 Task: Play online crossword game.
Action: Mouse moved to (378, 275)
Screenshot: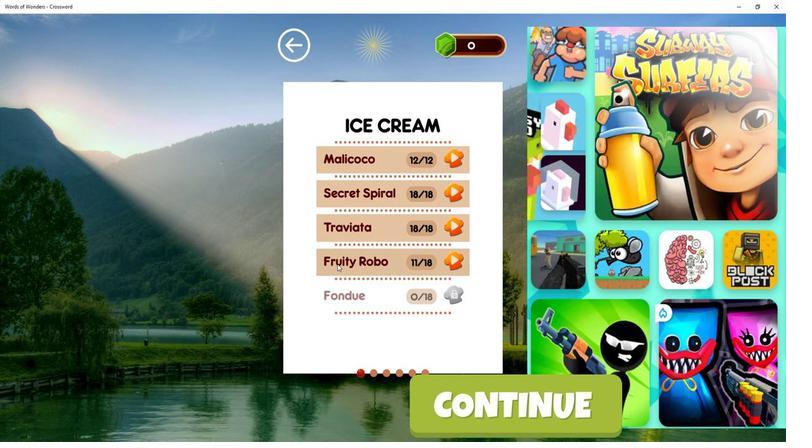 
Action: Mouse pressed left at (378, 275)
Screenshot: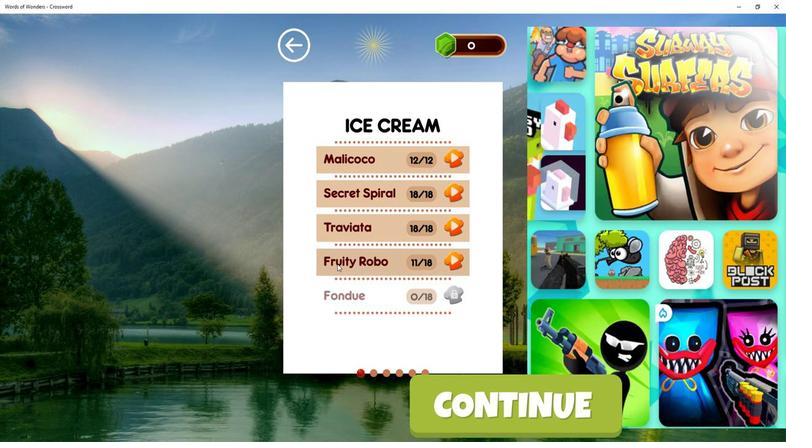 
Action: Mouse moved to (474, 267)
Screenshot: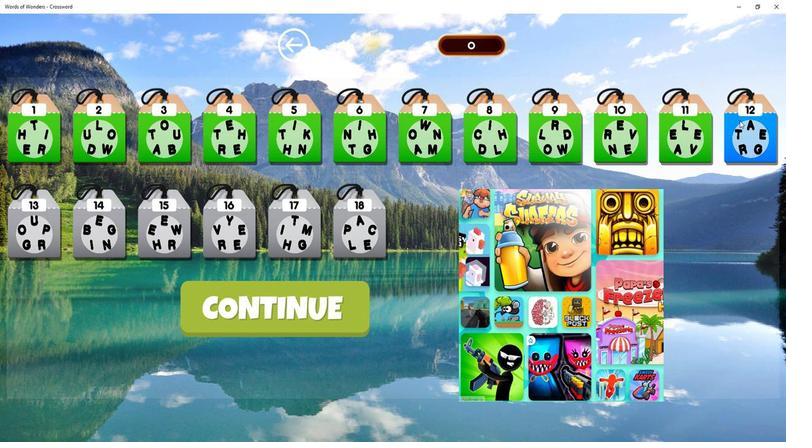 
Action: Mouse pressed left at (474, 267)
Screenshot: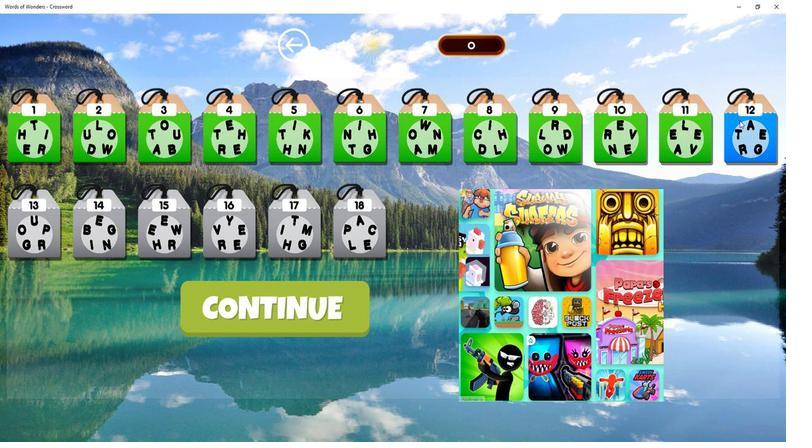 
Action: Mouse moved to (399, 278)
Screenshot: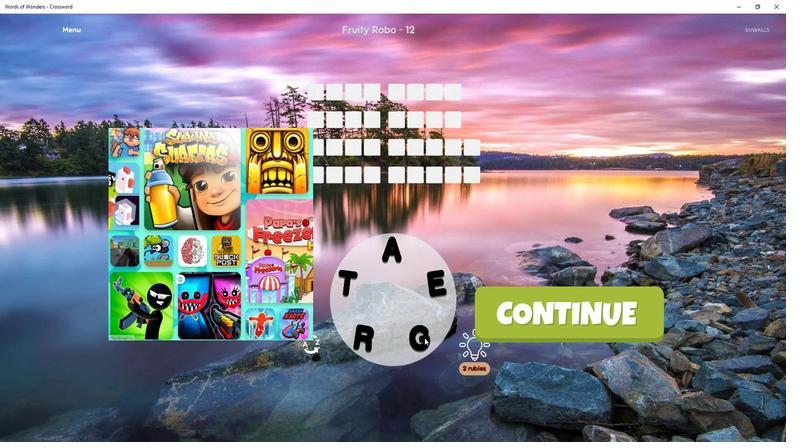 
Action: Mouse pressed left at (399, 278)
Screenshot: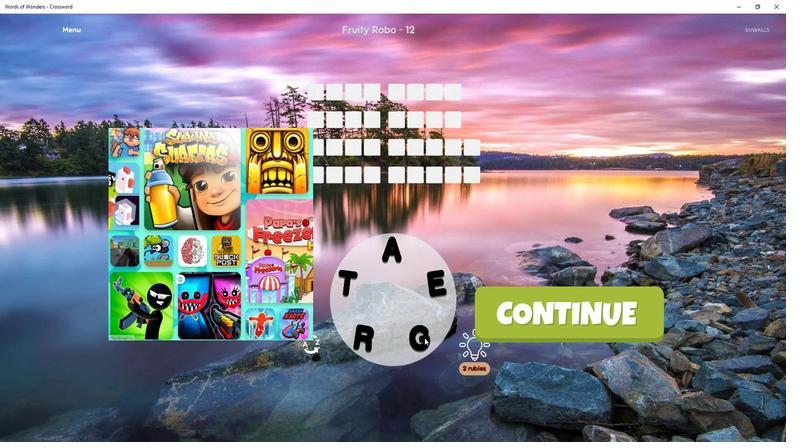 
Action: Mouse moved to (398, 279)
Screenshot: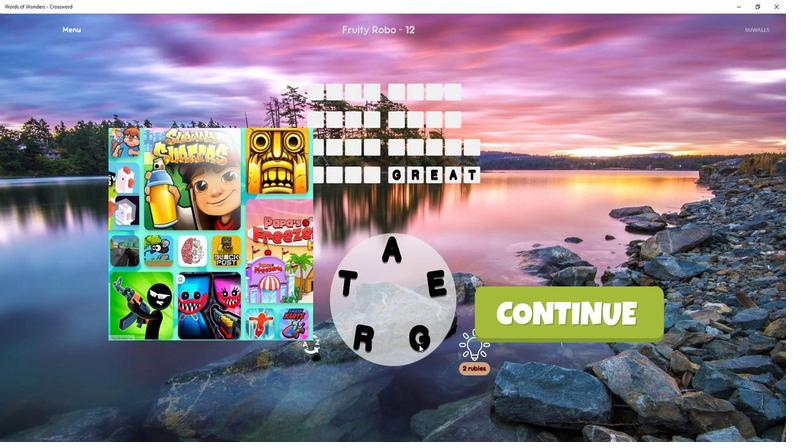 
Action: Mouse pressed left at (398, 279)
Screenshot: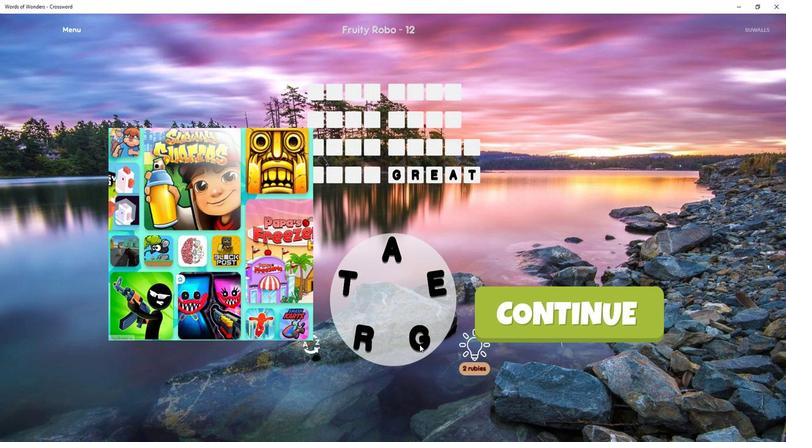 
Action: Mouse moved to (397, 278)
Screenshot: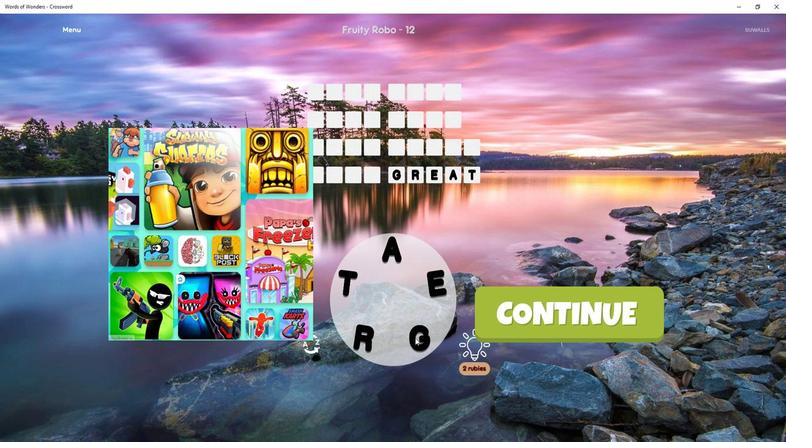
Action: Mouse pressed left at (397, 278)
Screenshot: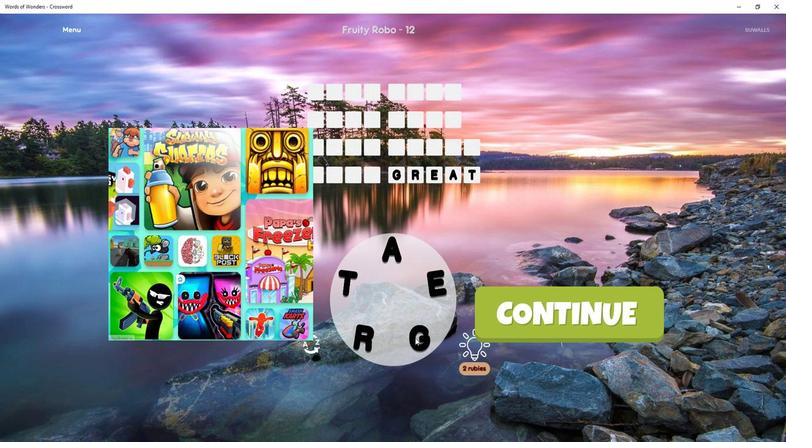 
Action: Mouse moved to (397, 278)
Screenshot: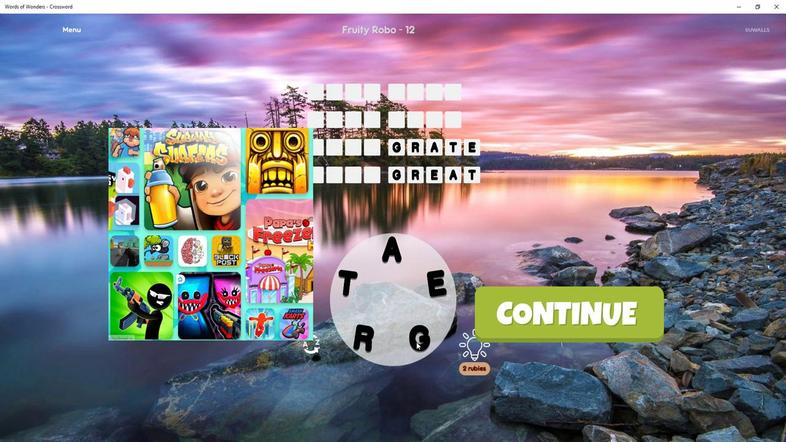 
Action: Mouse pressed left at (397, 278)
Screenshot: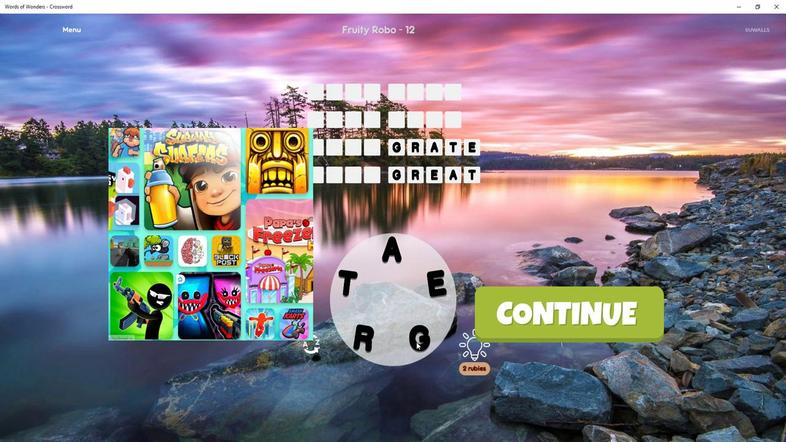
Action: Mouse moved to (385, 278)
Screenshot: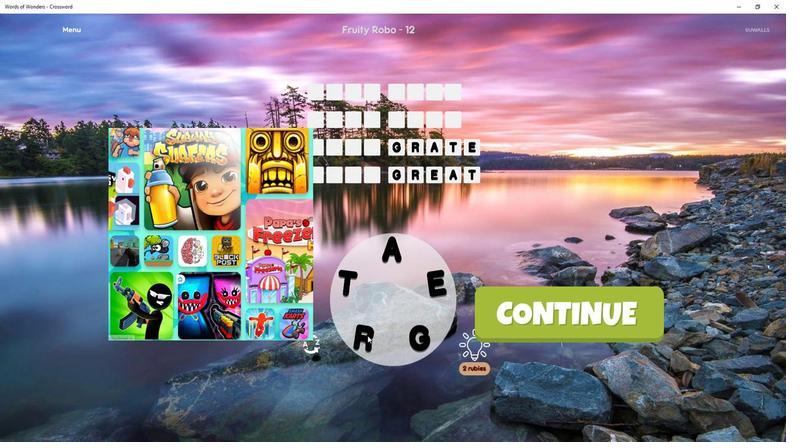 
Action: Mouse pressed left at (385, 278)
Screenshot: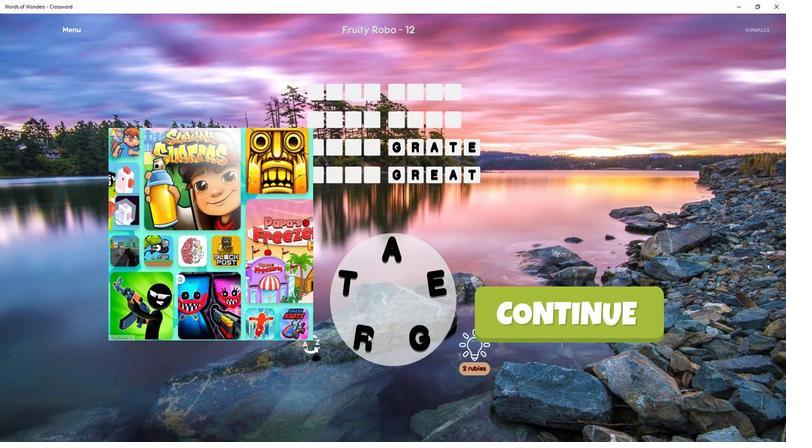 
Action: Mouse moved to (245, 269)
Screenshot: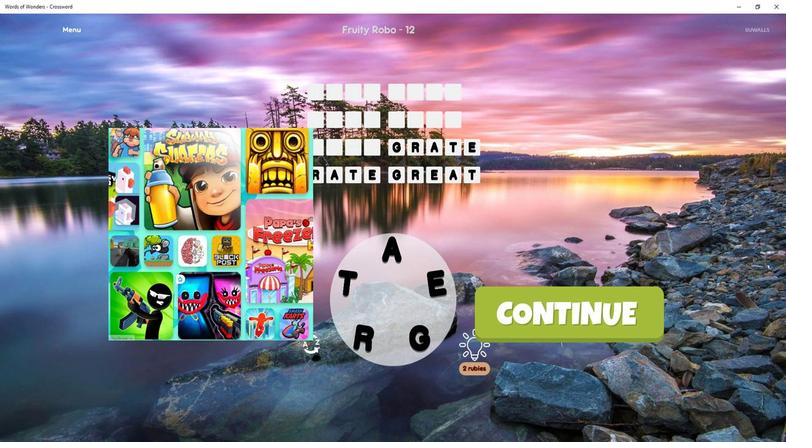 
Action: Mouse scrolled (245, 269) with delta (0, 0)
Screenshot: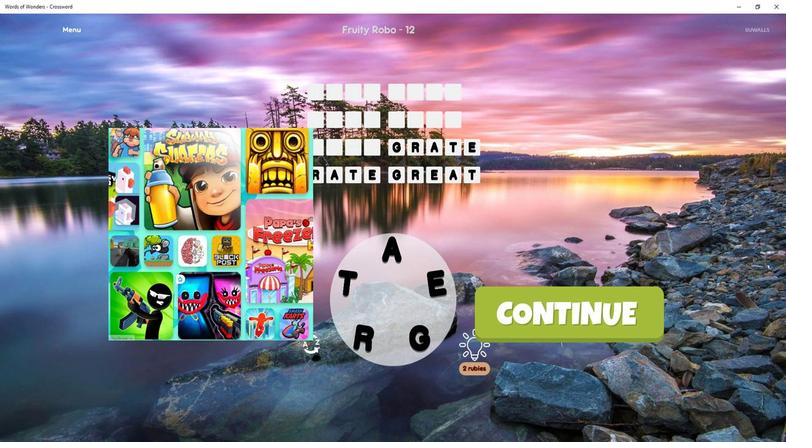 
Action: Mouse moved to (380, 276)
Screenshot: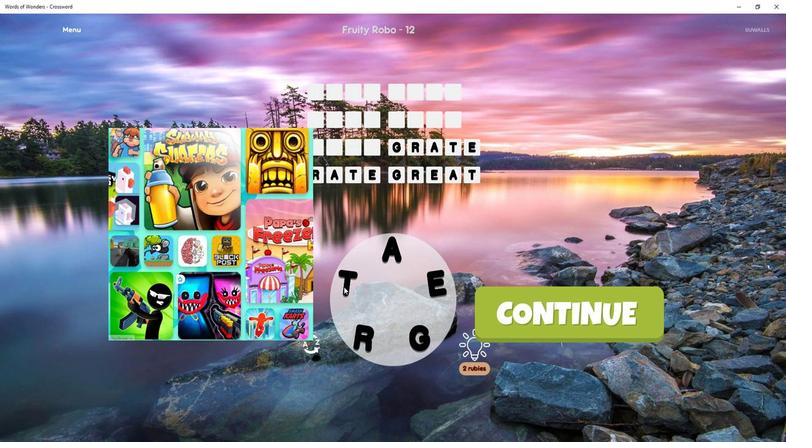 
Action: Mouse pressed left at (380, 276)
Screenshot: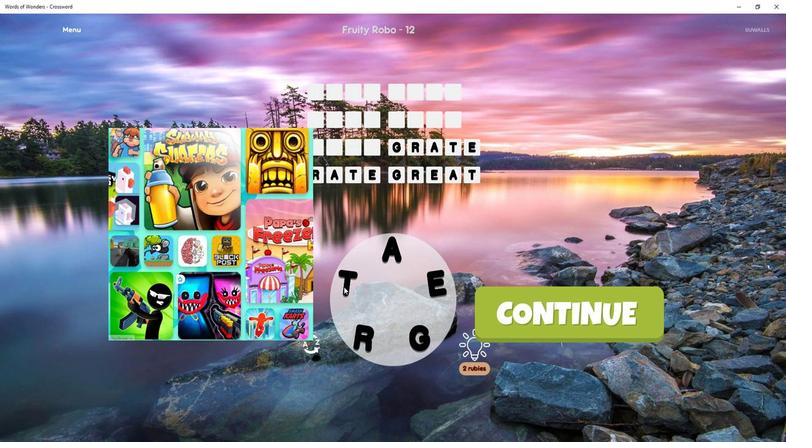 
Action: Mouse moved to (386, 278)
Screenshot: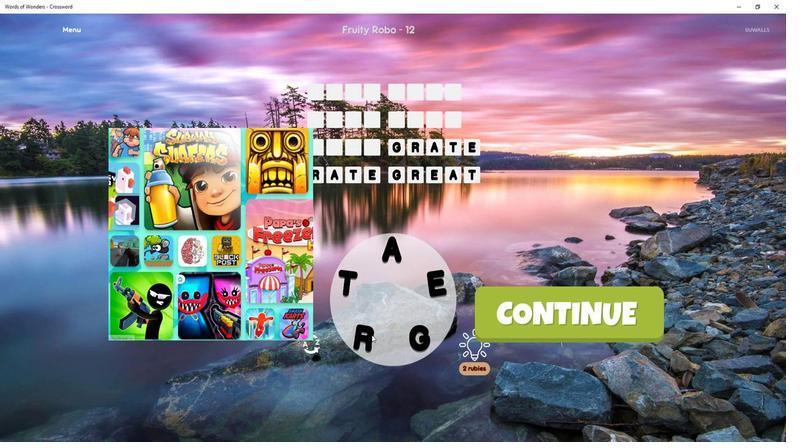 
Action: Mouse pressed left at (386, 278)
Screenshot: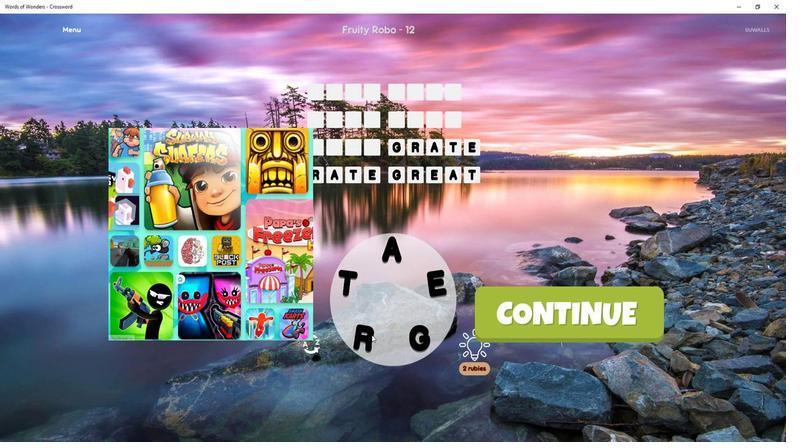 
Action: Mouse moved to (397, 278)
Screenshot: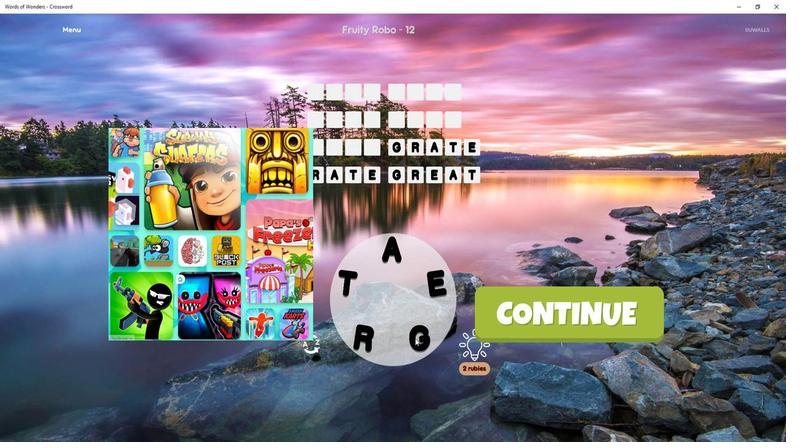 
Action: Mouse pressed left at (397, 278)
Screenshot: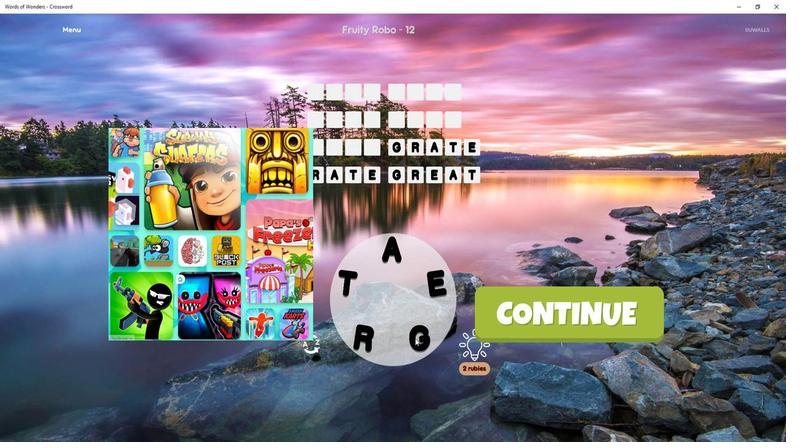 
Action: Mouse moved to (382, 276)
Screenshot: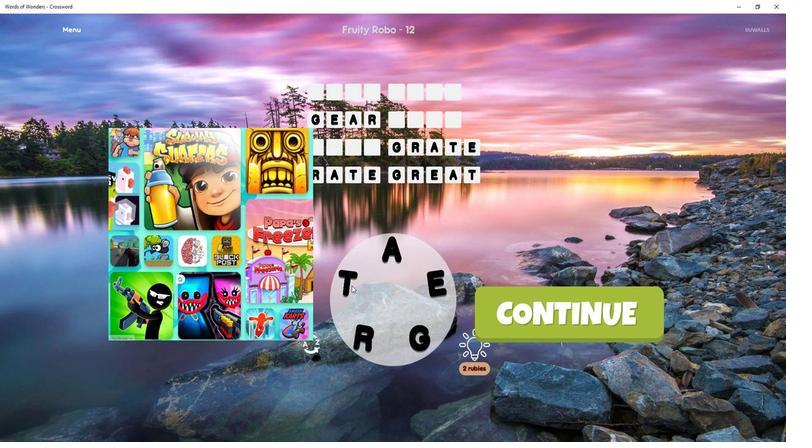 
Action: Mouse pressed left at (382, 276)
Screenshot: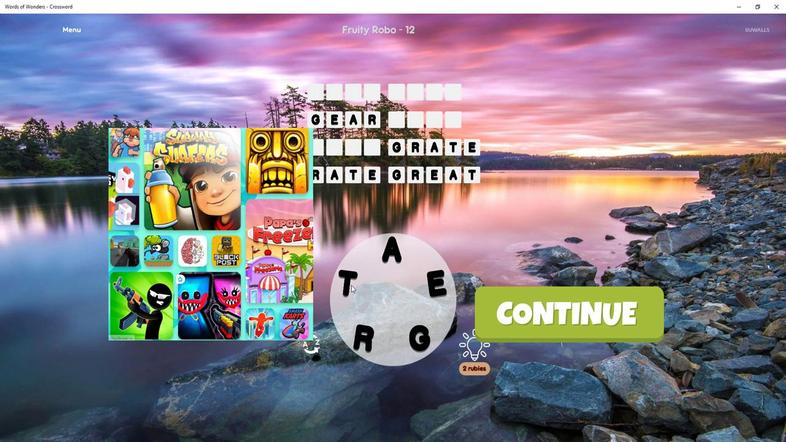 
Action: Mouse moved to (390, 274)
Screenshot: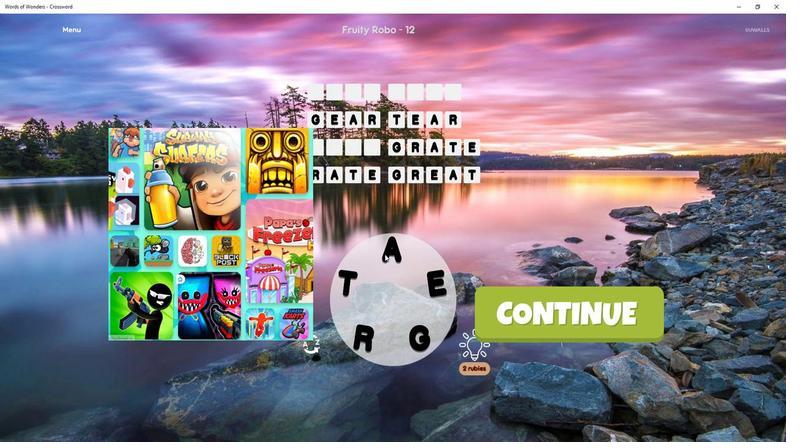 
Action: Mouse pressed left at (390, 274)
Screenshot: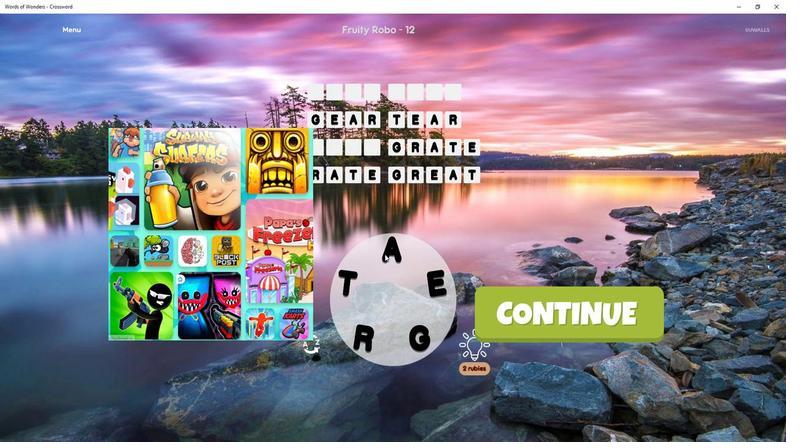 
Action: Mouse moved to (397, 278)
Screenshot: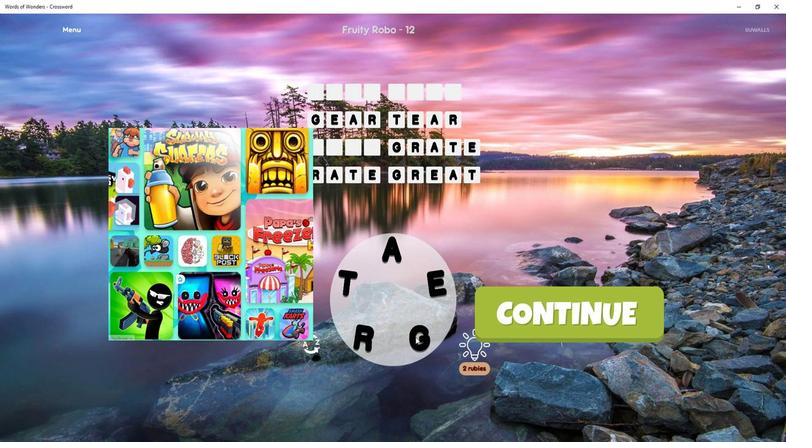
Action: Mouse pressed left at (397, 278)
Screenshot: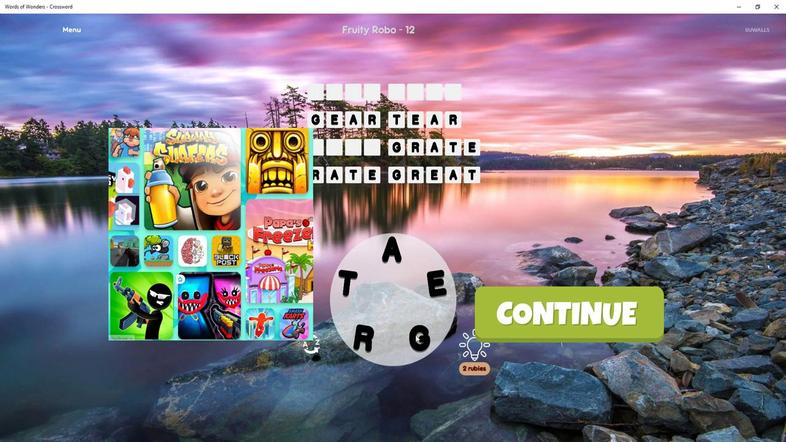 
Action: Mouse moved to (238, 269)
Screenshot: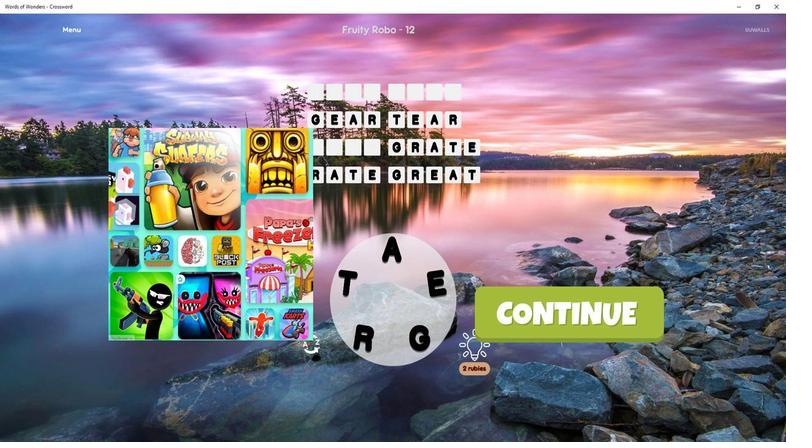 
Action: Mouse scrolled (238, 269) with delta (0, 0)
Screenshot: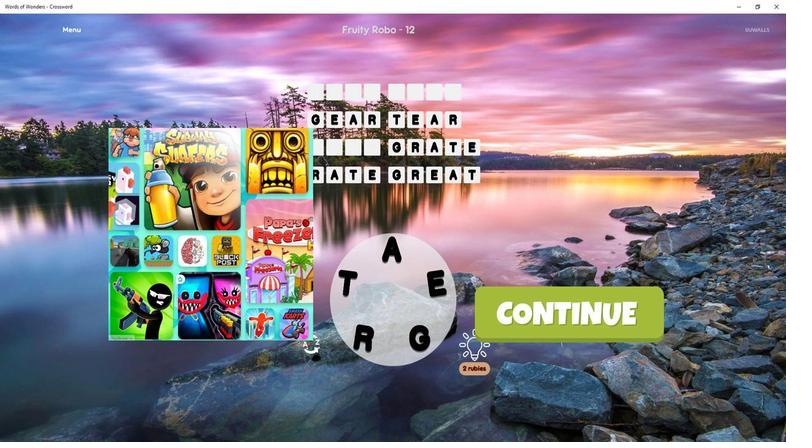 
Action: Mouse moved to (383, 278)
Screenshot: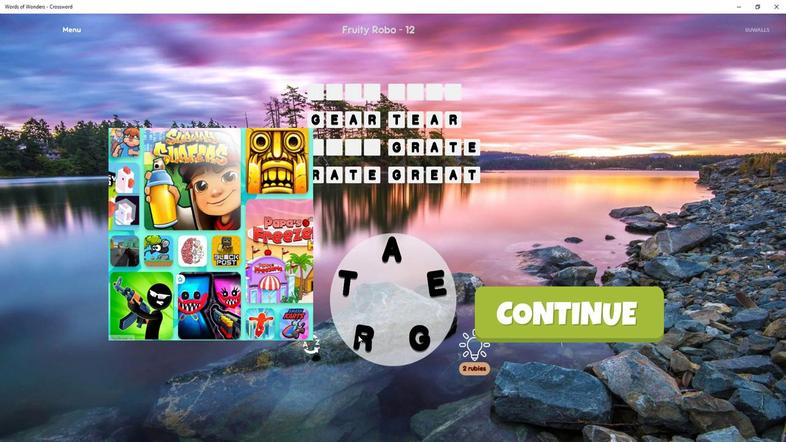 
Action: Mouse pressed left at (383, 278)
Screenshot: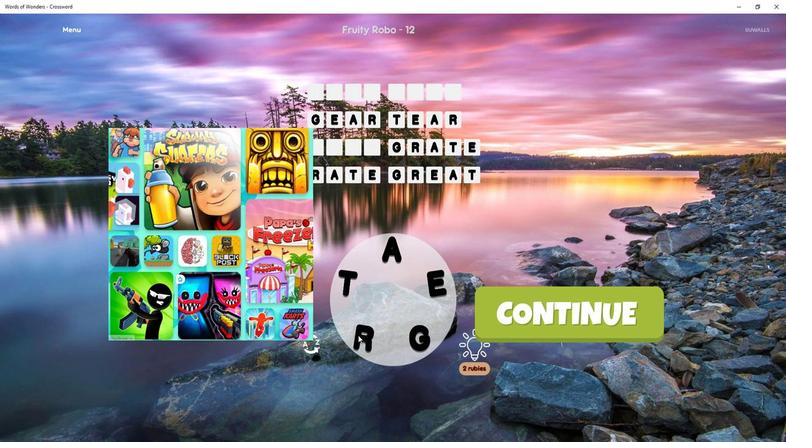 
Action: Mouse moved to (396, 278)
Screenshot: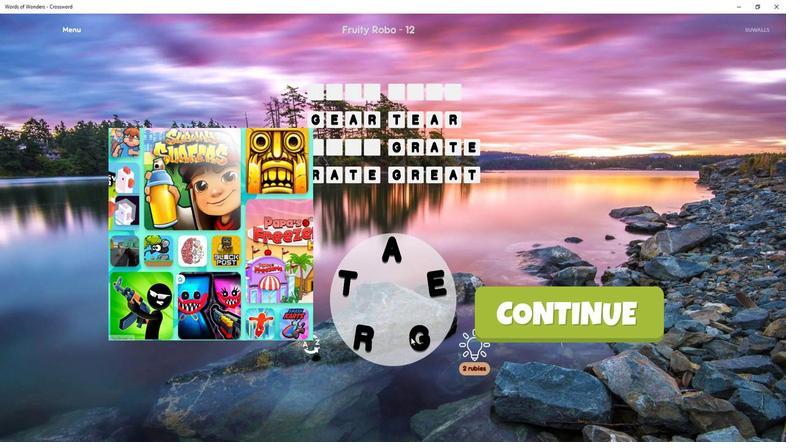 
Action: Mouse pressed left at (396, 278)
Screenshot: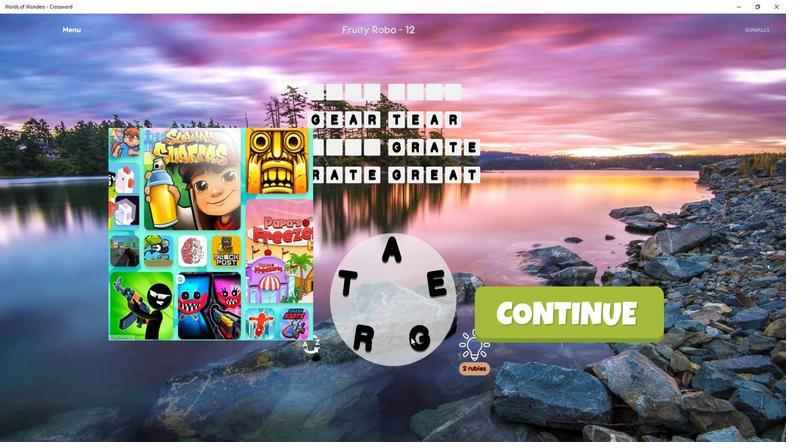 
Action: Mouse moved to (242, 268)
Screenshot: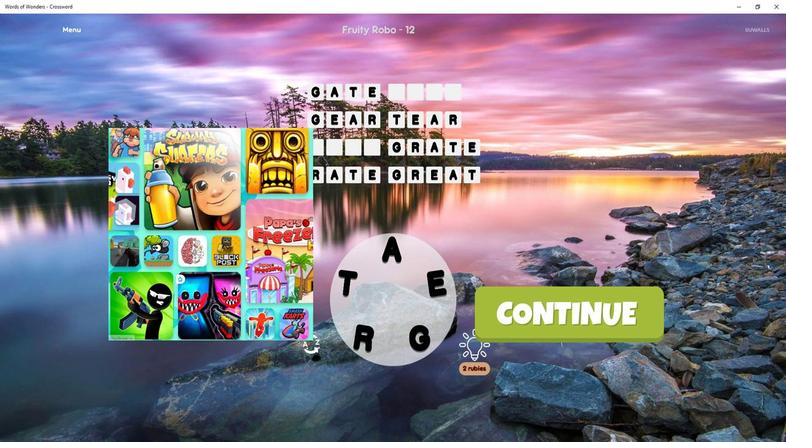 
Action: Mouse scrolled (242, 268) with delta (0, 0)
Screenshot: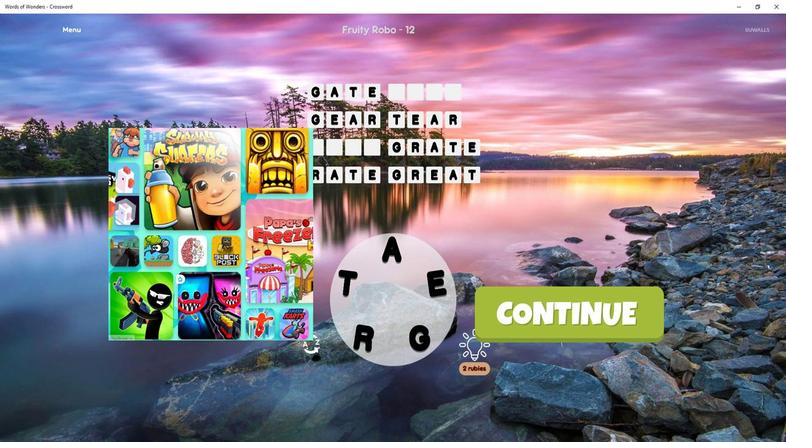 
Action: Mouse moved to (398, 278)
Screenshot: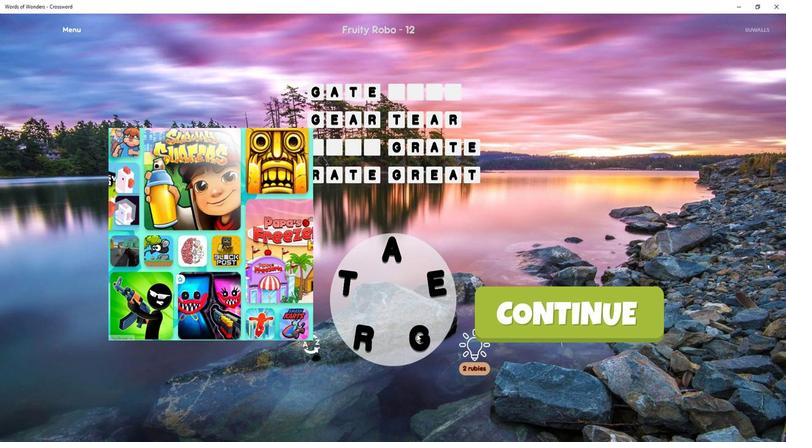 
Action: Mouse pressed left at (398, 278)
Screenshot: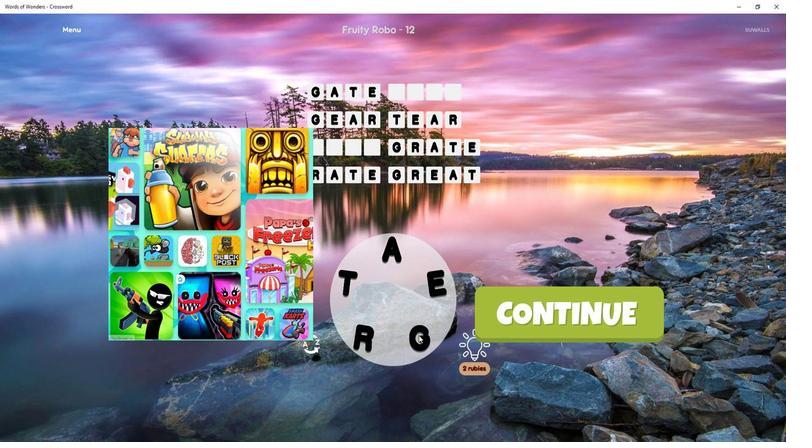 
Action: Mouse moved to (399, 278)
Screenshot: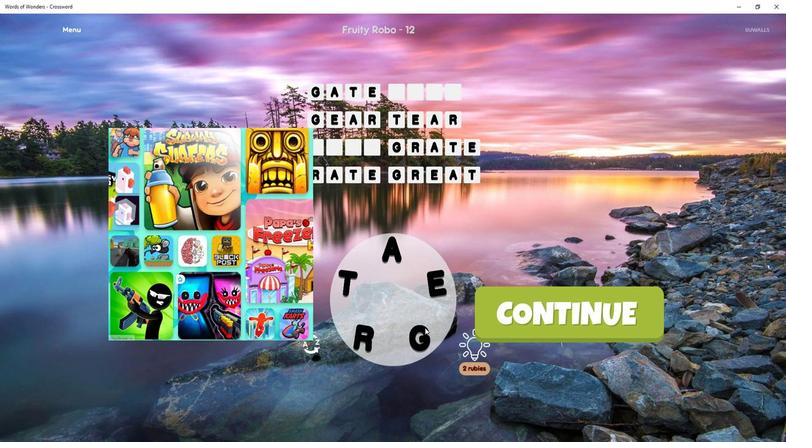 
Action: Mouse pressed left at (399, 278)
Screenshot: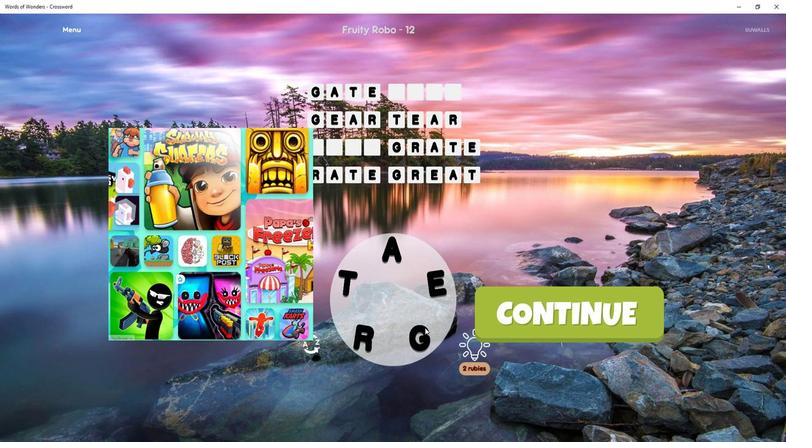
Action: Mouse moved to (399, 277)
Screenshot: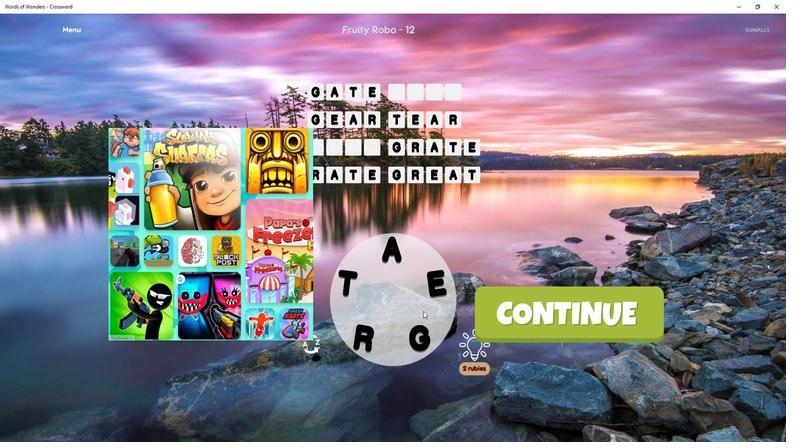 
Action: Mouse pressed left at (399, 277)
Screenshot: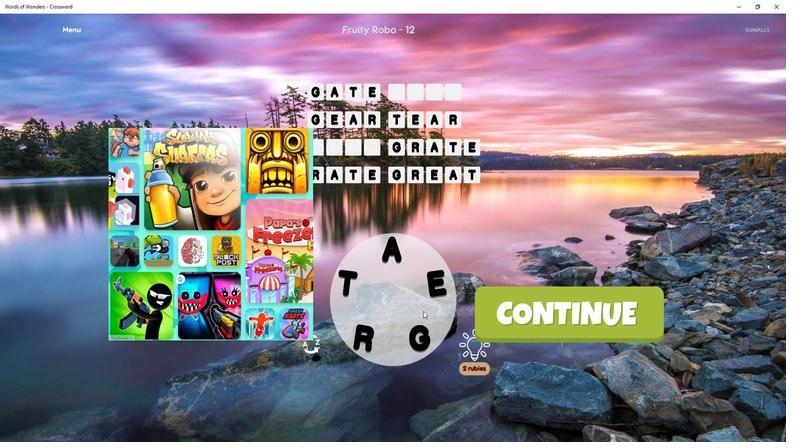 
Action: Mouse moved to (396, 278)
Screenshot: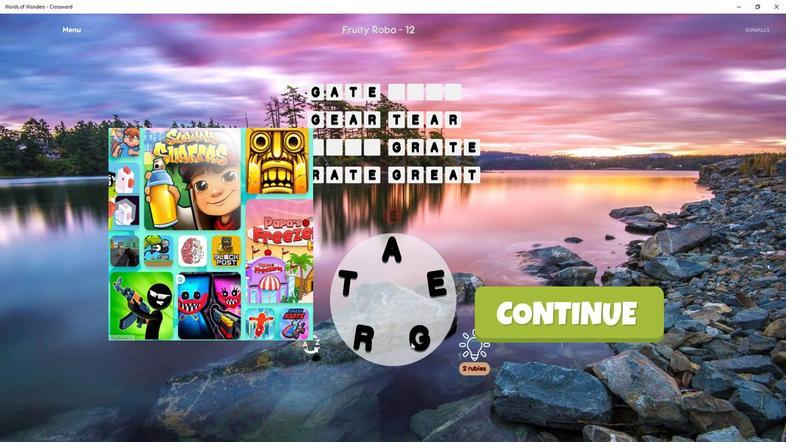 
Action: Mouse pressed left at (396, 278)
Screenshot: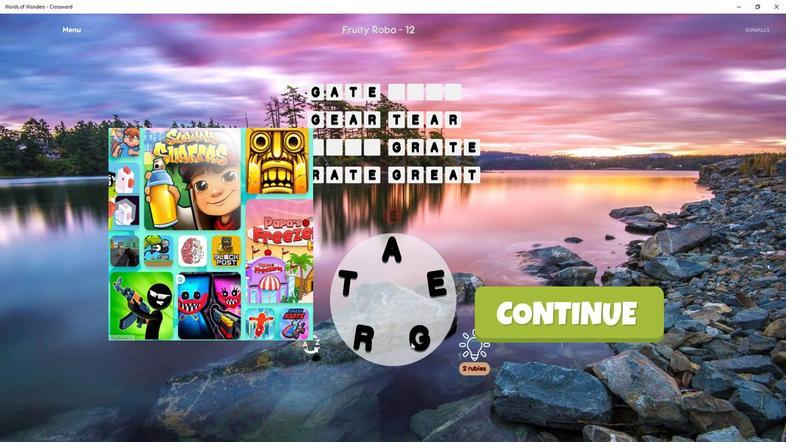 
Action: Mouse moved to (254, 269)
Screenshot: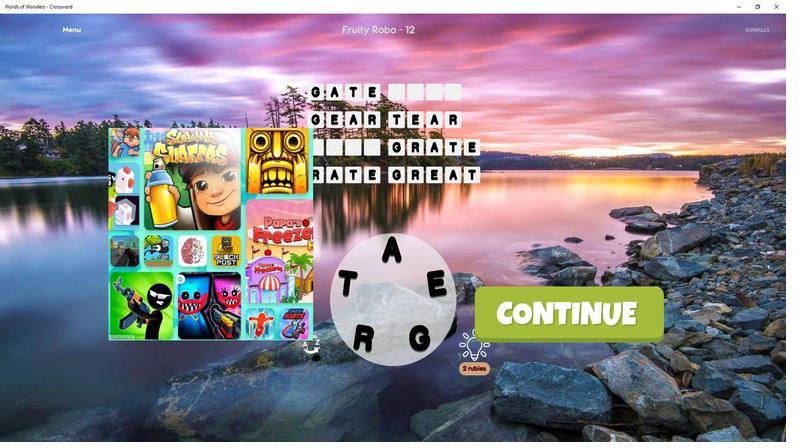 
Action: Mouse scrolled (254, 269) with delta (0, 0)
Screenshot: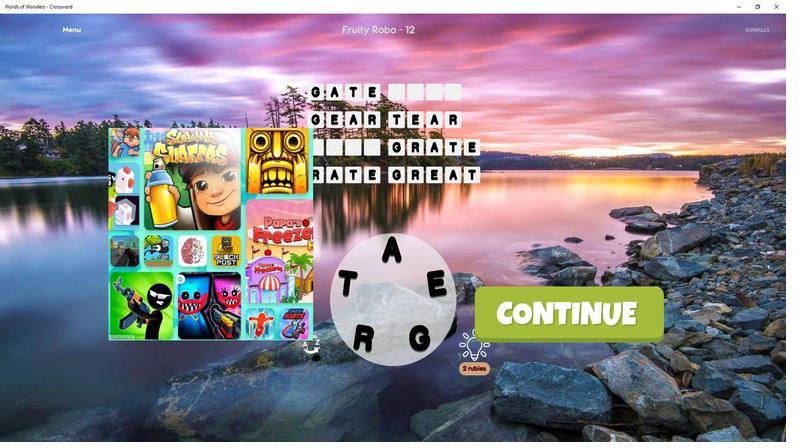 
Action: Mouse moved to (251, 269)
Screenshot: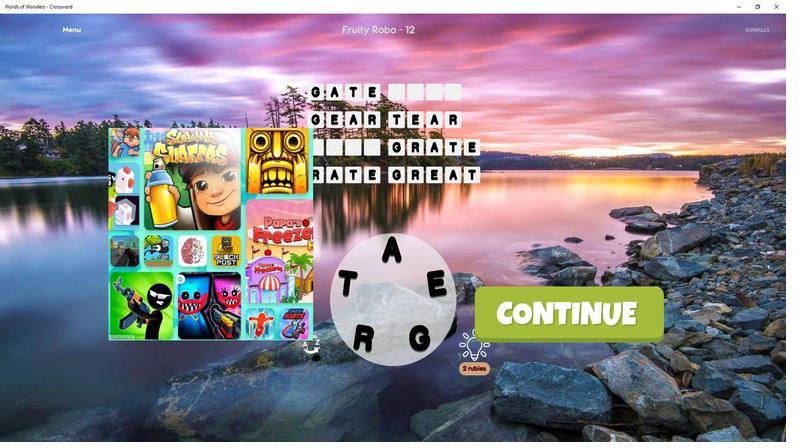 
Action: Mouse scrolled (251, 269) with delta (0, 0)
Screenshot: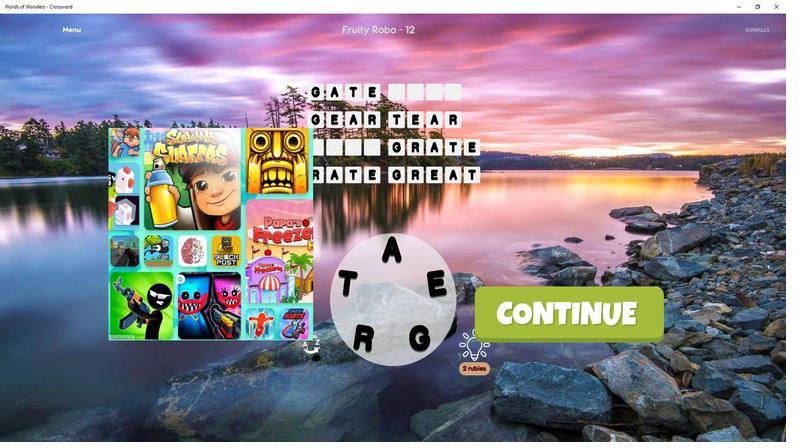 
Action: Mouse moved to (251, 269)
Screenshot: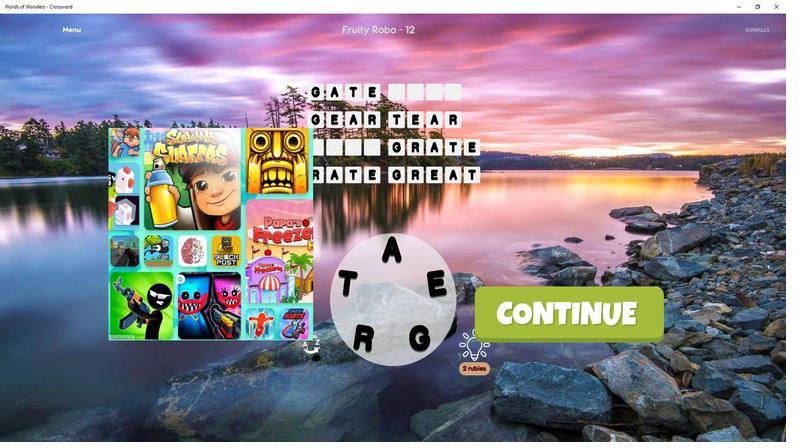 
Action: Mouse scrolled (251, 269) with delta (0, 0)
Screenshot: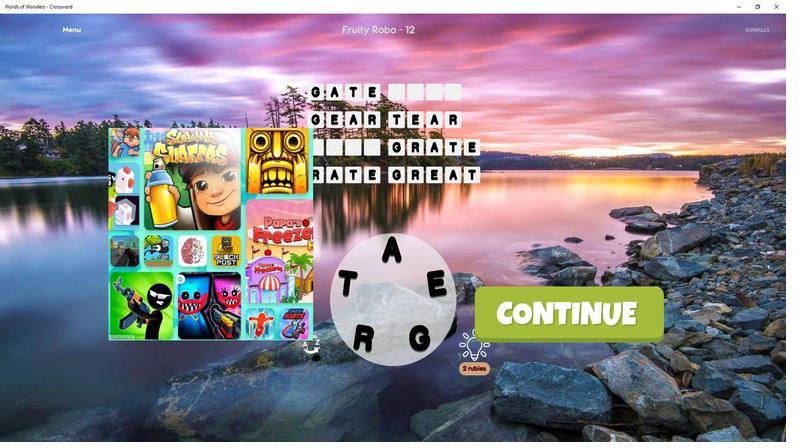 
Action: Mouse scrolled (251, 269) with delta (0, 0)
Screenshot: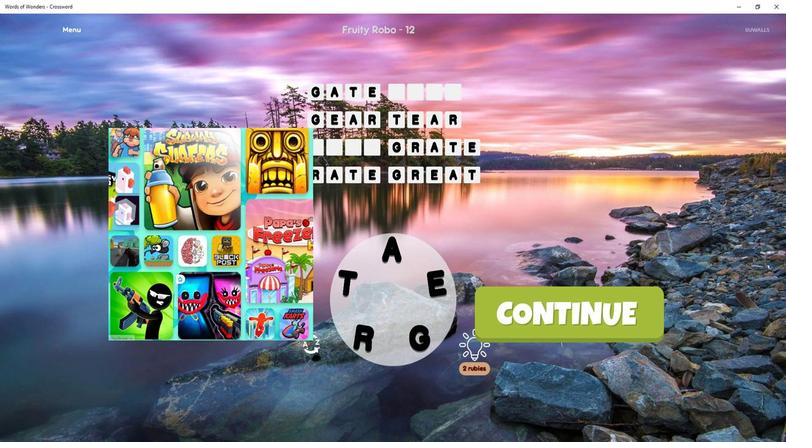 
Action: Mouse moved to (383, 278)
Screenshot: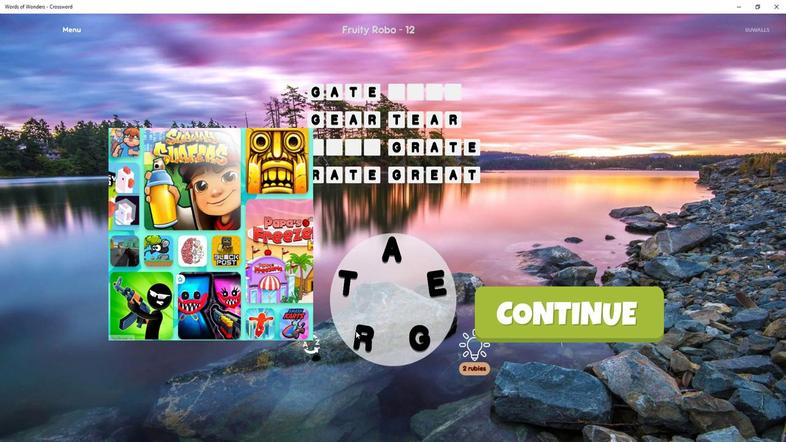 
Action: Mouse pressed left at (383, 278)
Screenshot: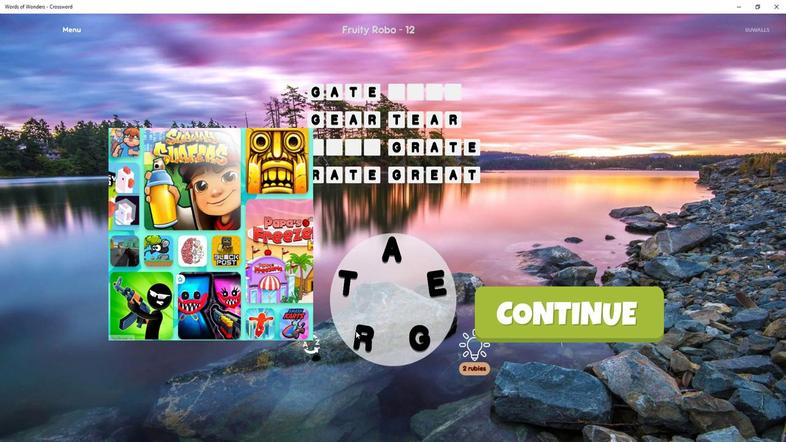 
Action: Mouse moved to (380, 276)
Screenshot: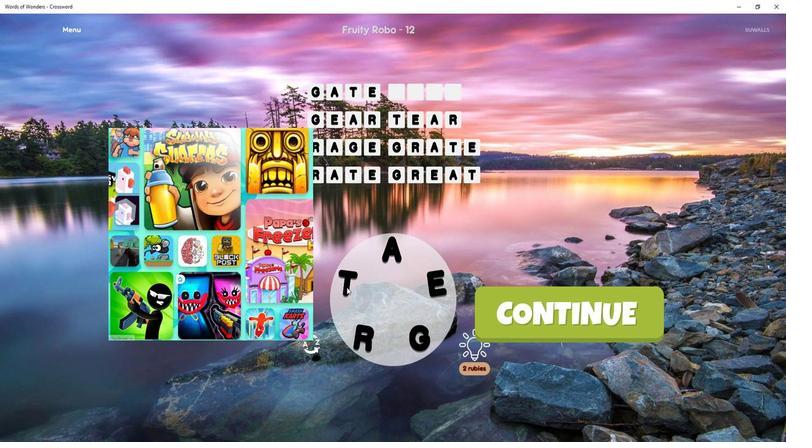 
Action: Mouse pressed left at (380, 276)
Screenshot: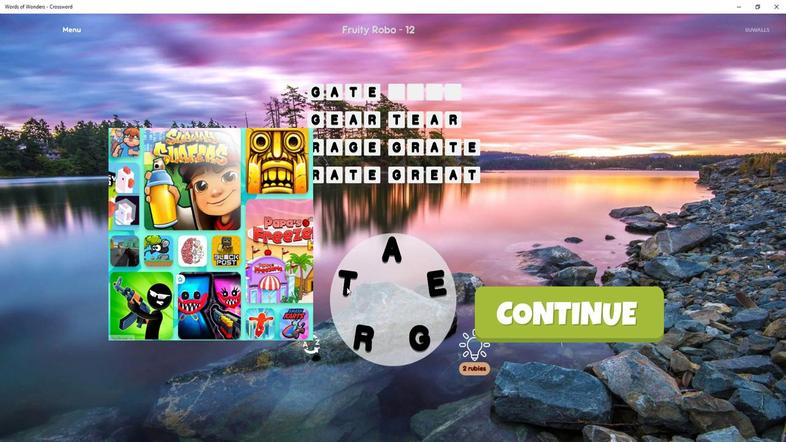 
Action: Mouse moved to (380, 275)
Screenshot: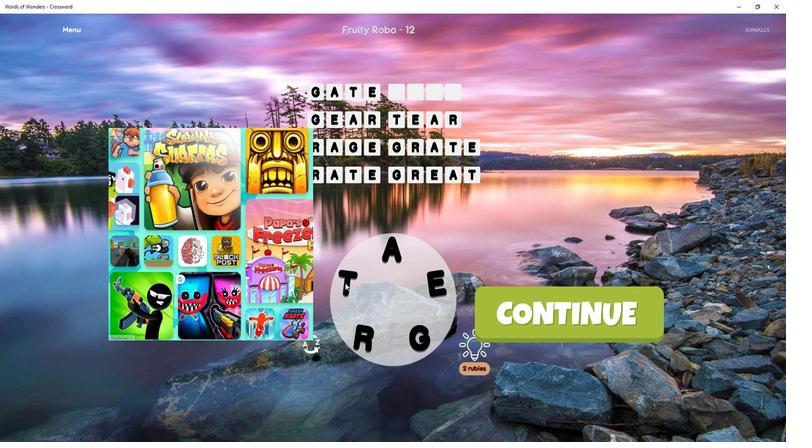 
Action: Mouse pressed left at (380, 275)
Screenshot: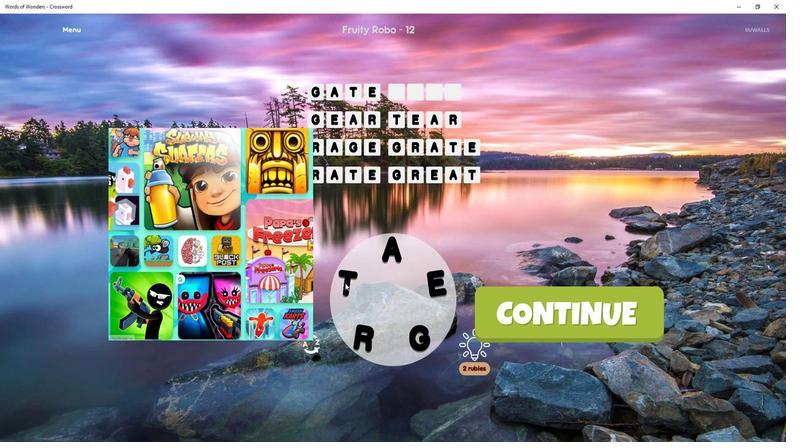 
Action: Mouse moved to (397, 278)
Screenshot: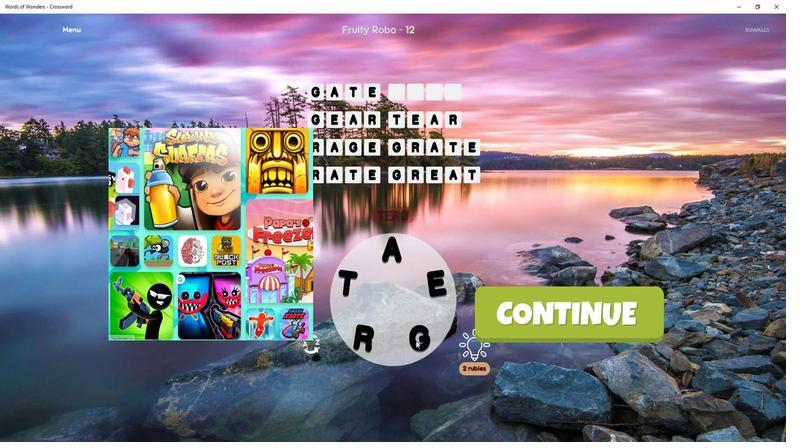 
Action: Mouse pressed left at (397, 278)
Screenshot: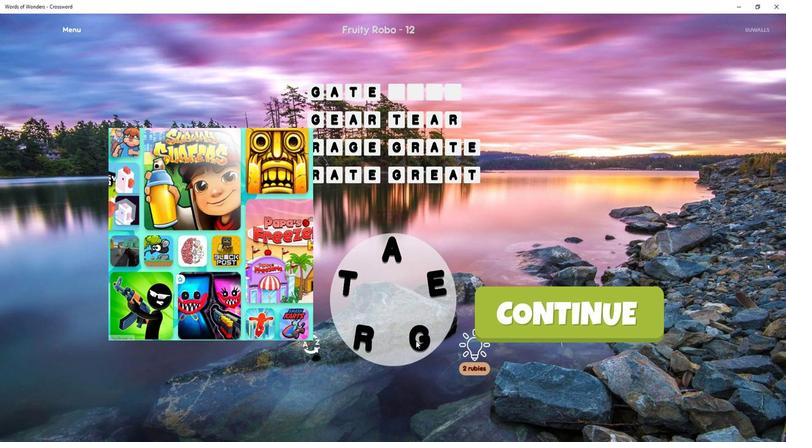 
Action: Mouse moved to (379, 276)
Screenshot: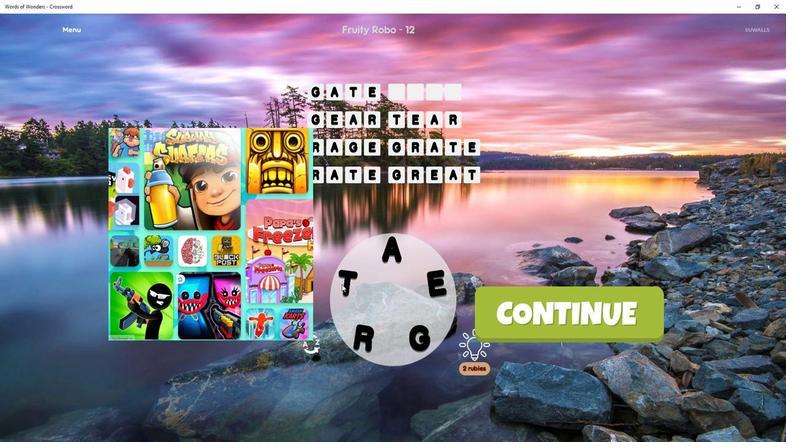 
Action: Mouse pressed left at (379, 276)
Screenshot: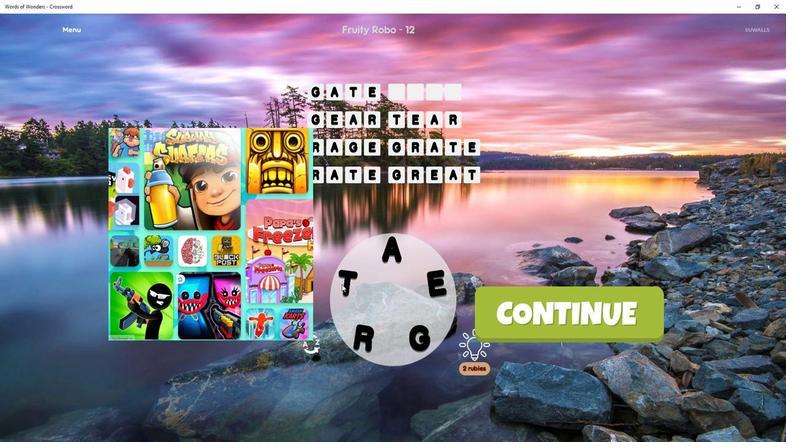 
Action: Mouse moved to (252, 272)
Screenshot: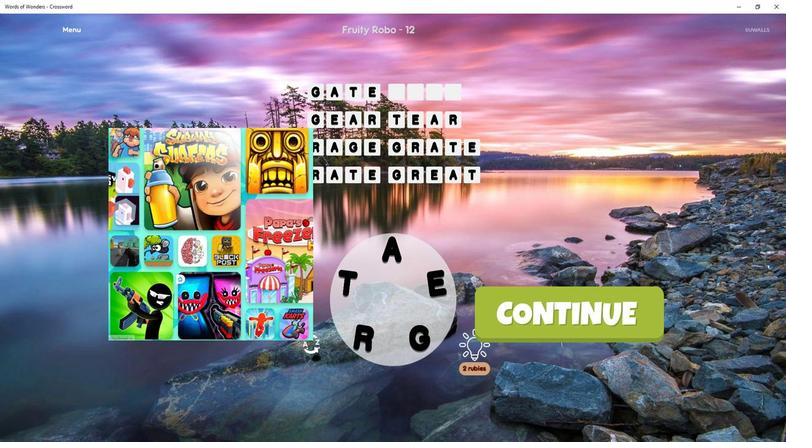 
Action: Mouse scrolled (252, 272) with delta (0, 0)
Screenshot: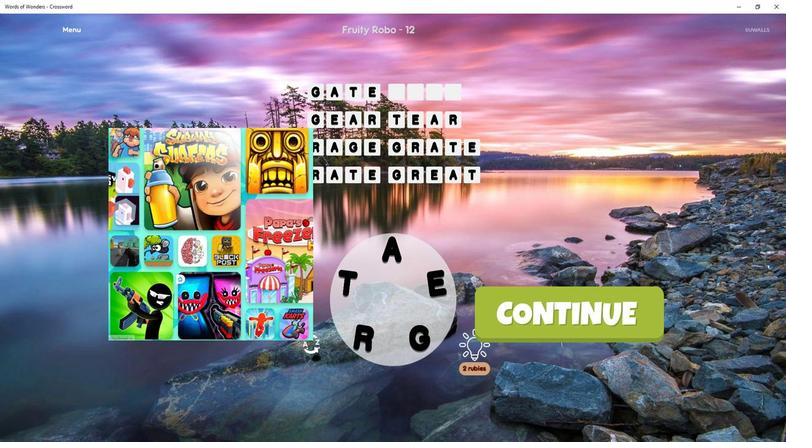 
Action: Mouse moved to (251, 271)
Screenshot: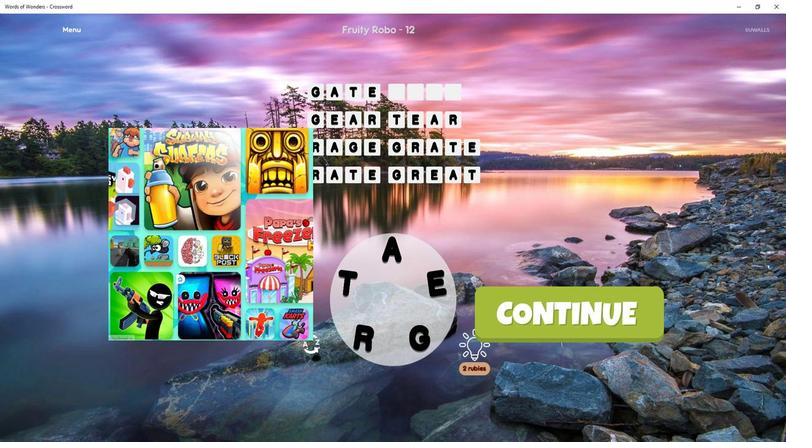 
Action: Mouse scrolled (251, 271) with delta (0, 0)
Screenshot: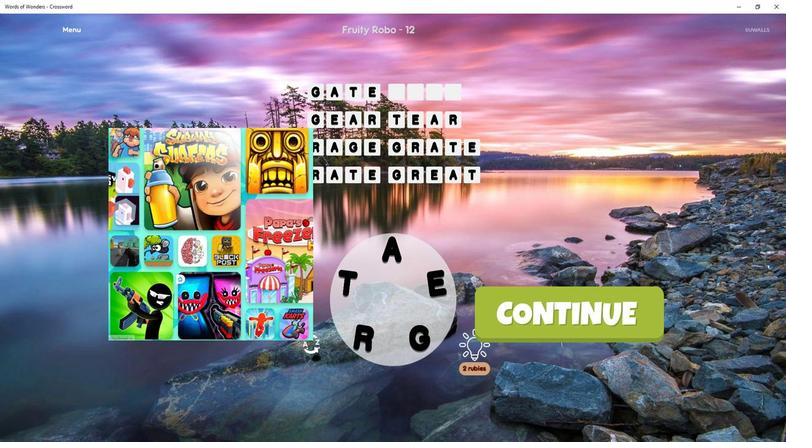 
Action: Mouse moved to (398, 278)
Screenshot: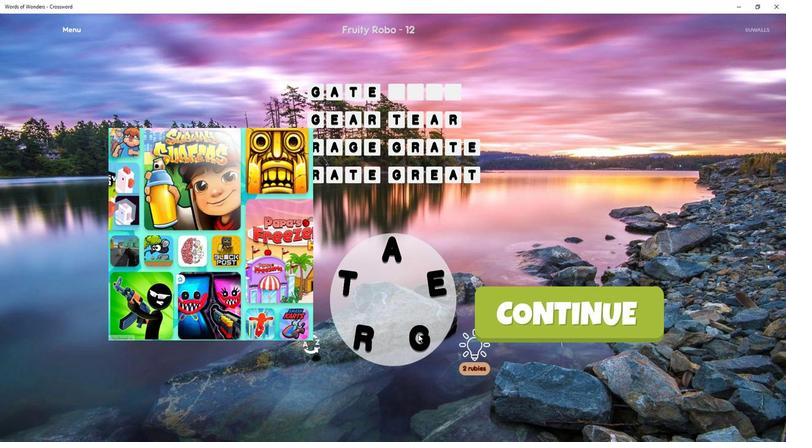 
Action: Mouse pressed left at (398, 278)
Screenshot: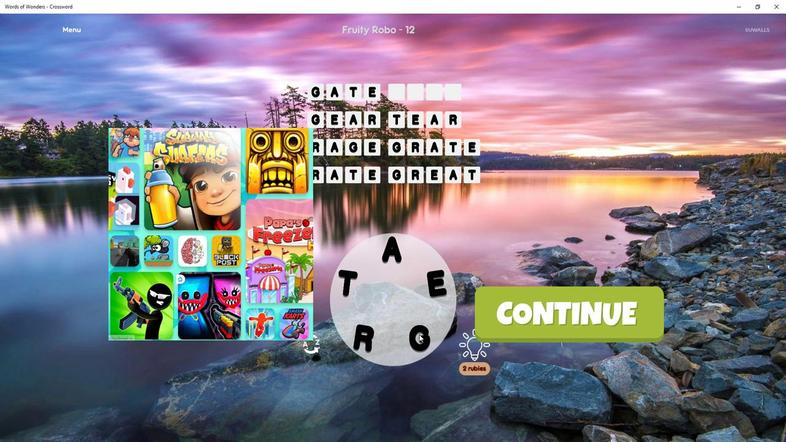 
Action: Mouse moved to (402, 276)
Screenshot: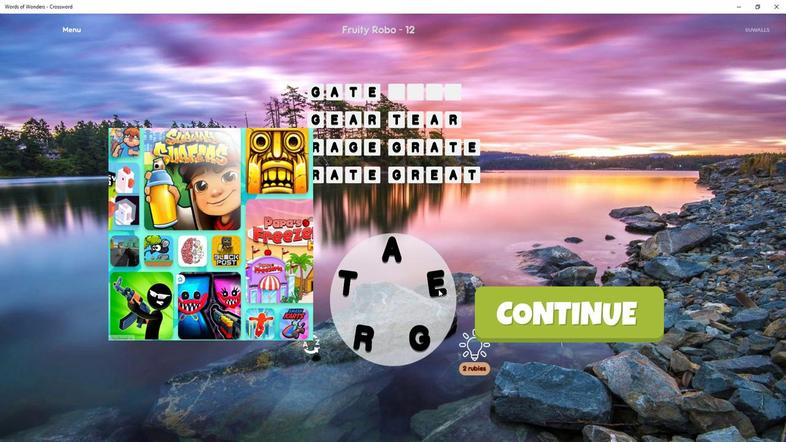 
Action: Mouse pressed left at (402, 276)
Screenshot: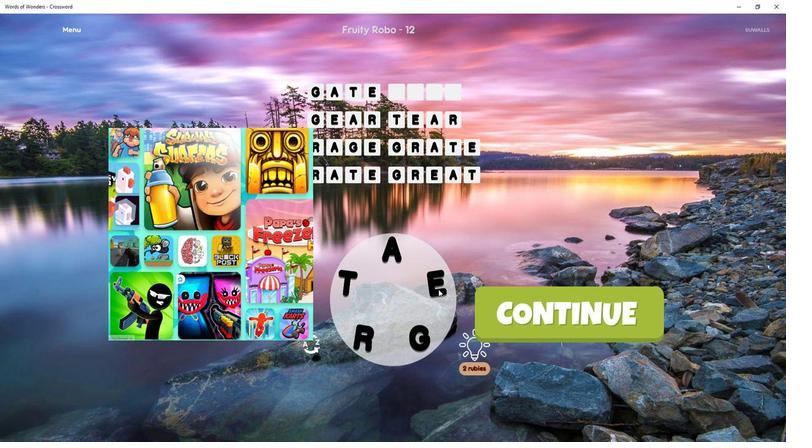 
Action: Mouse moved to (400, 276)
Screenshot: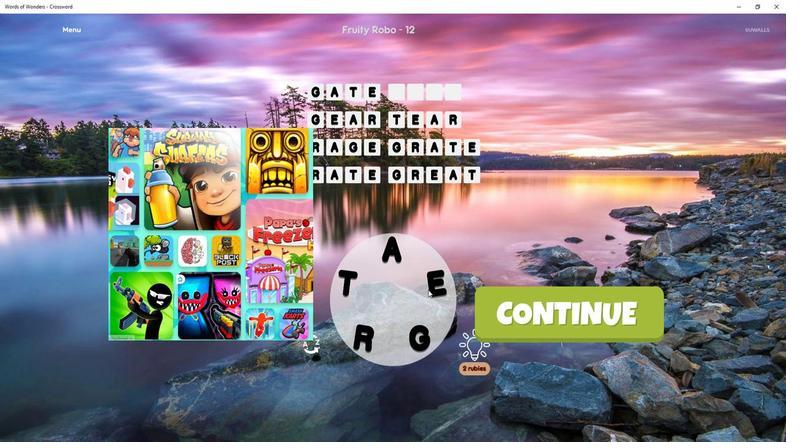 
Action: Mouse pressed left at (400, 276)
Screenshot: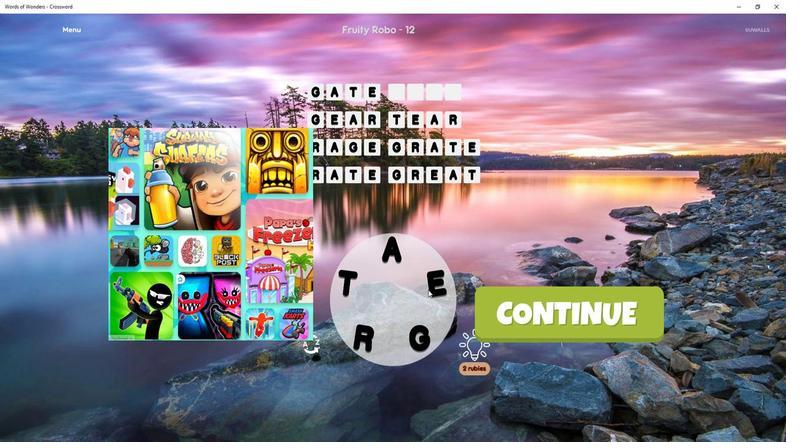 
Action: Mouse moved to (401, 276)
Screenshot: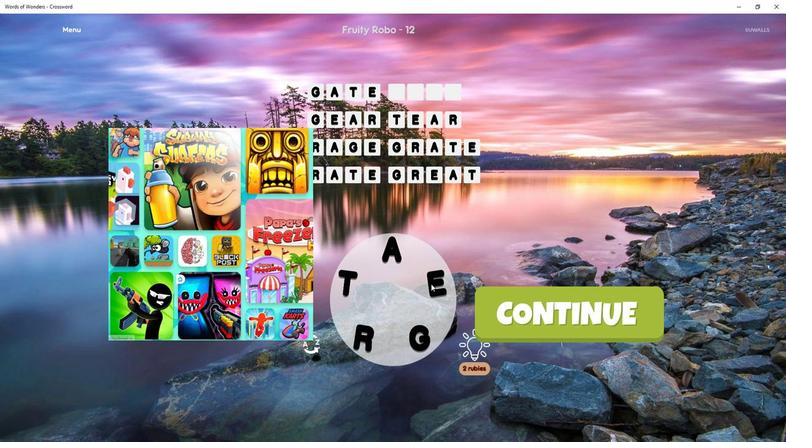 
Action: Mouse pressed left at (401, 276)
Screenshot: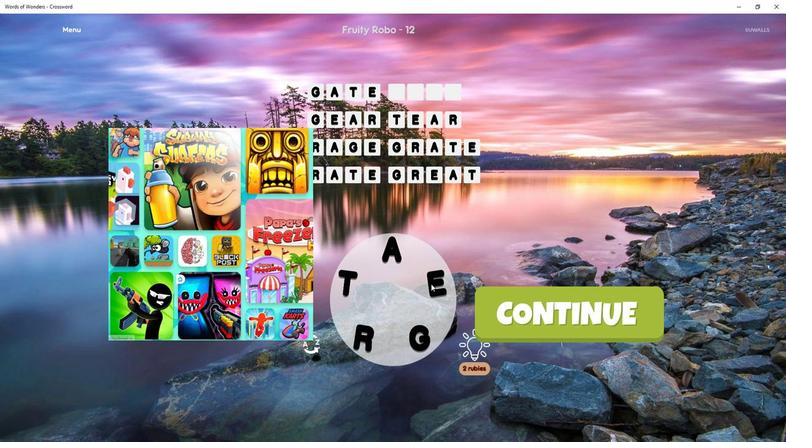 
Action: Mouse moved to (397, 278)
Screenshot: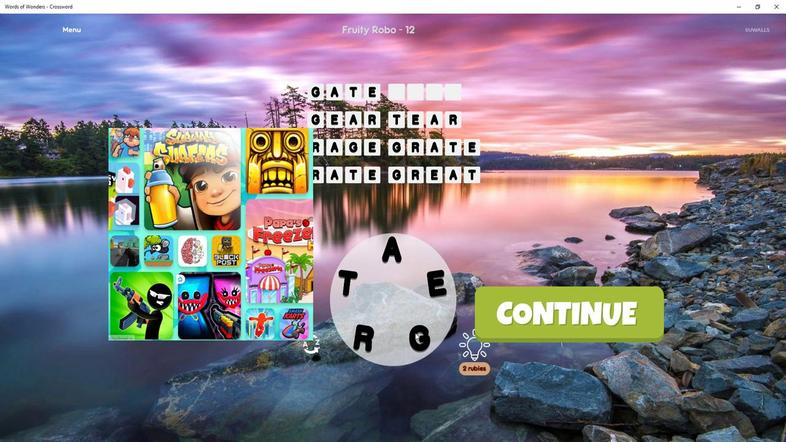 
Action: Mouse pressed left at (397, 278)
Screenshot: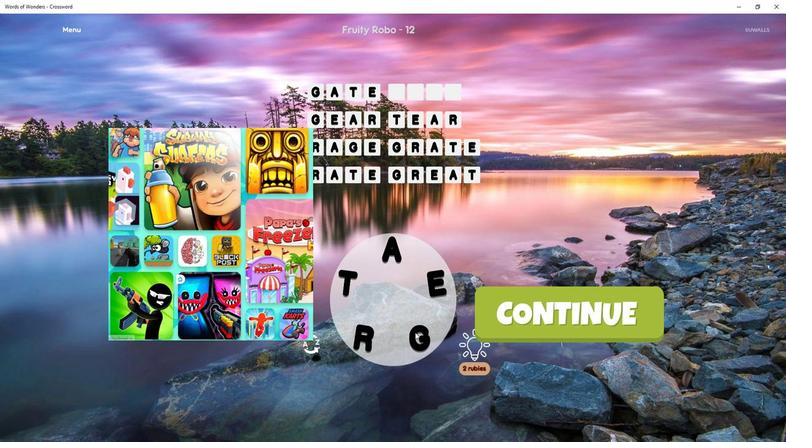 
Action: Mouse moved to (398, 278)
Screenshot: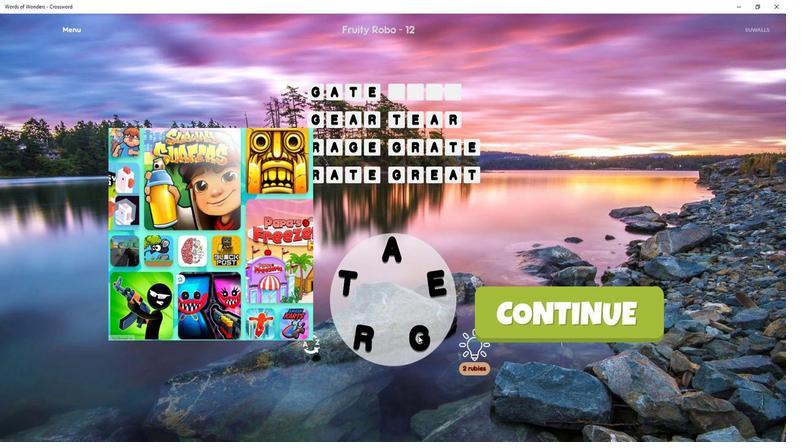 
Action: Mouse pressed left at (398, 278)
Screenshot: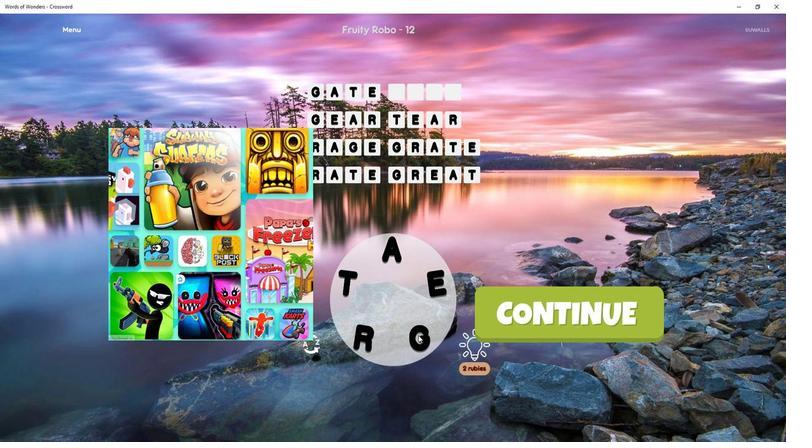 
Action: Mouse moved to (380, 275)
Screenshot: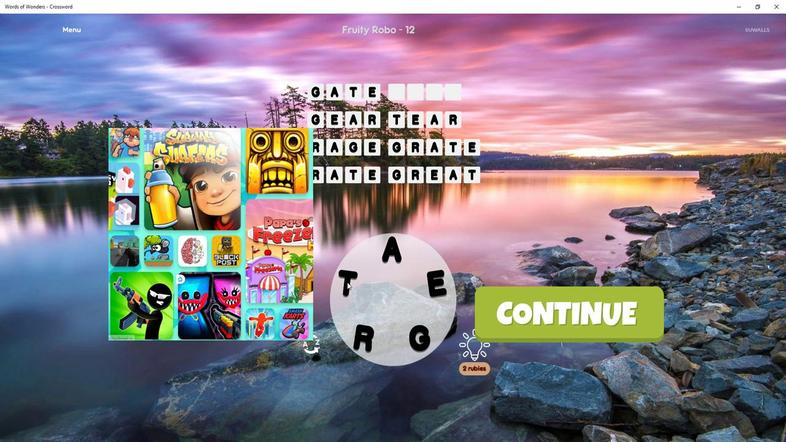 
Action: Mouse pressed left at (380, 275)
Screenshot: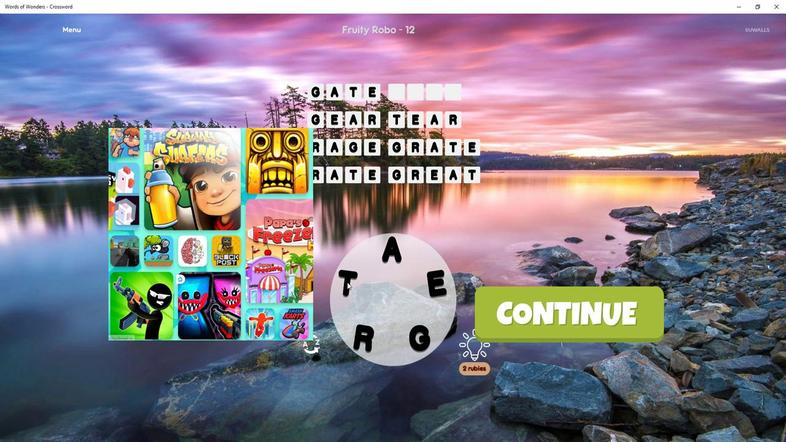 
Action: Mouse moved to (250, 269)
Screenshot: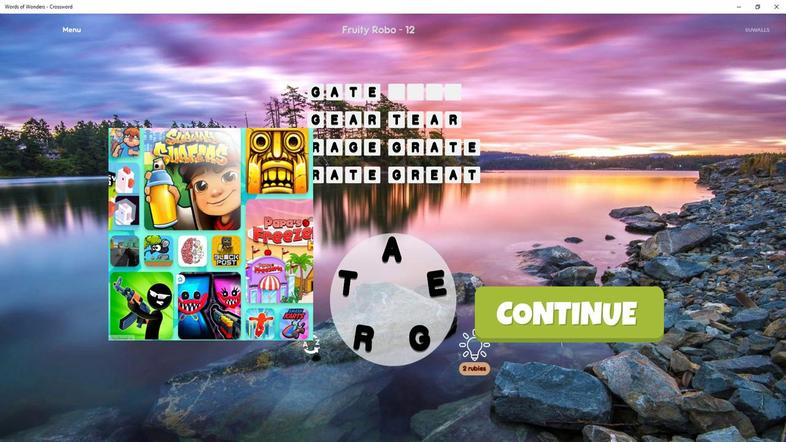 
Action: Mouse scrolled (250, 269) with delta (0, 0)
Screenshot: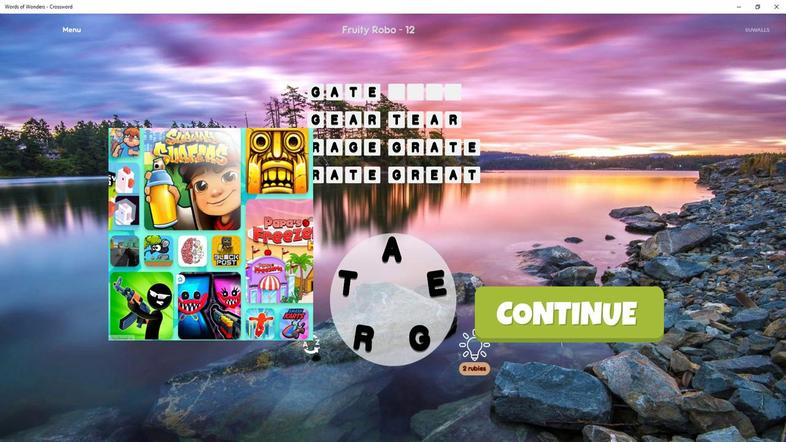 
Action: Mouse scrolled (250, 269) with delta (0, 0)
Screenshot: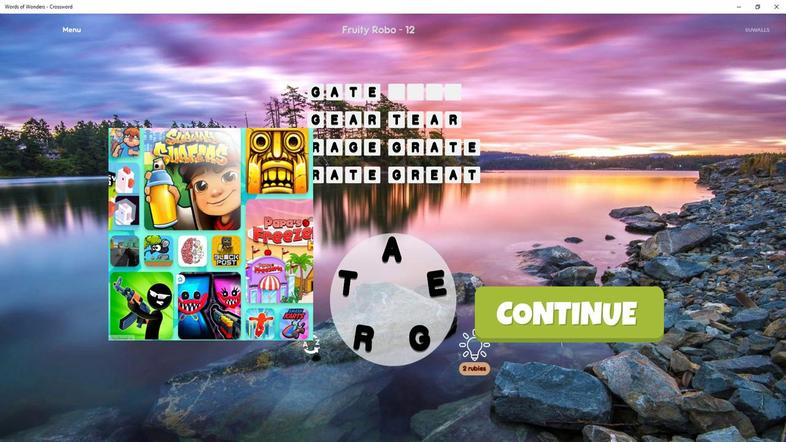 
Action: Mouse moved to (399, 278)
Screenshot: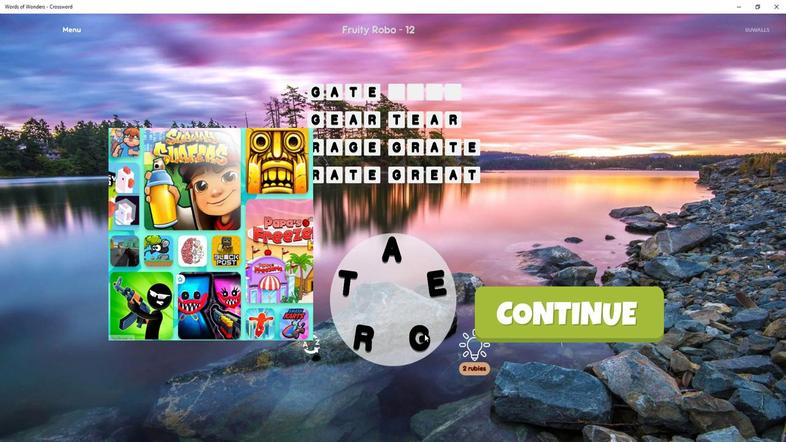 
Action: Mouse pressed left at (399, 278)
Screenshot: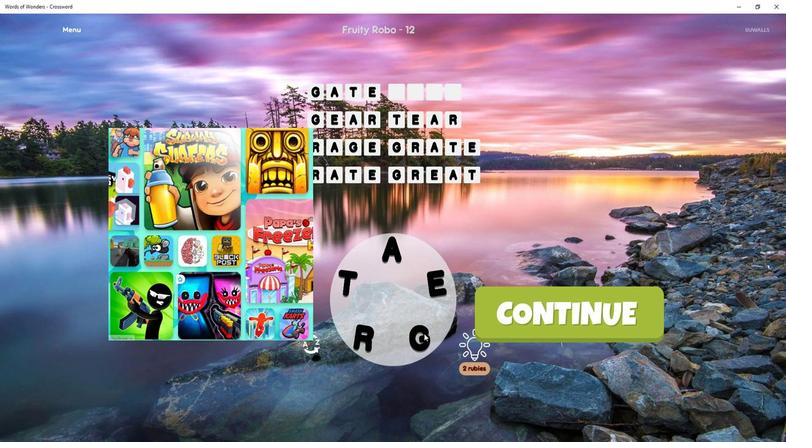 
Action: Mouse moved to (396, 278)
Screenshot: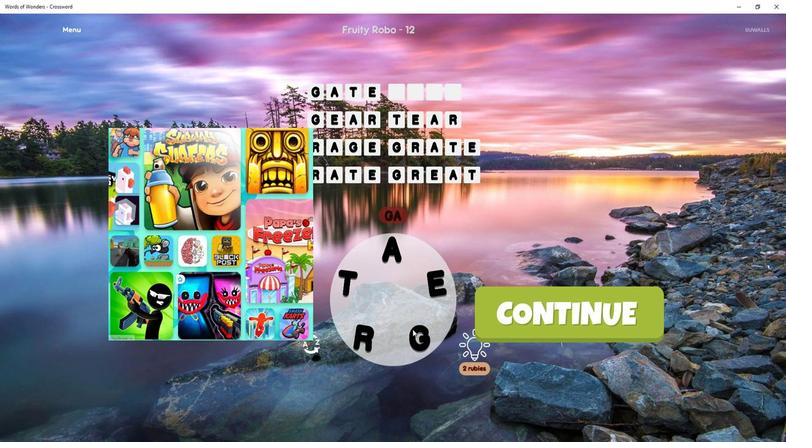 
Action: Mouse pressed left at (396, 278)
Screenshot: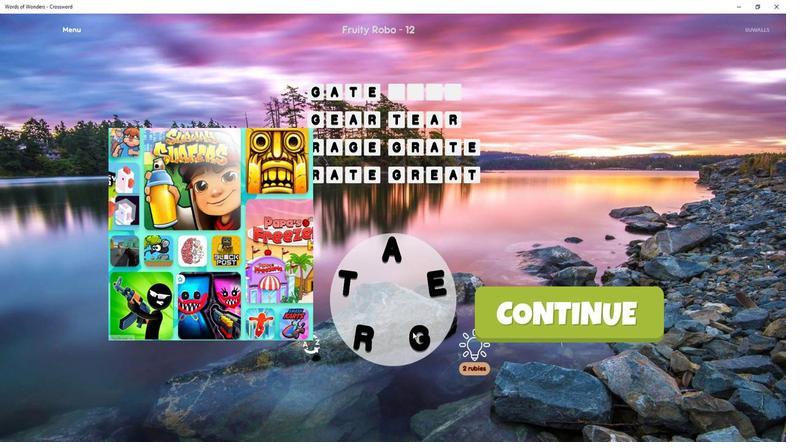 
Action: Mouse moved to (399, 279)
Screenshot: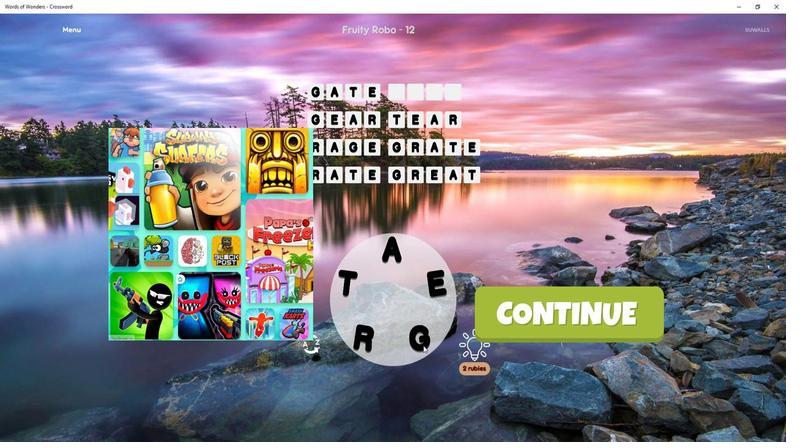 
Action: Mouse pressed left at (399, 279)
Screenshot: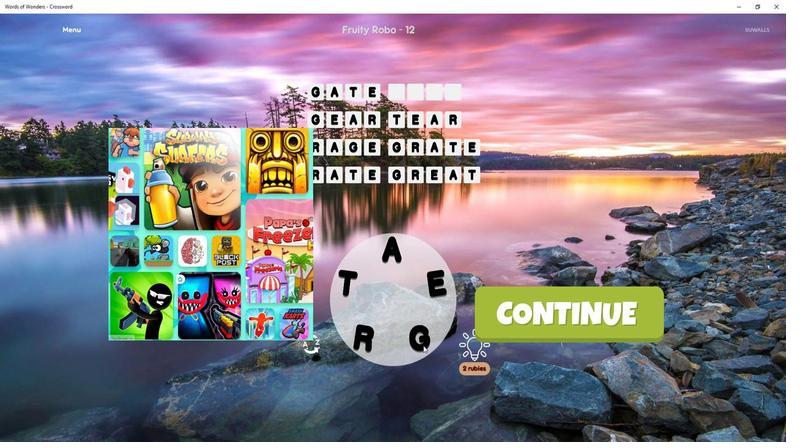 
Action: Mouse moved to (276, 269)
Screenshot: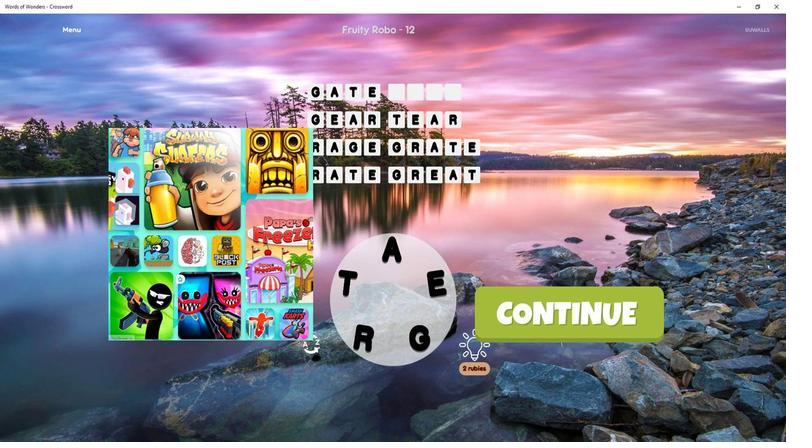 
Action: Mouse scrolled (276, 269) with delta (0, 0)
Screenshot: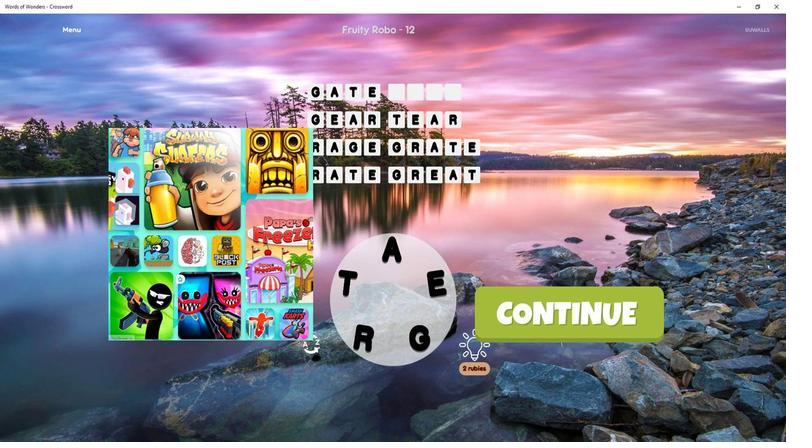 
Action: Mouse moved to (276, 269)
Screenshot: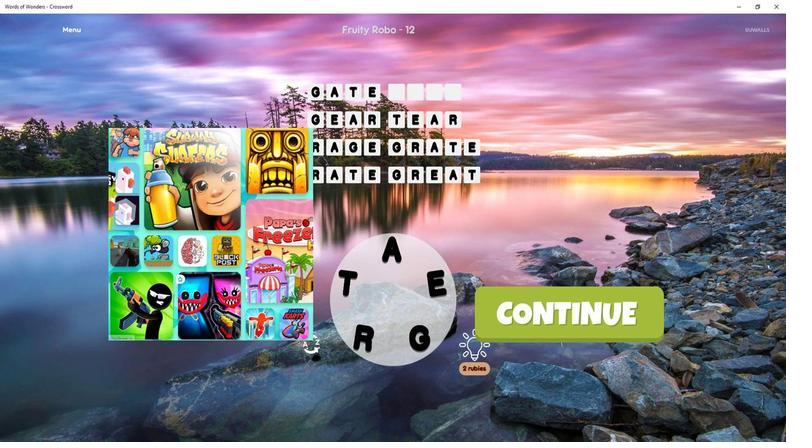 
Action: Mouse scrolled (276, 269) with delta (0, 0)
Screenshot: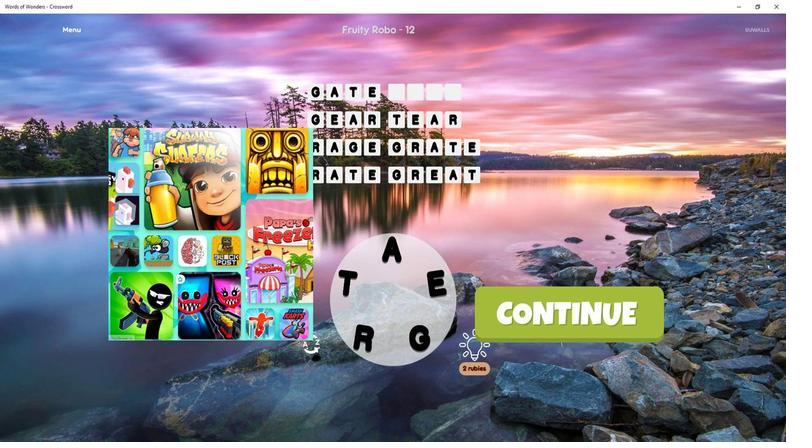 
Action: Mouse moved to (401, 276)
Screenshot: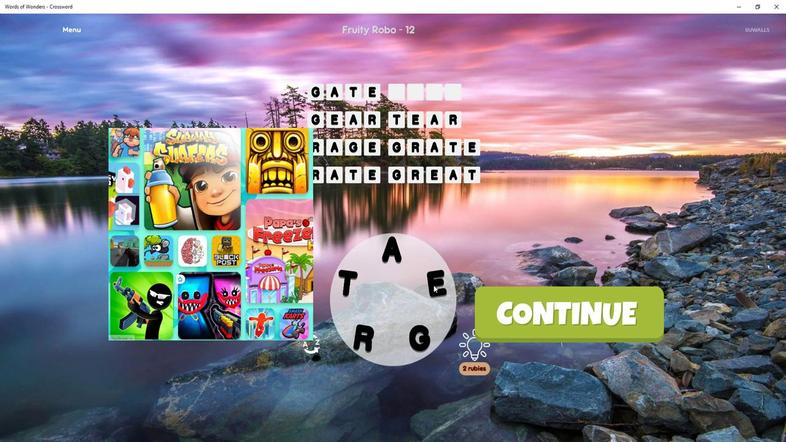 
Action: Mouse pressed left at (401, 276)
Screenshot: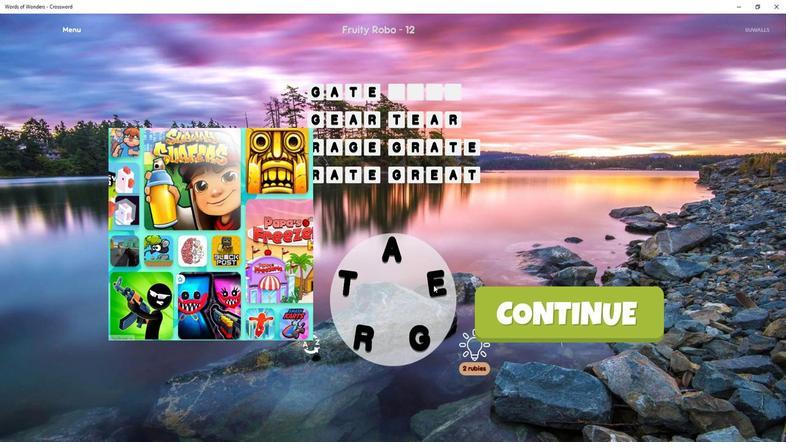 
Action: Mouse moved to (385, 278)
Screenshot: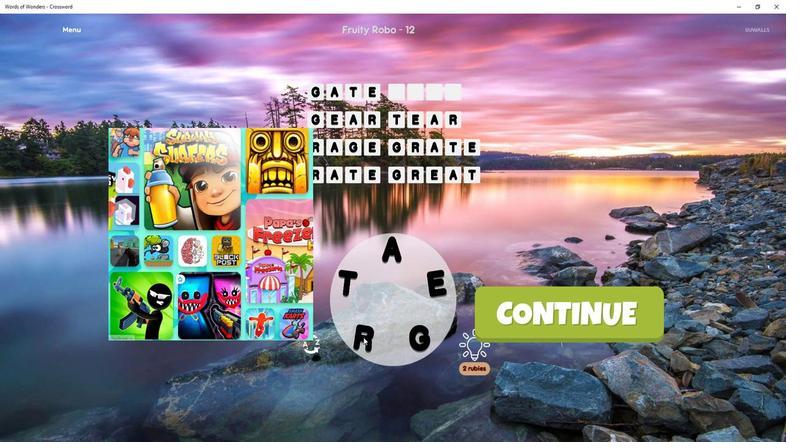
Action: Mouse pressed left at (385, 278)
Screenshot: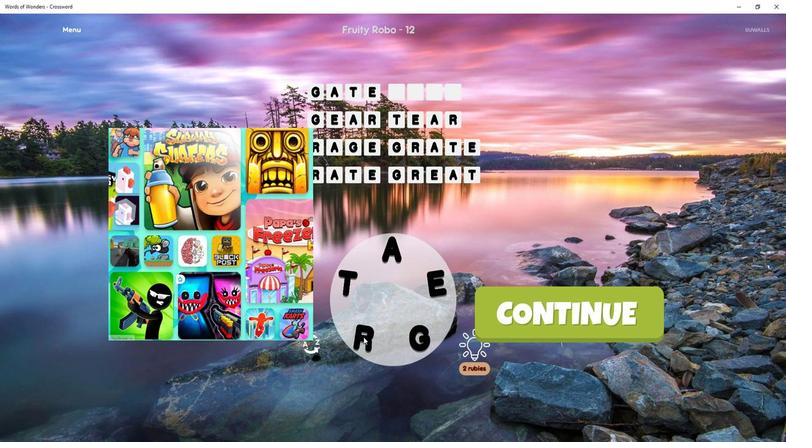 
Action: Mouse moved to (384, 278)
Screenshot: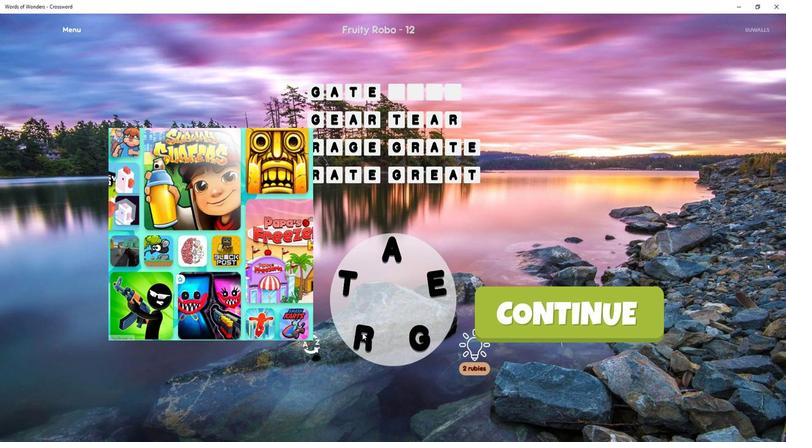 
Action: Mouse pressed left at (384, 278)
Screenshot: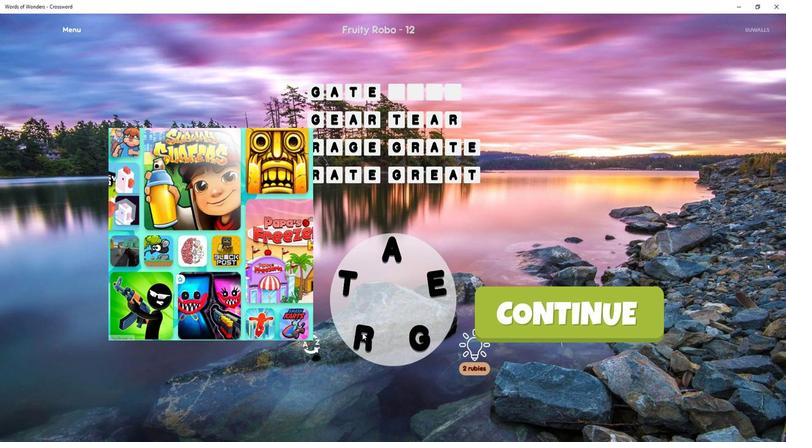 
Action: Mouse moved to (397, 278)
Screenshot: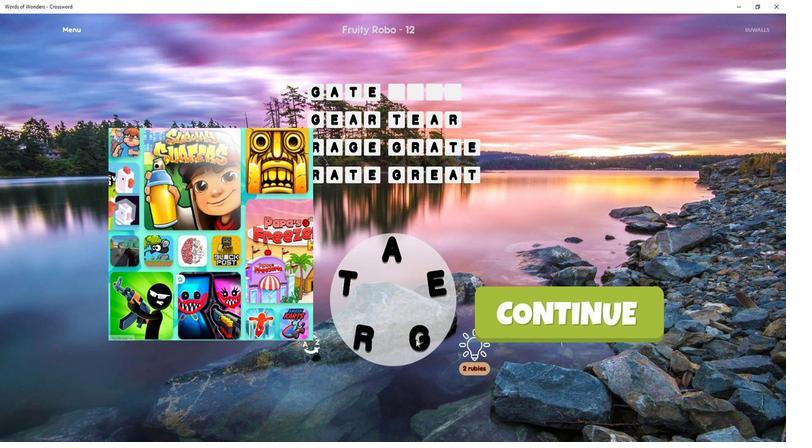 
Action: Mouse pressed left at (397, 278)
Screenshot: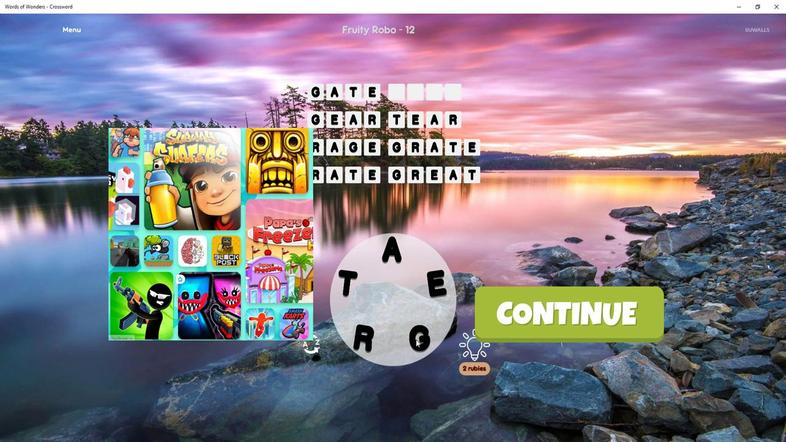 
Action: Mouse moved to (395, 278)
Screenshot: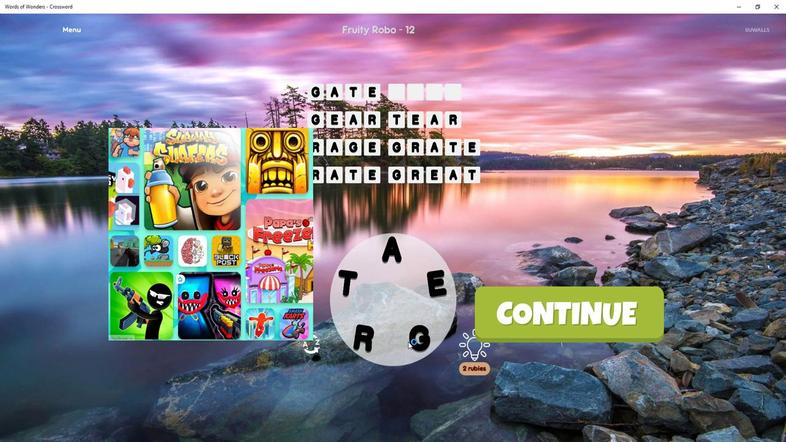 
Action: Mouse pressed left at (395, 278)
Screenshot: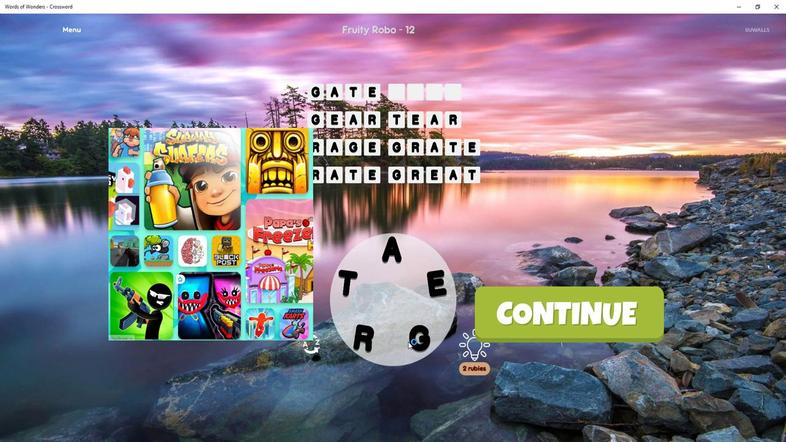 
Action: Mouse moved to (385, 278)
Screenshot: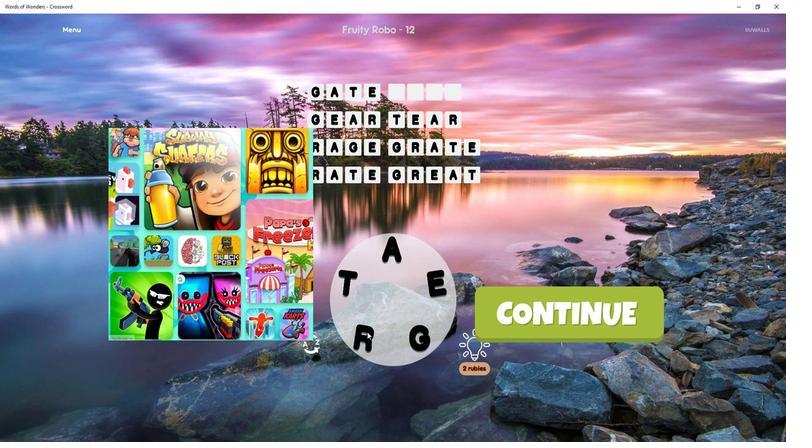 
Action: Mouse pressed left at (385, 278)
Screenshot: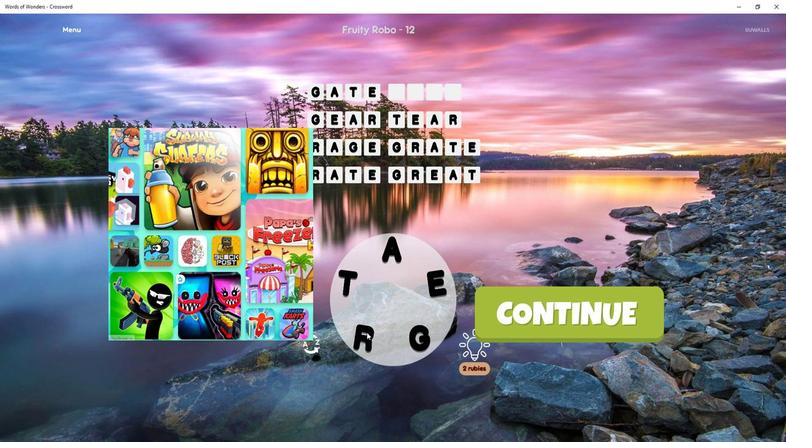 
Action: Mouse moved to (385, 278)
Screenshot: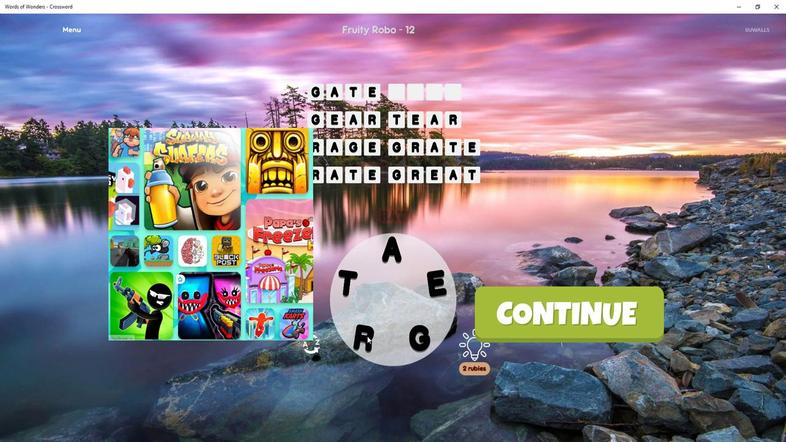 
Action: Mouse pressed left at (385, 278)
Screenshot: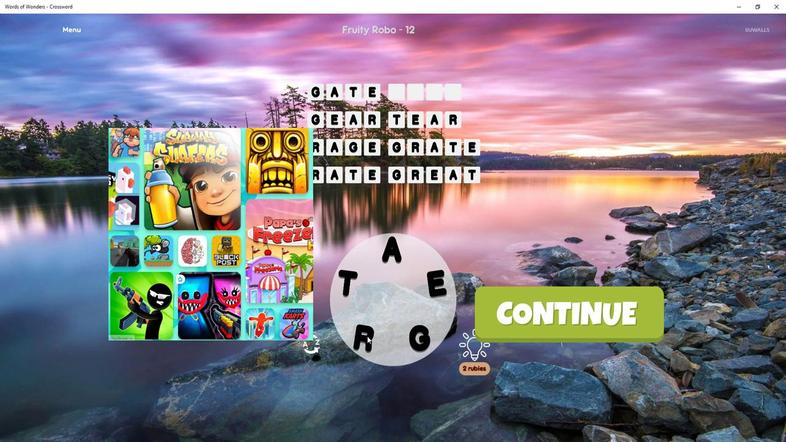 
Action: Mouse moved to (385, 278)
Screenshot: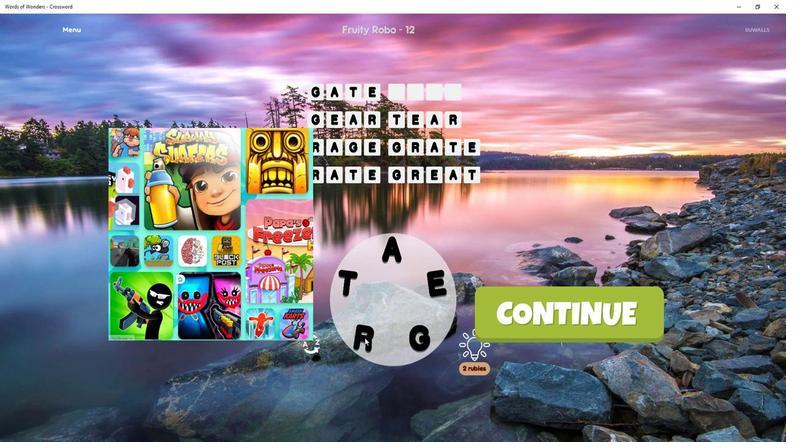 
Action: Mouse pressed left at (385, 278)
Screenshot: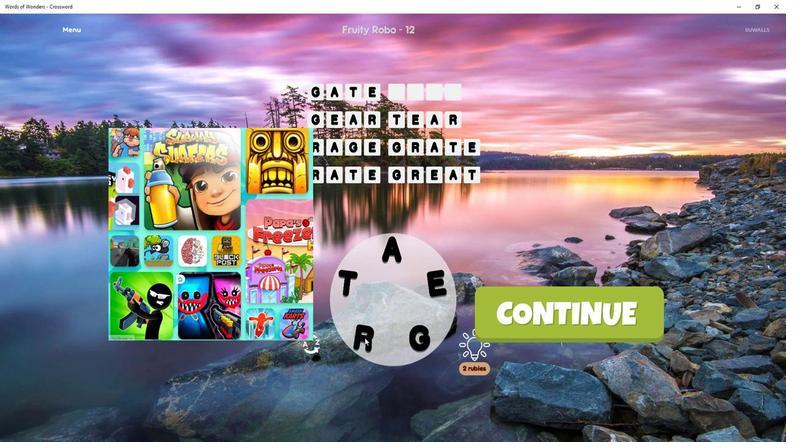 
Action: Mouse moved to (384, 278)
Screenshot: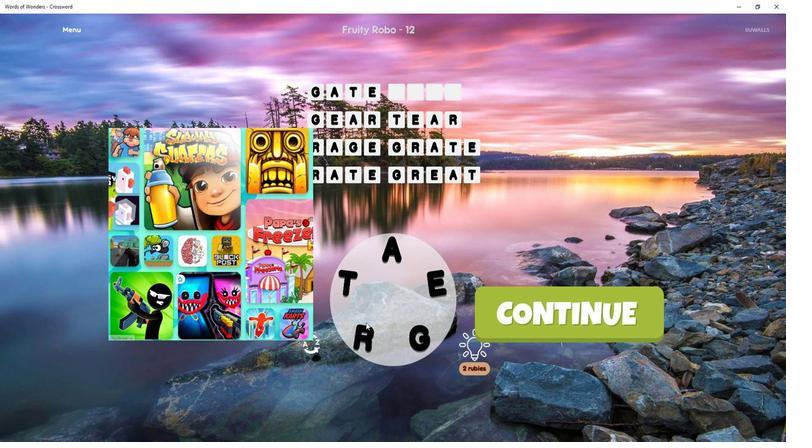 
Action: Mouse pressed left at (384, 278)
Screenshot: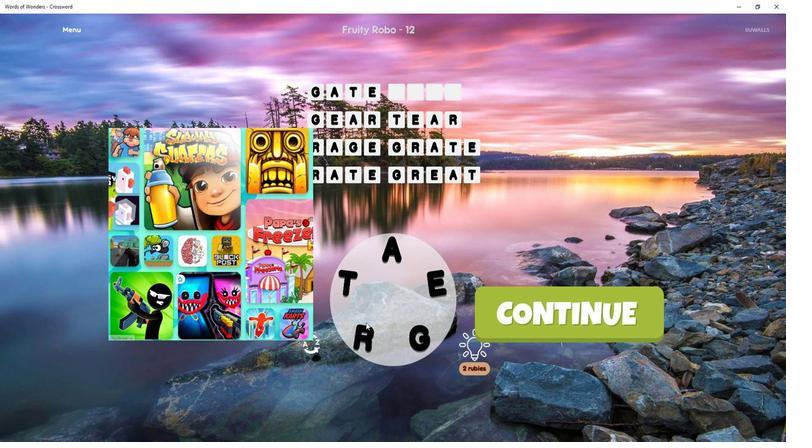 
Action: Mouse moved to (384, 278)
Screenshot: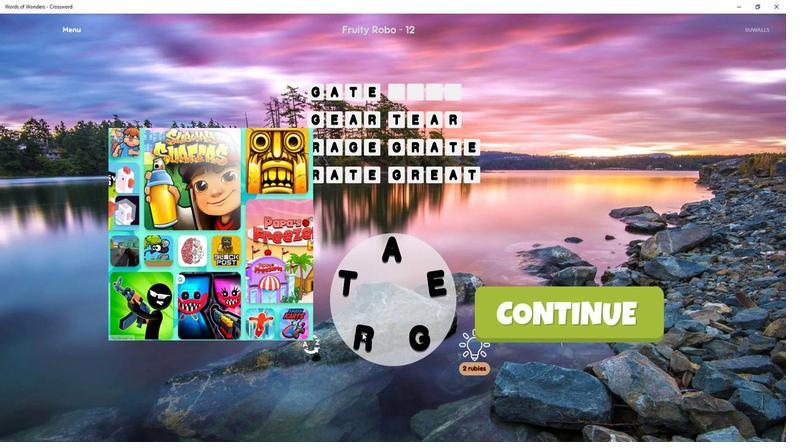 
Action: Mouse pressed left at (384, 278)
Screenshot: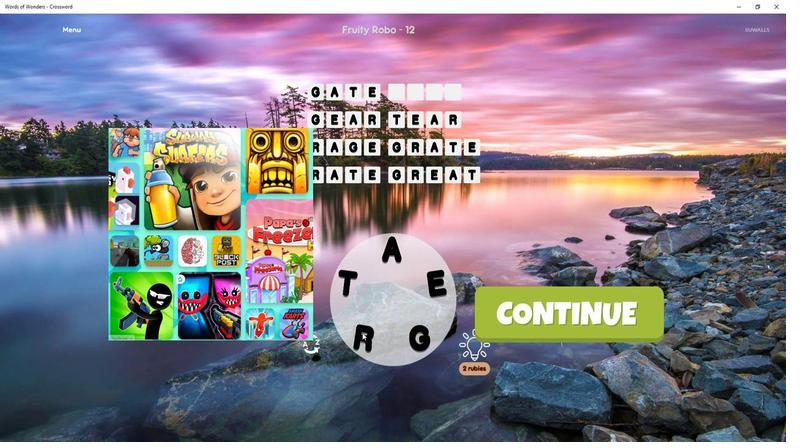 
Action: Mouse moved to (396, 278)
Screenshot: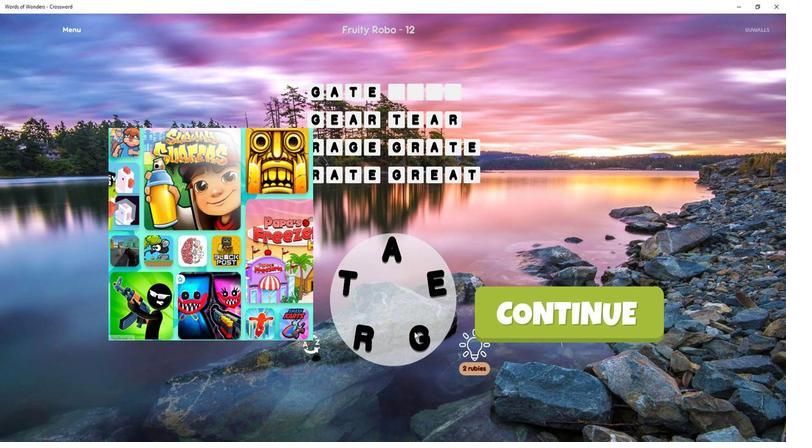 
Action: Mouse pressed left at (396, 278)
Screenshot: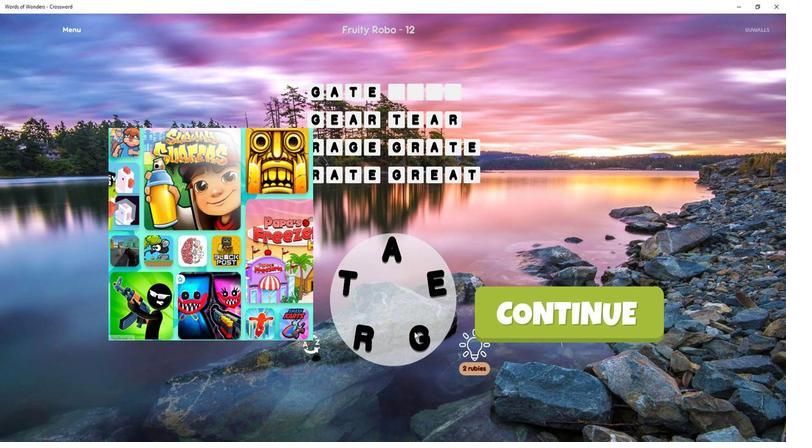 
Action: Mouse moved to (396, 278)
Screenshot: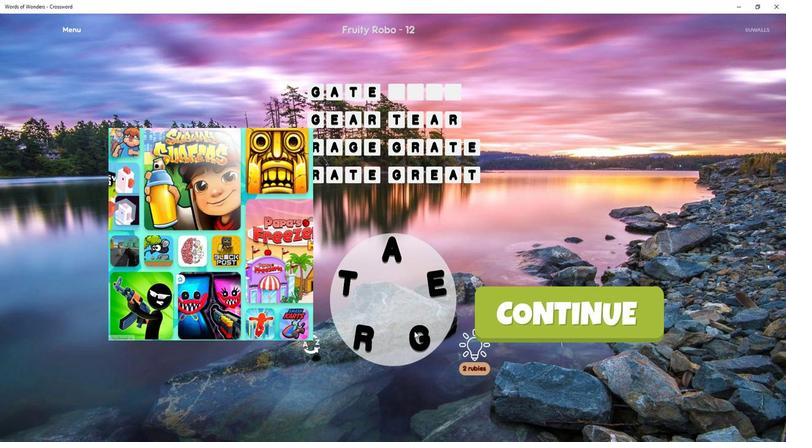 
Action: Mouse pressed left at (396, 278)
Screenshot: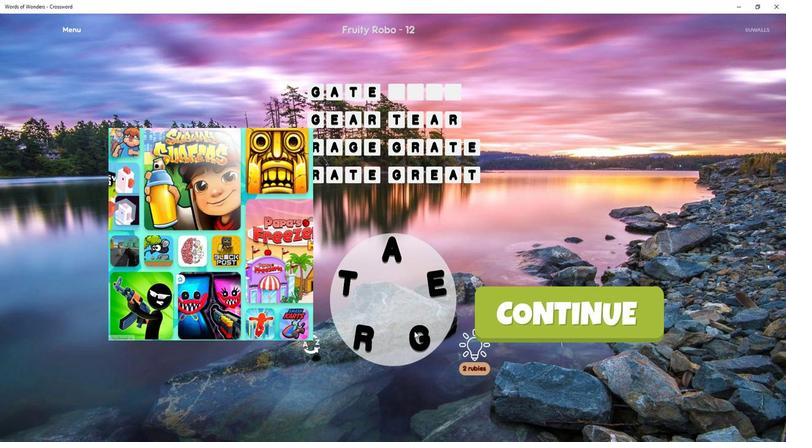 
Action: Mouse moved to (396, 278)
Screenshot: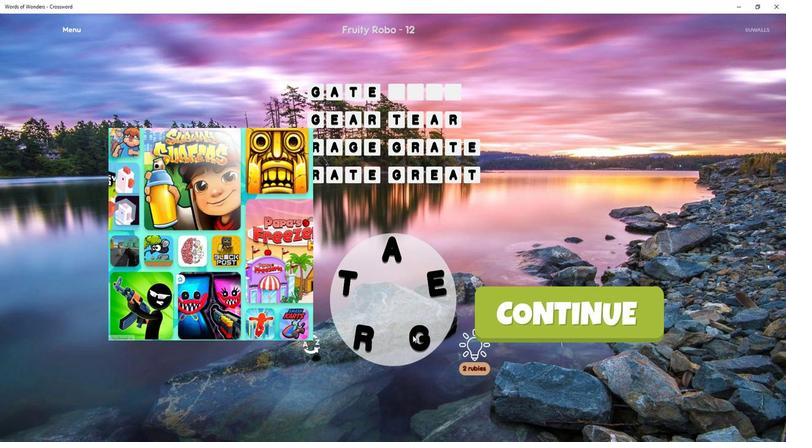 
Action: Mouse pressed left at (396, 278)
Screenshot: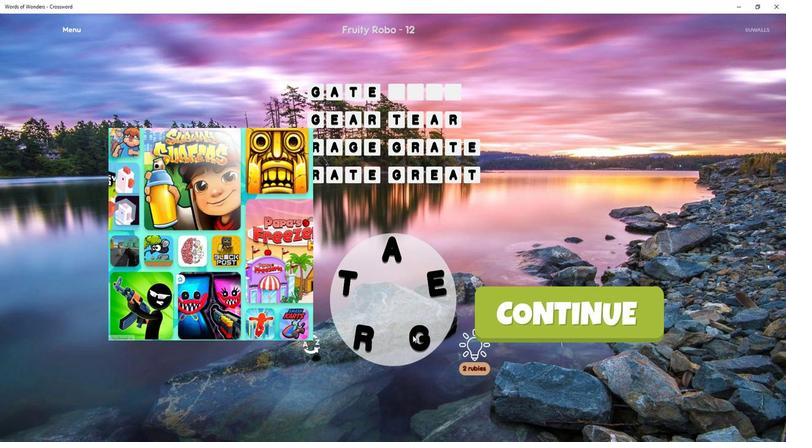 
Action: Mouse moved to (398, 278)
Screenshot: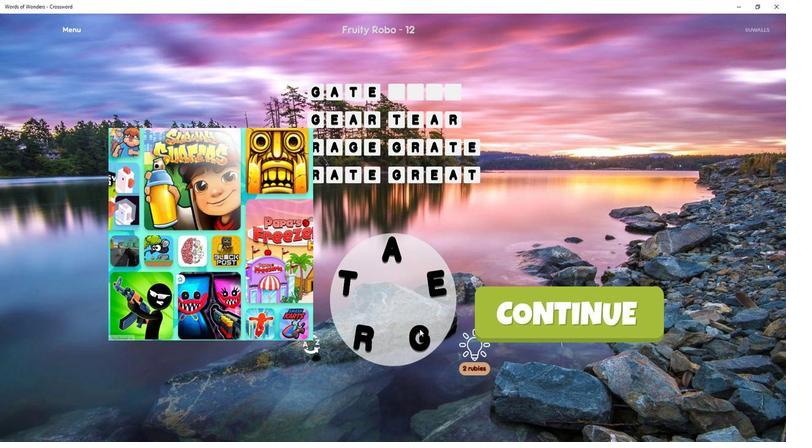 
Action: Mouse pressed left at (398, 278)
Screenshot: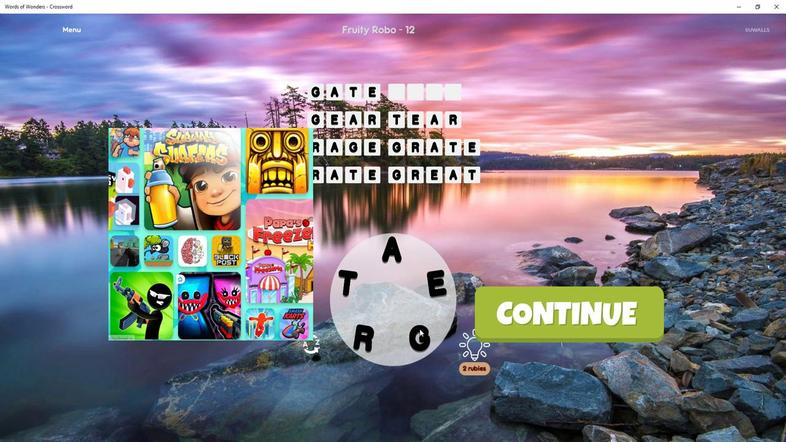 
Action: Mouse moved to (397, 278)
Screenshot: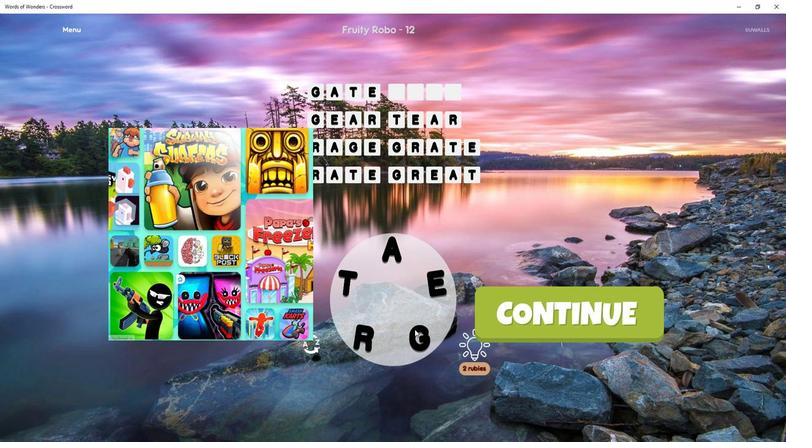 
Action: Mouse pressed left at (397, 278)
Screenshot: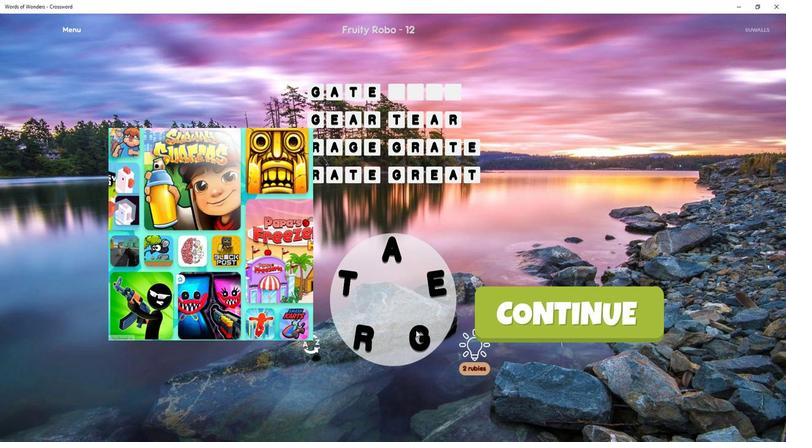 
Action: Mouse moved to (390, 274)
Screenshot: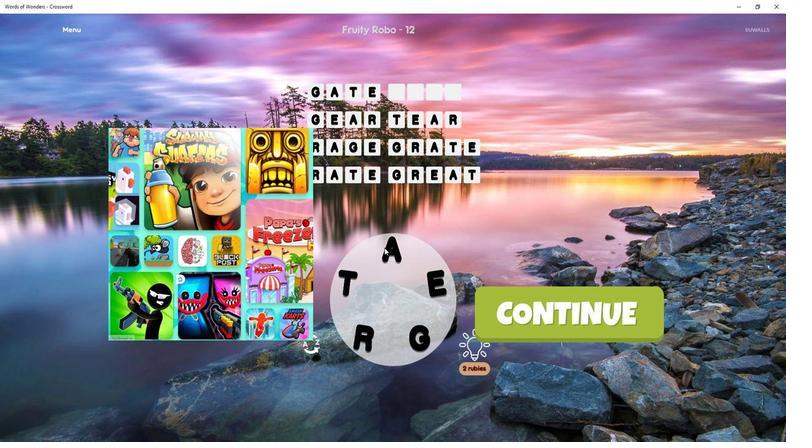 
Action: Mouse pressed left at (390, 274)
Screenshot: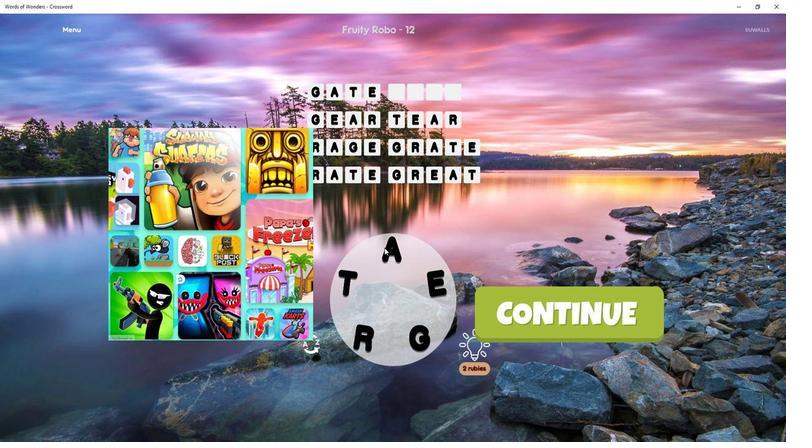 
Action: Mouse moved to (402, 275)
Screenshot: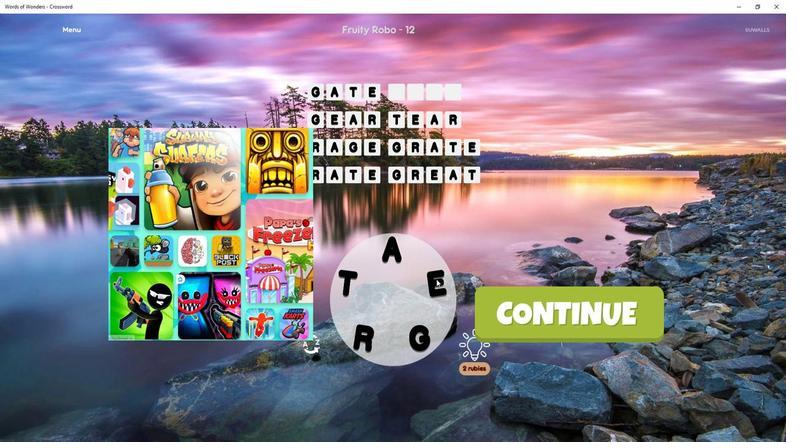 
Action: Mouse pressed left at (402, 275)
Screenshot: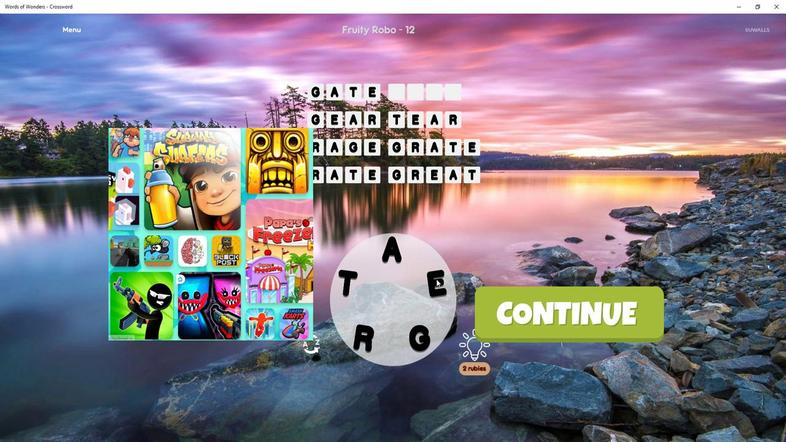 
Action: Mouse moved to (402, 275)
Screenshot: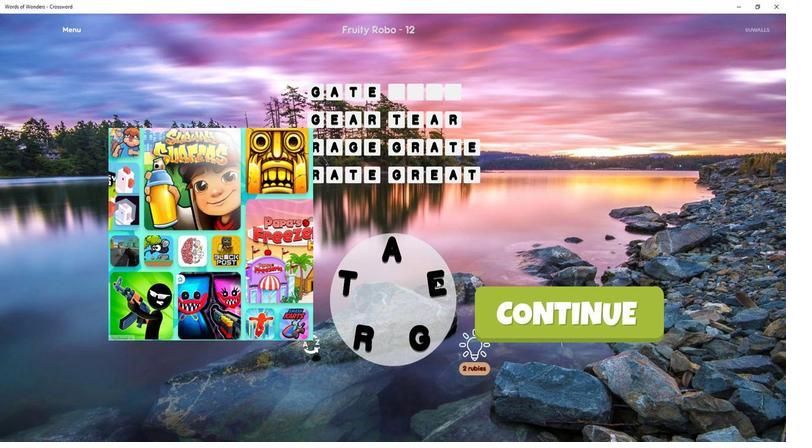 
Action: Mouse pressed left at (402, 275)
Screenshot: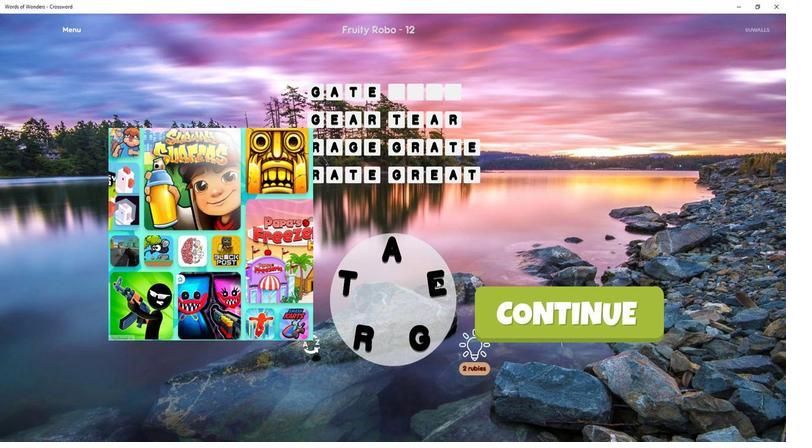 
Action: Mouse moved to (380, 275)
Screenshot: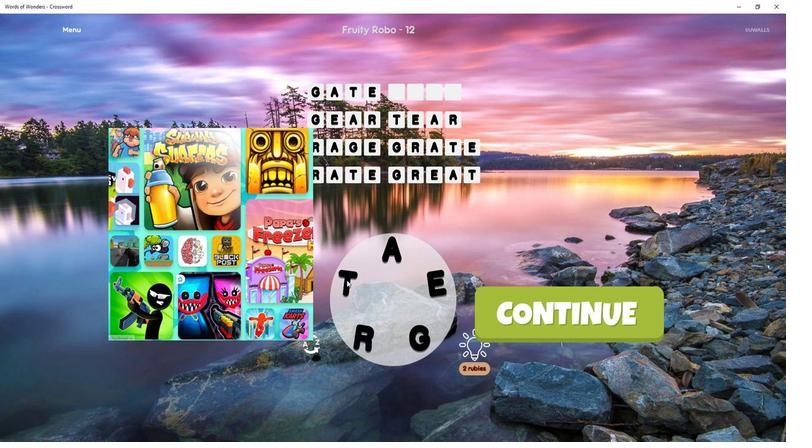 
Action: Mouse pressed left at (380, 275)
Screenshot: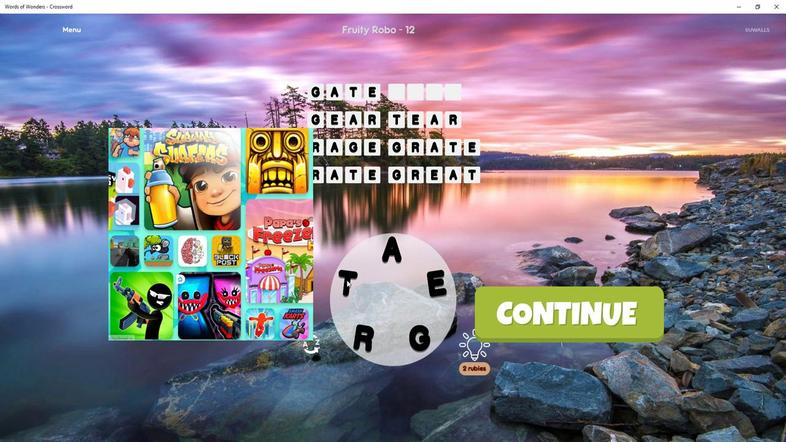 
Action: Mouse moved to (384, 278)
Screenshot: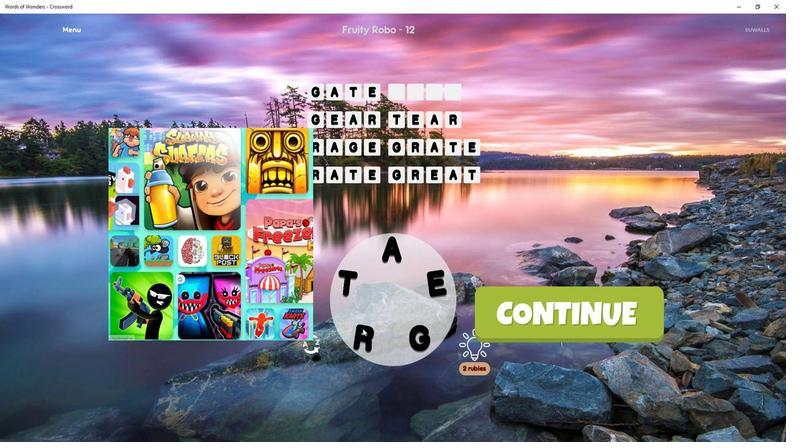 
Action: Mouse pressed left at (384, 278)
Screenshot: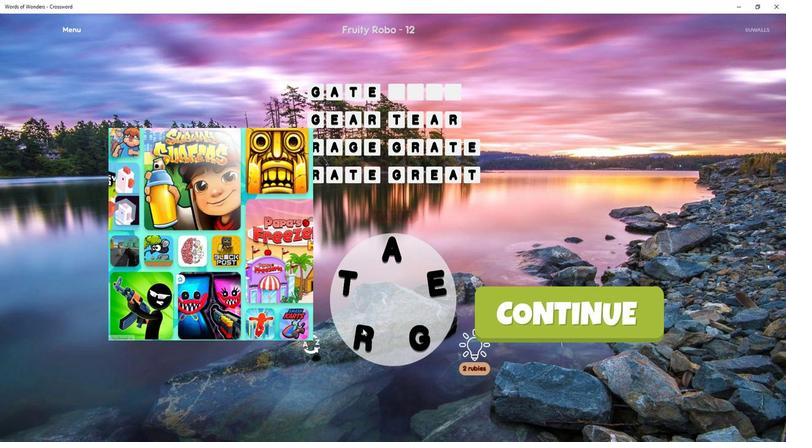 
Action: Mouse moved to (383, 278)
Screenshot: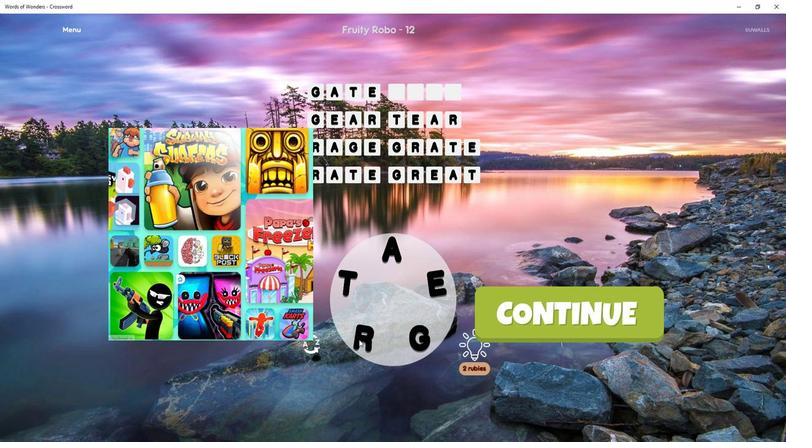 
Action: Mouse pressed left at (383, 278)
Screenshot: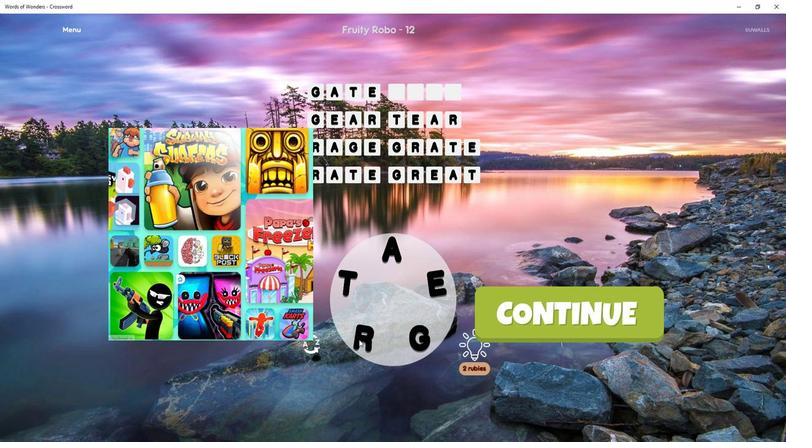 
Action: Mouse moved to (385, 278)
Screenshot: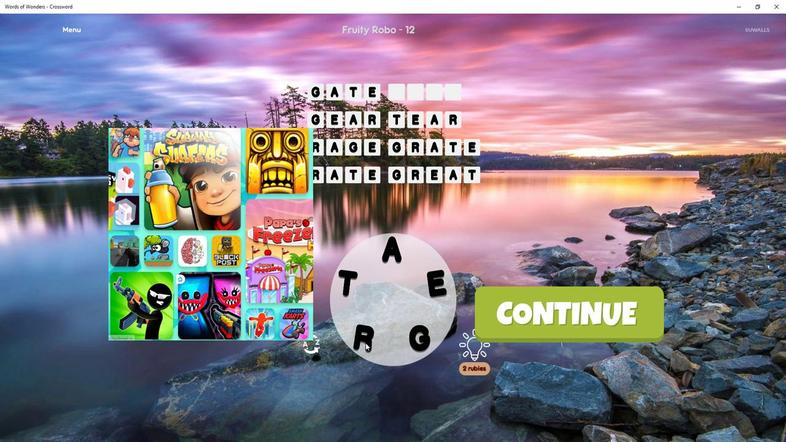 
Action: Mouse pressed left at (385, 278)
Screenshot: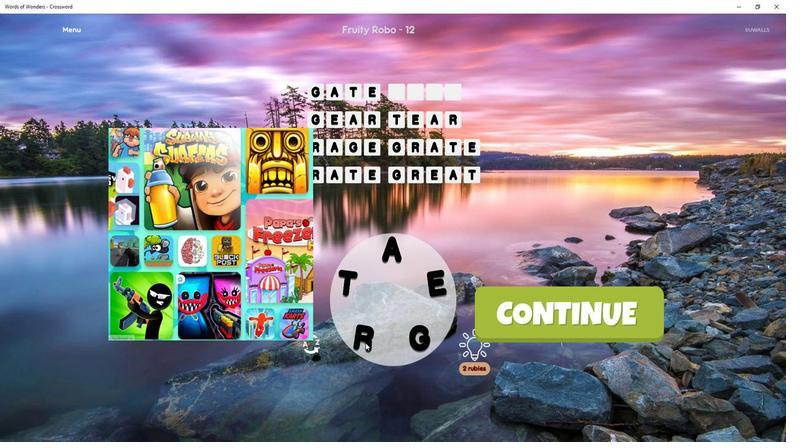 
Action: Mouse moved to (398, 278)
Screenshot: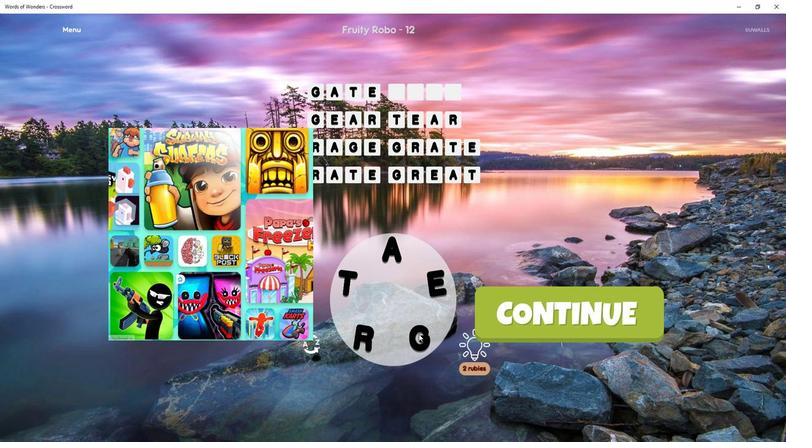 
Action: Mouse pressed left at (398, 278)
Screenshot: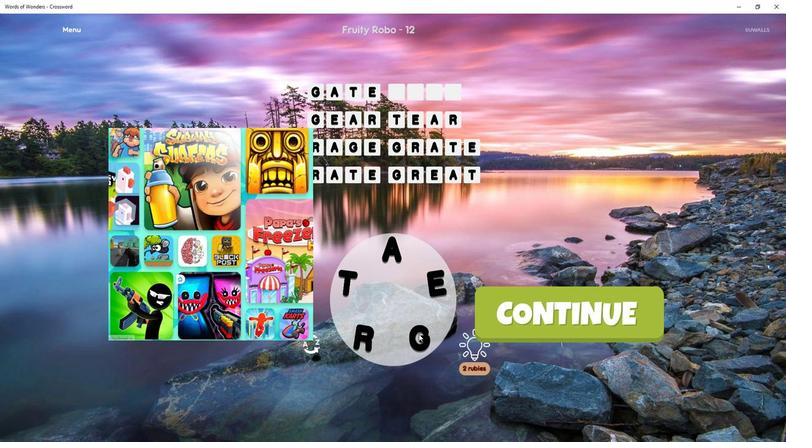 
Action: Mouse moved to (396, 278)
Screenshot: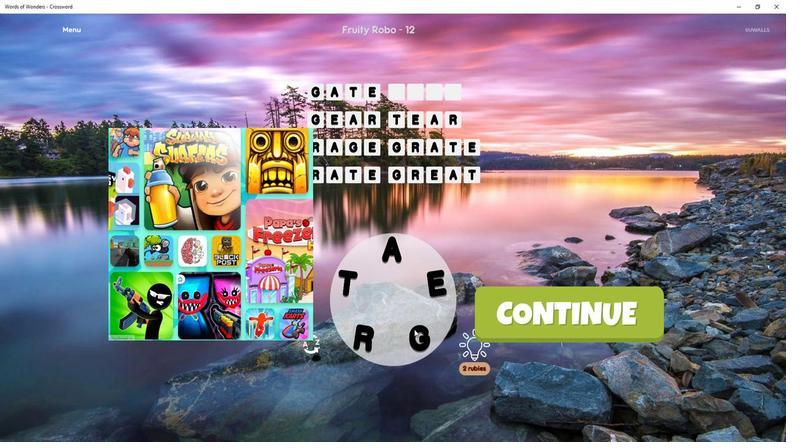 
Action: Mouse pressed left at (396, 278)
Screenshot: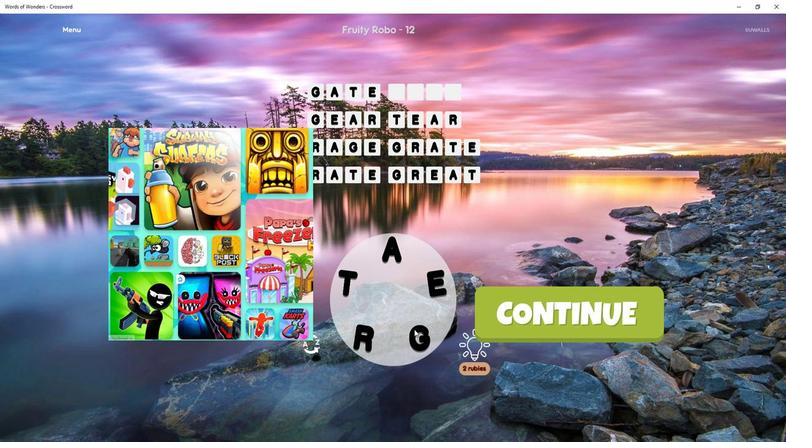 
Action: Mouse moved to (385, 278)
Screenshot: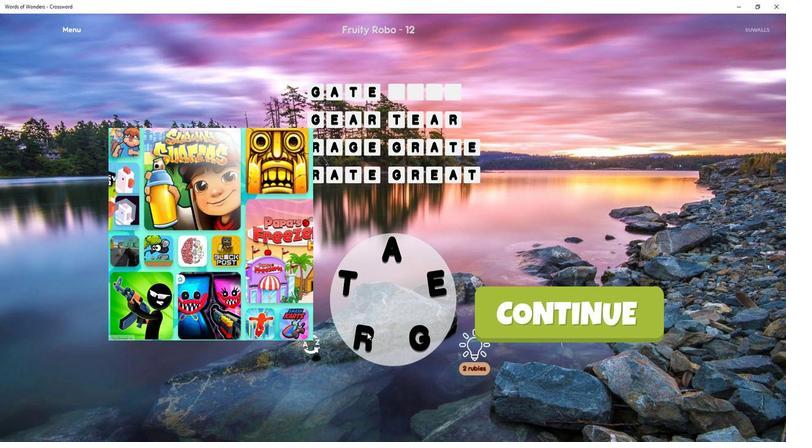 
Action: Mouse pressed left at (385, 278)
Screenshot: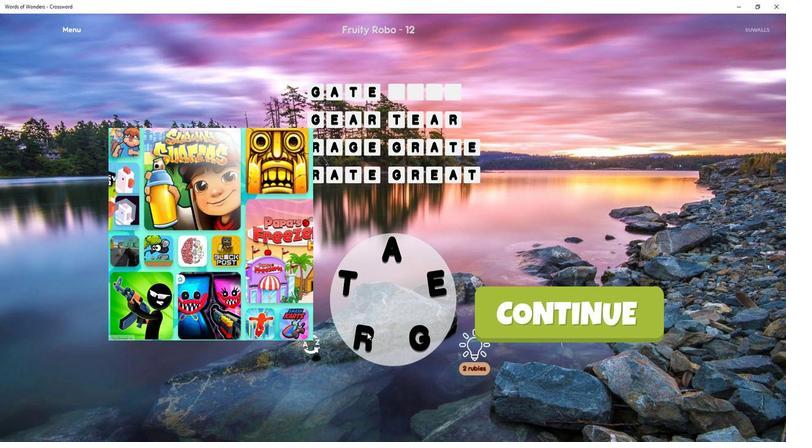 
Action: Mouse moved to (383, 278)
Screenshot: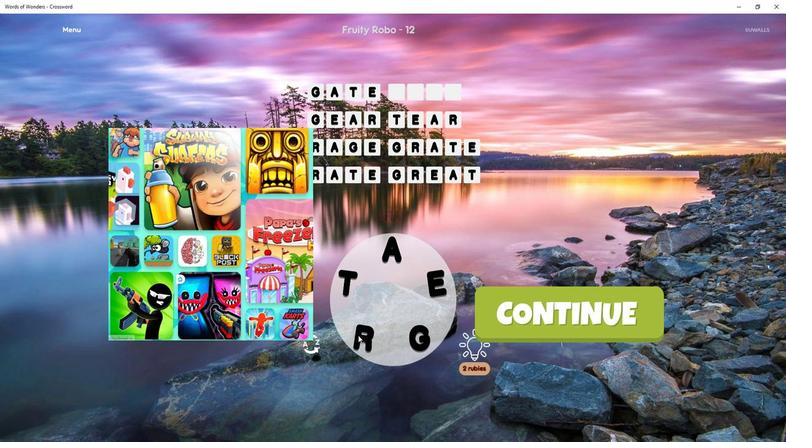 
Action: Mouse pressed left at (383, 278)
Screenshot: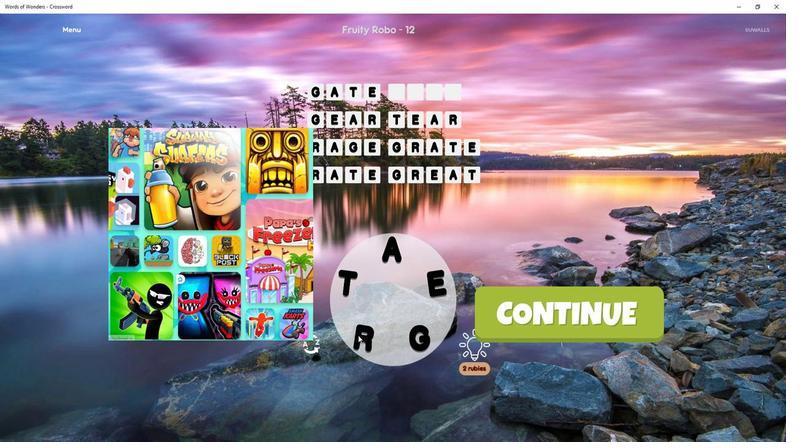 
Action: Mouse moved to (385, 278)
Screenshot: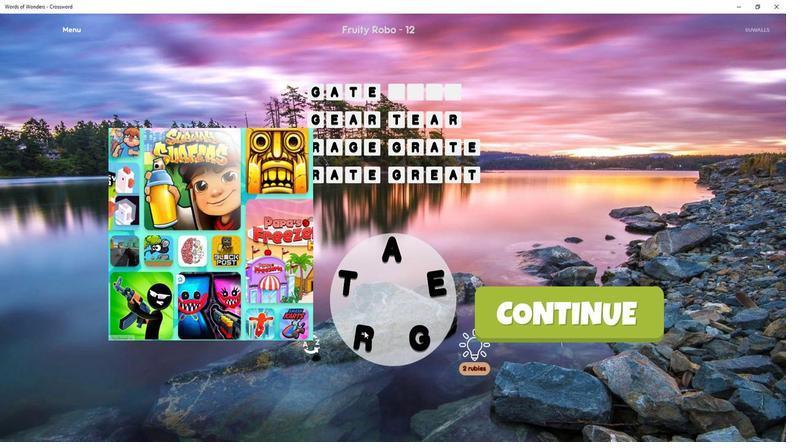 
Action: Mouse pressed left at (385, 278)
Screenshot: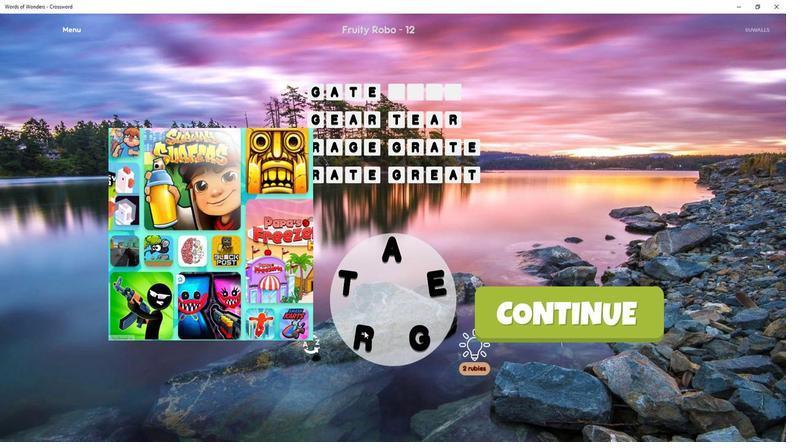 
Action: Mouse moved to (401, 276)
Screenshot: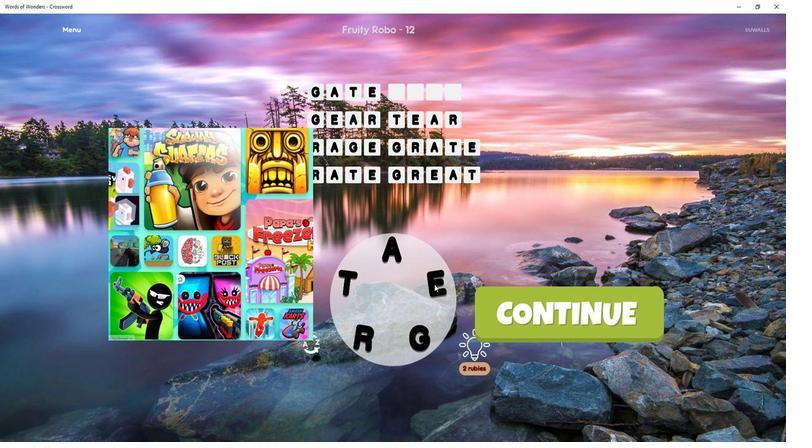 
Action: Mouse pressed left at (401, 276)
Screenshot: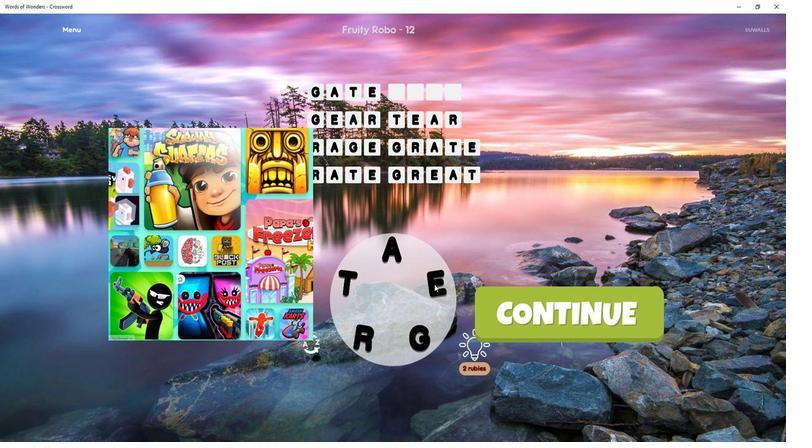
Action: Mouse moved to (404, 276)
Screenshot: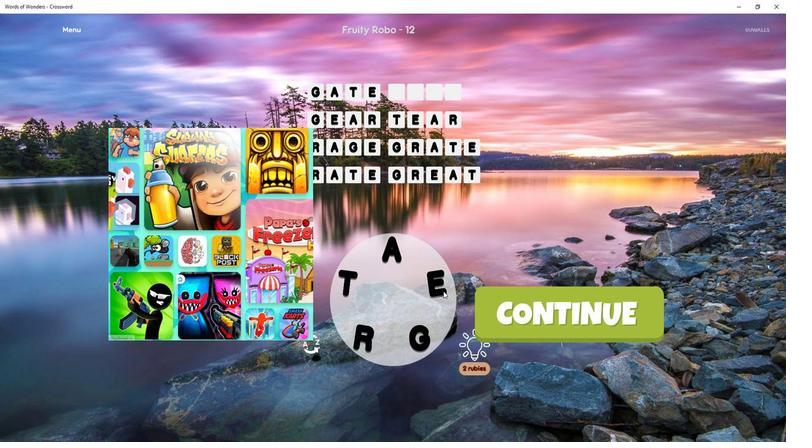 
Action: Mouse pressed left at (404, 276)
Screenshot: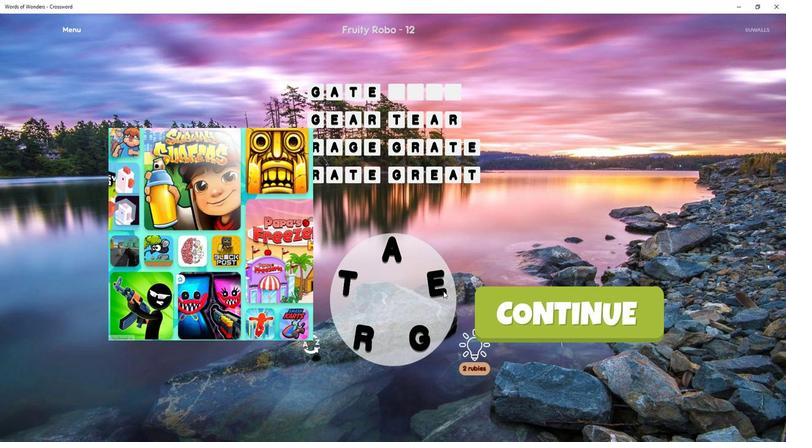 
Action: Mouse moved to (401, 276)
Screenshot: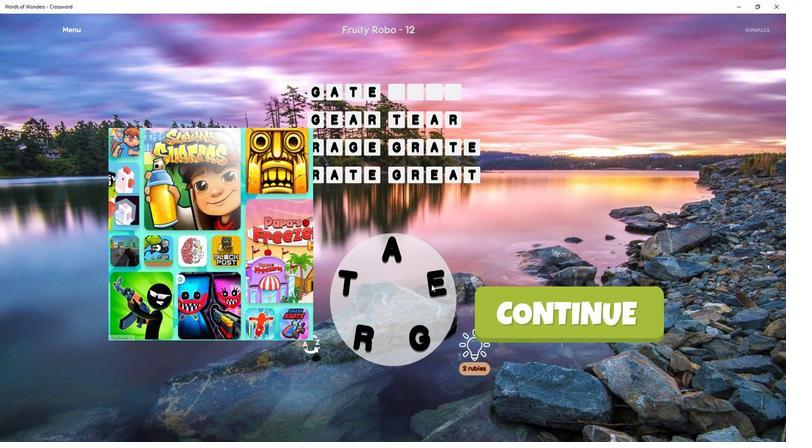 
Action: Mouse pressed left at (401, 276)
Screenshot: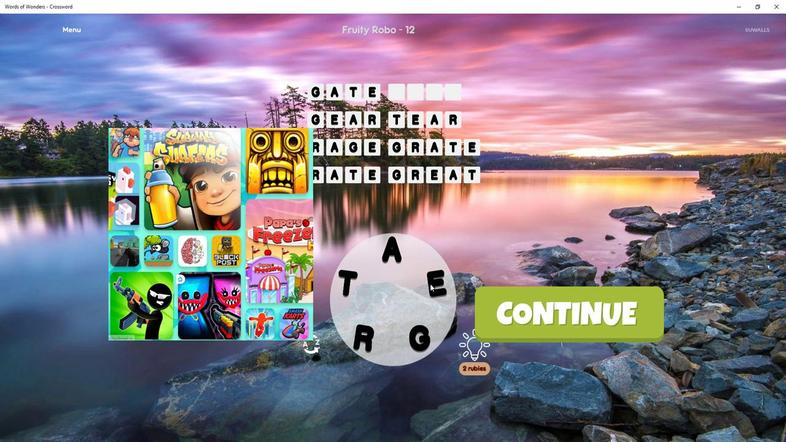 
Action: Mouse moved to (398, 278)
Screenshot: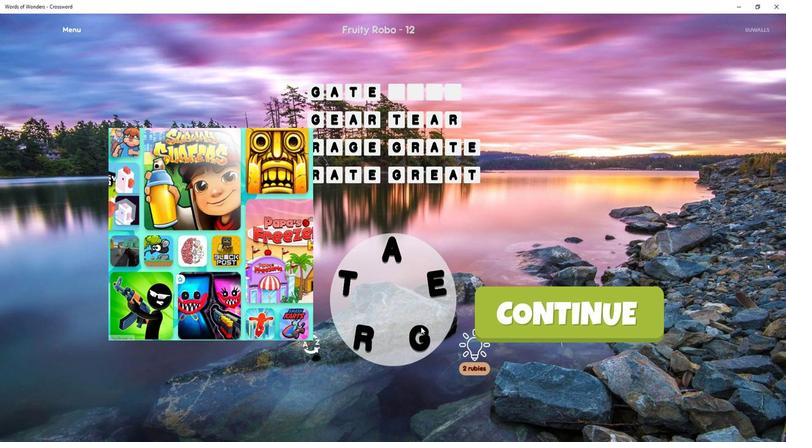 
Action: Mouse pressed left at (398, 278)
Screenshot: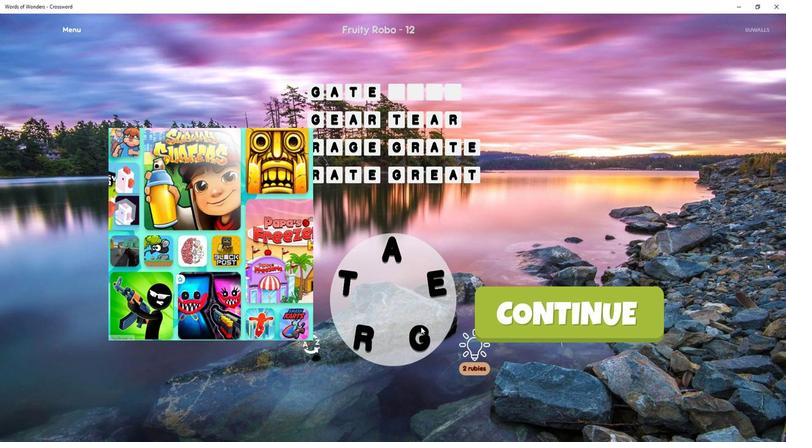 
Action: Mouse moved to (385, 278)
Screenshot: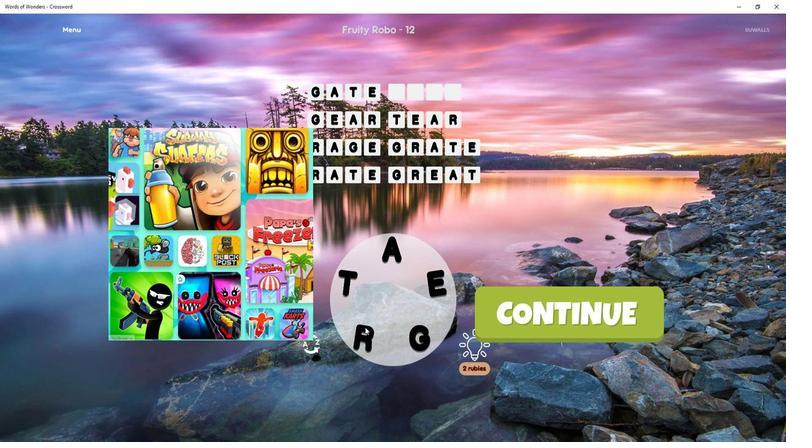 
Action: Mouse pressed left at (385, 278)
Screenshot: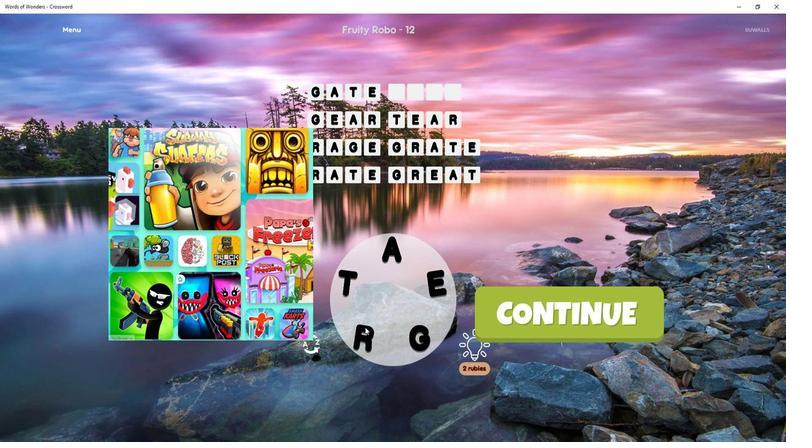 
Action: Mouse moved to (383, 278)
Screenshot: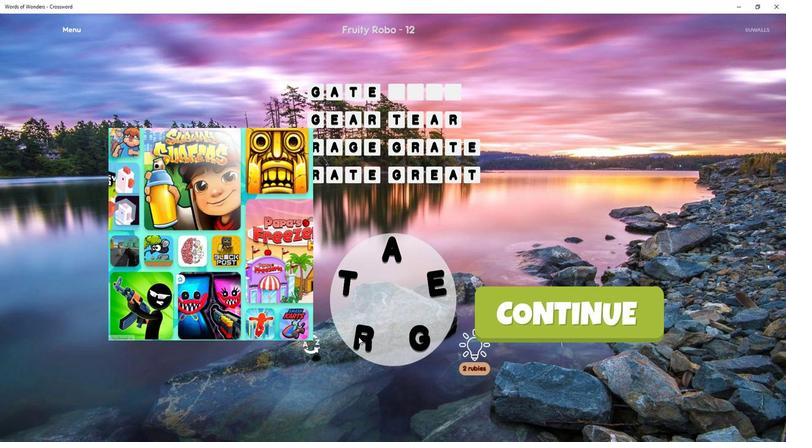 
Action: Mouse pressed left at (383, 278)
Screenshot: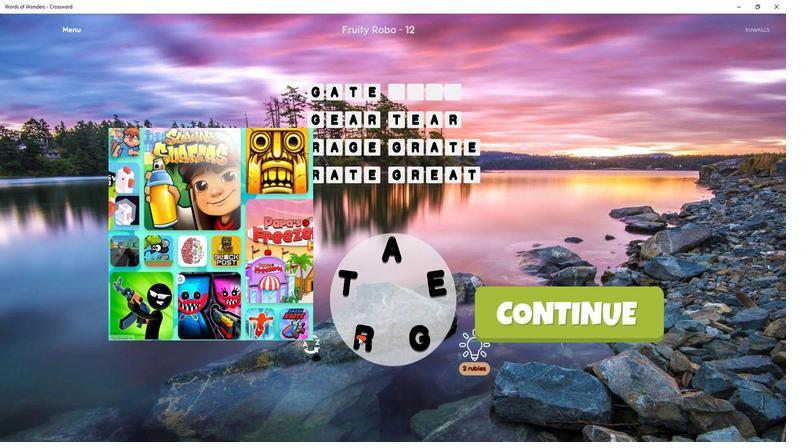 
Action: Mouse moved to (397, 278)
Screenshot: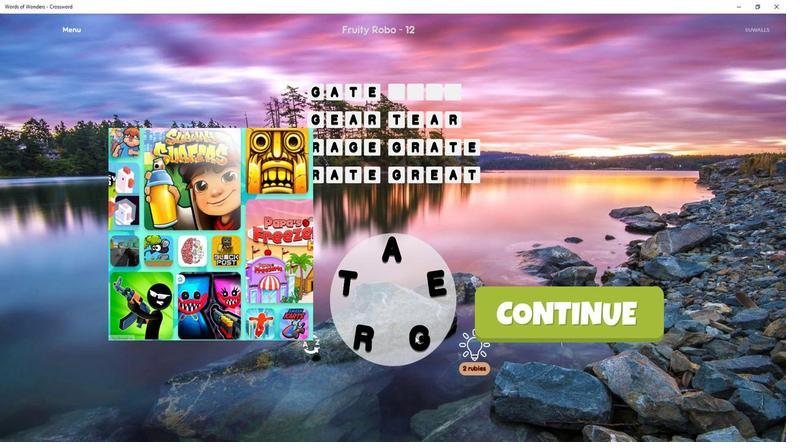 
Action: Mouse pressed left at (397, 278)
Screenshot: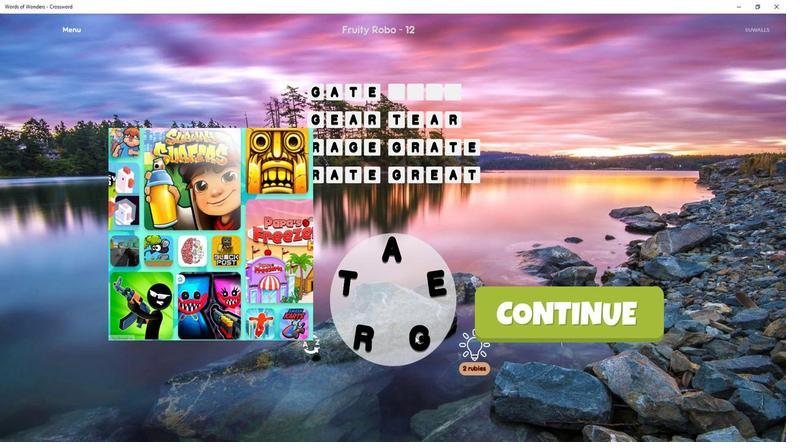 
Action: Mouse moved to (399, 278)
Screenshot: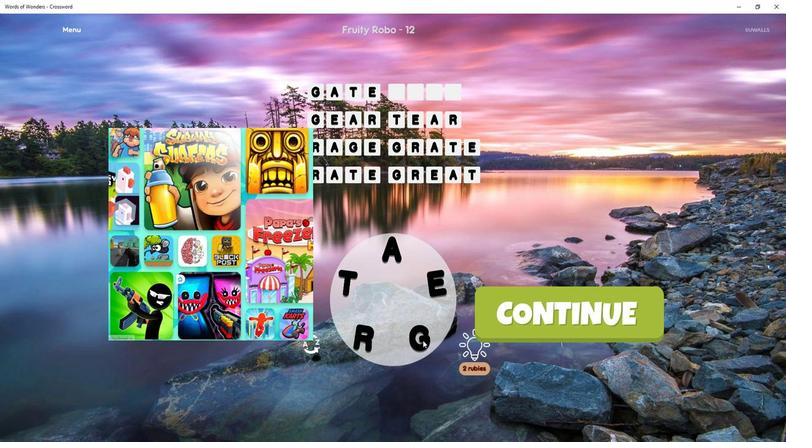 
Action: Mouse pressed left at (399, 278)
Screenshot: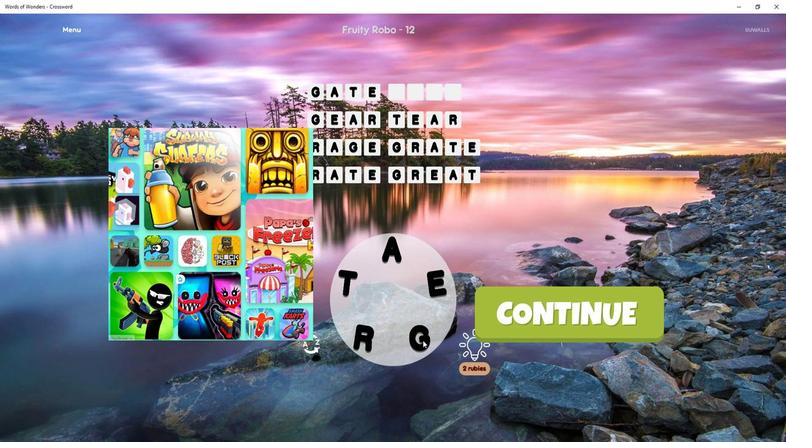 
Action: Mouse moved to (401, 276)
Screenshot: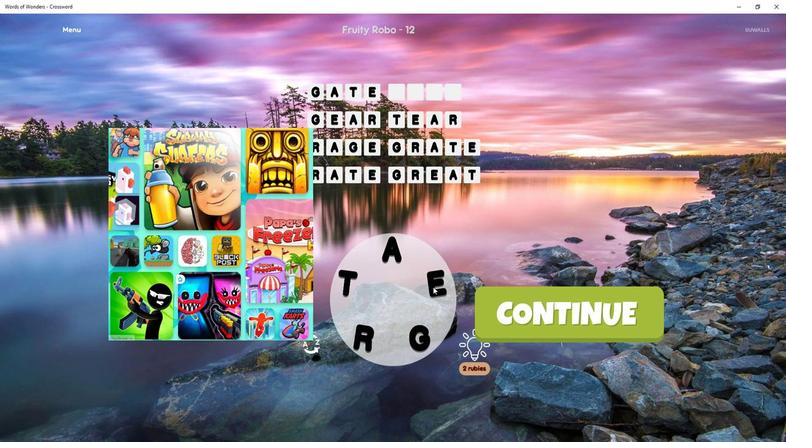 
Action: Mouse pressed left at (401, 276)
Screenshot: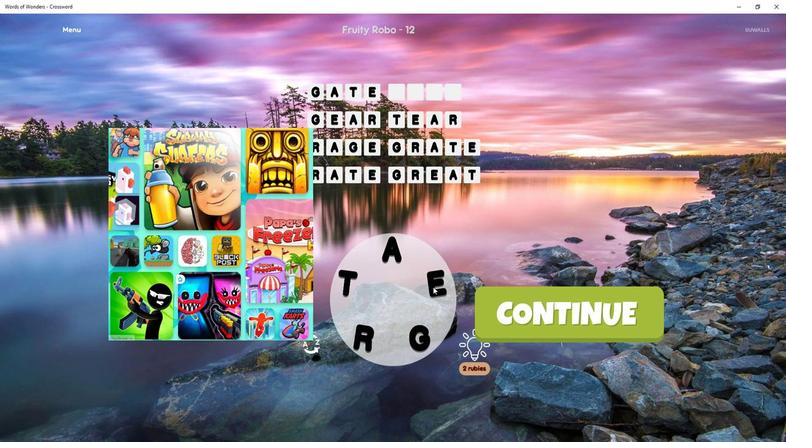 
Action: Mouse moved to (397, 278)
Screenshot: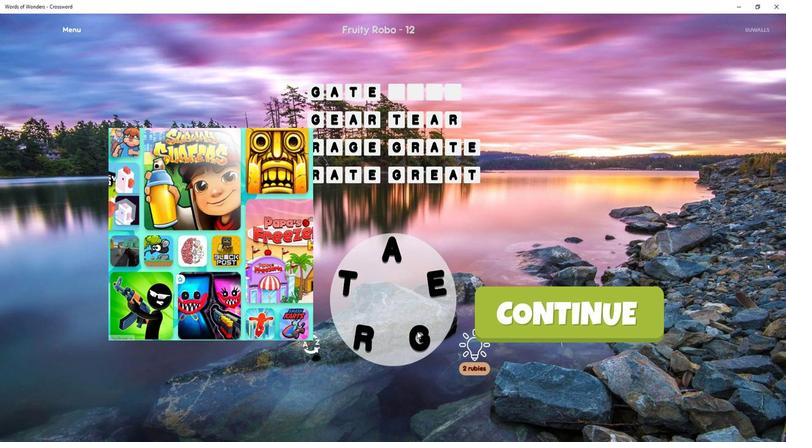
Action: Mouse pressed left at (397, 278)
Screenshot: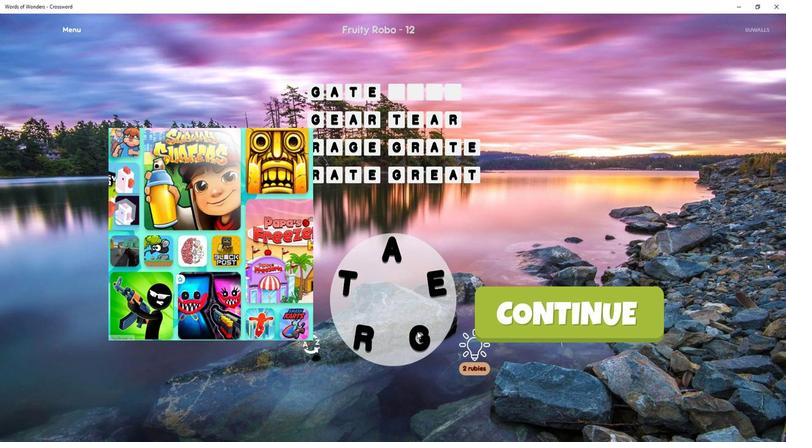 
Action: Mouse moved to (402, 276)
Screenshot: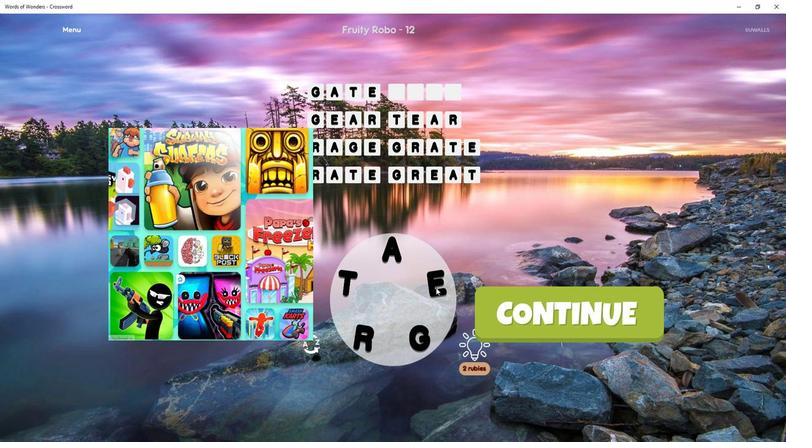 
Action: Mouse pressed left at (402, 276)
Screenshot: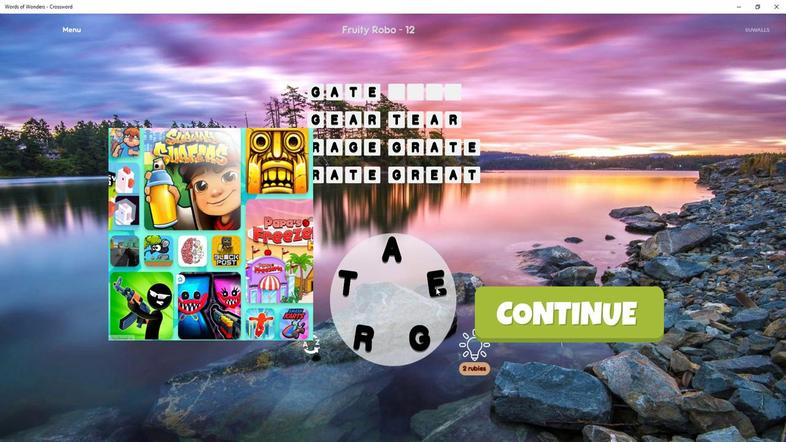 
Action: Mouse moved to (398, 278)
Screenshot: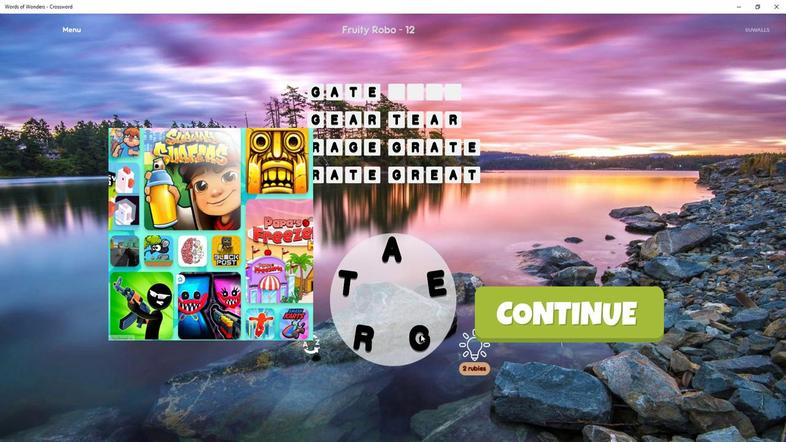 
Action: Mouse pressed left at (398, 278)
Screenshot: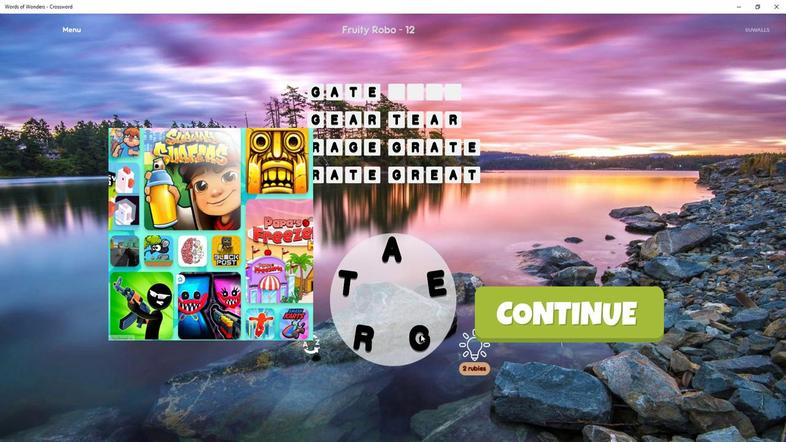 
Action: Mouse moved to (380, 275)
Screenshot: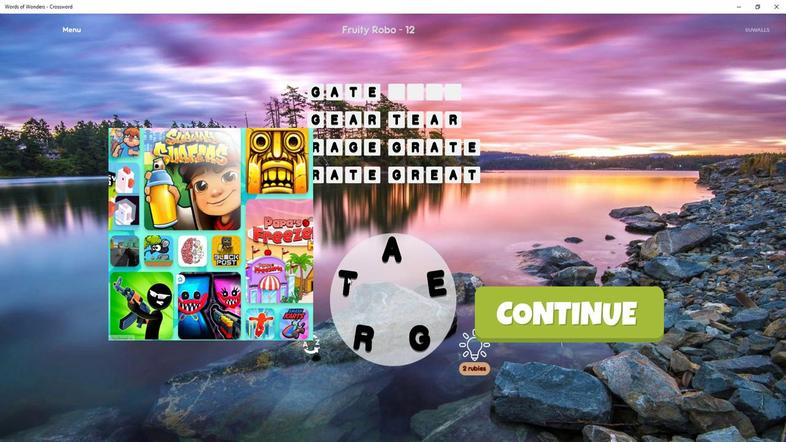 
Action: Mouse pressed left at (380, 275)
Screenshot: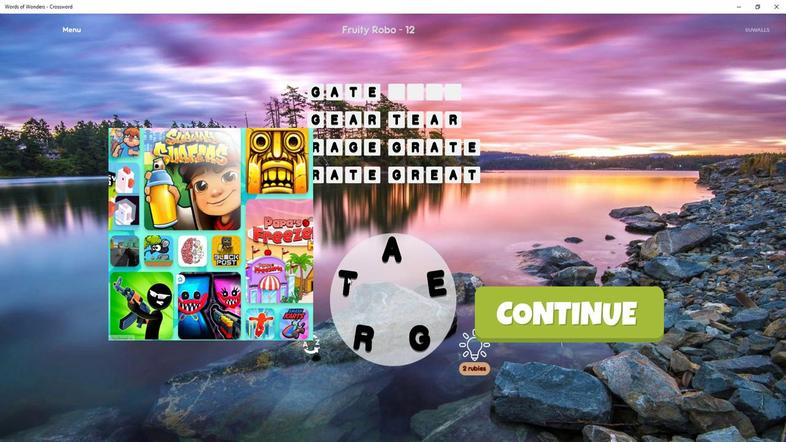 
Action: Mouse moved to (396, 278)
Screenshot: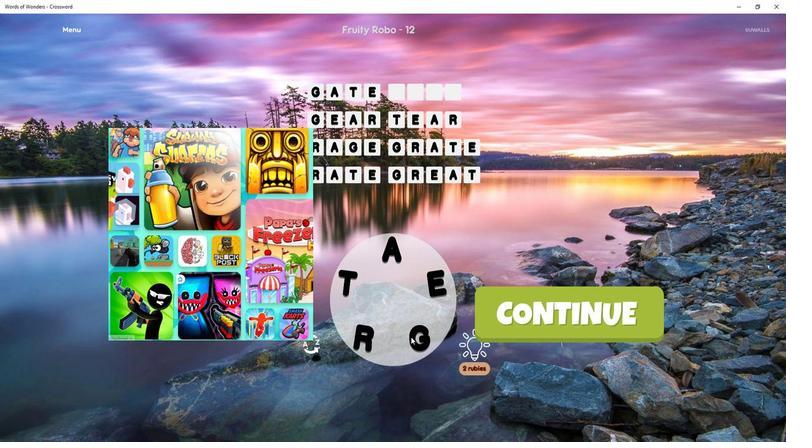 
Action: Mouse pressed left at (396, 278)
Screenshot: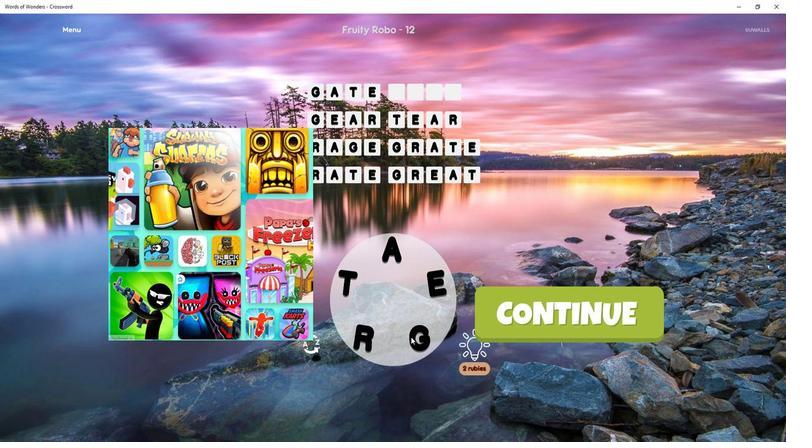 
Action: Mouse moved to (381, 275)
Screenshot: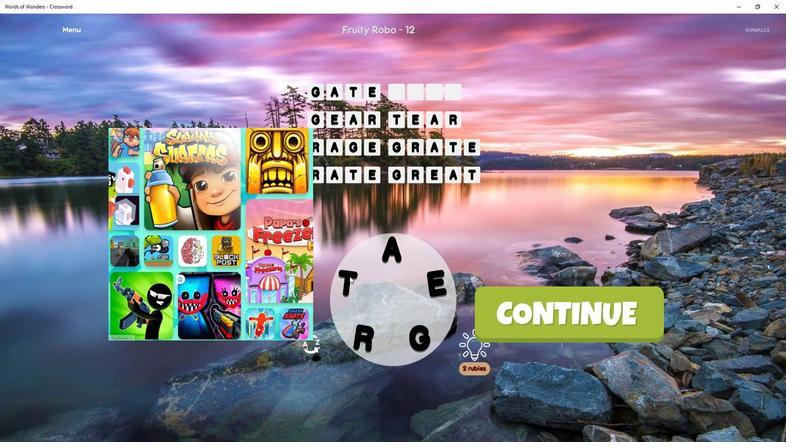 
Action: Mouse pressed left at (381, 275)
Screenshot: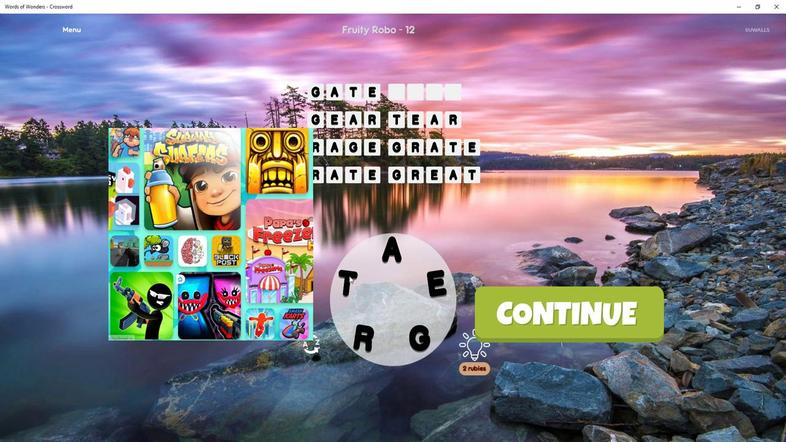
Action: Mouse moved to (394, 276)
Screenshot: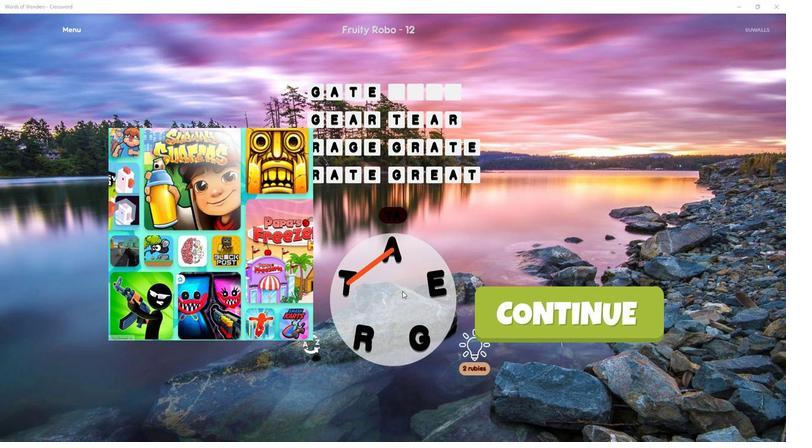 
Action: Mouse pressed left at (394, 276)
Screenshot: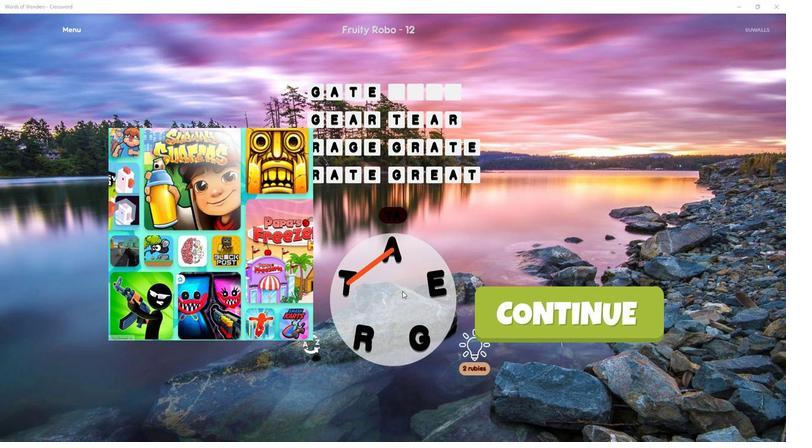 
Action: Mouse moved to (391, 277)
Screenshot: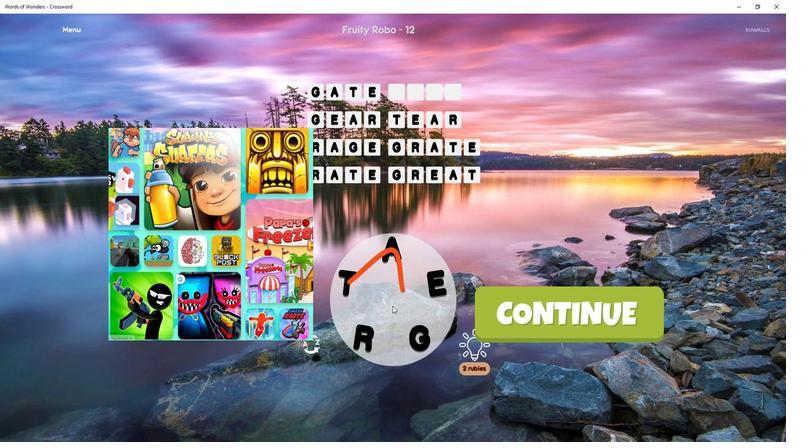 
Action: Mouse pressed left at (391, 277)
Screenshot: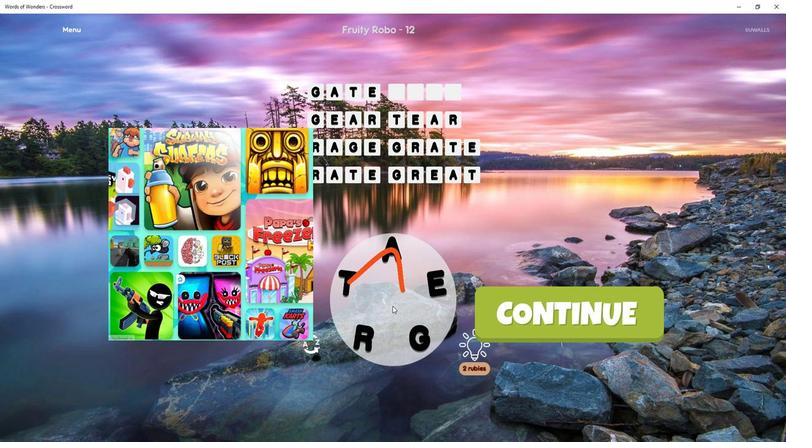 
Action: Mouse moved to (392, 276)
Screenshot: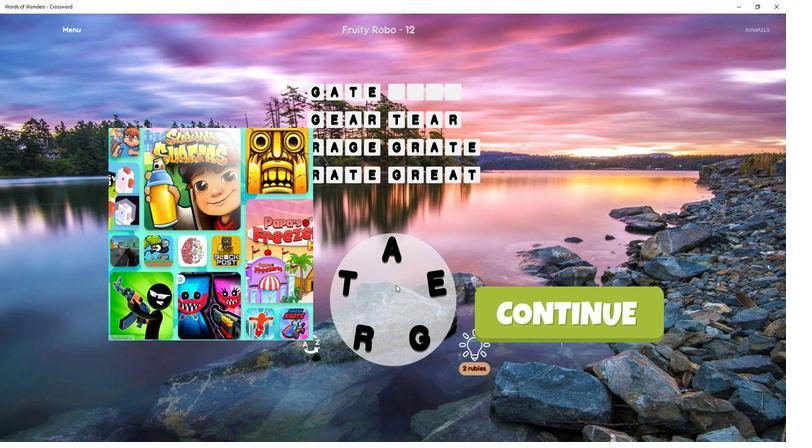 
Action: Mouse pressed left at (392, 276)
Screenshot: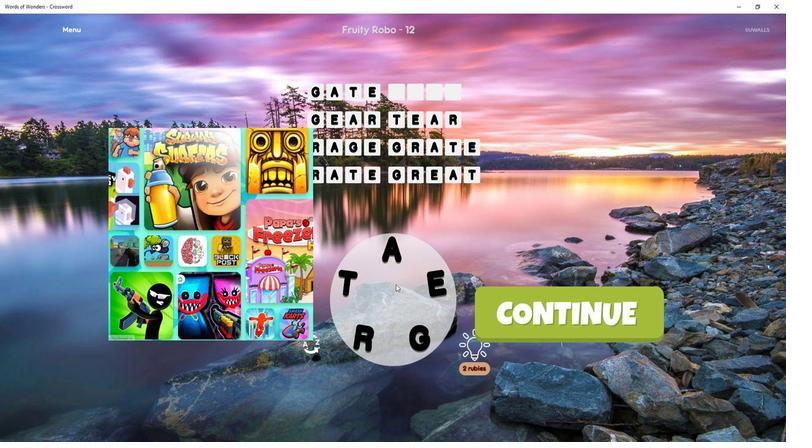 
Action: Mouse moved to (381, 275)
Screenshot: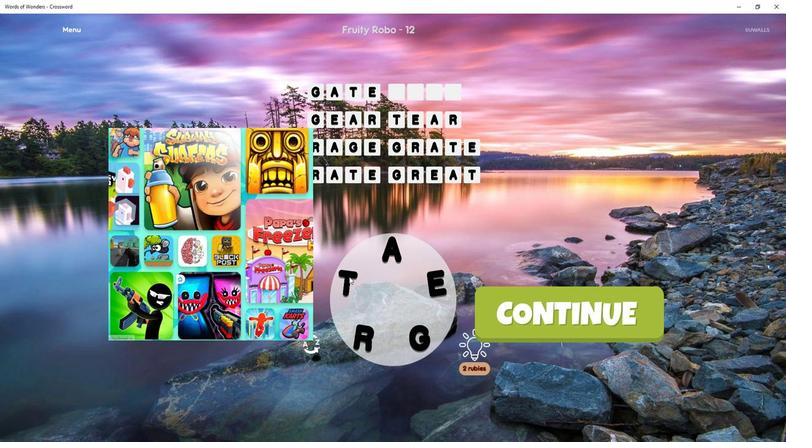 
Action: Mouse pressed left at (381, 275)
Screenshot: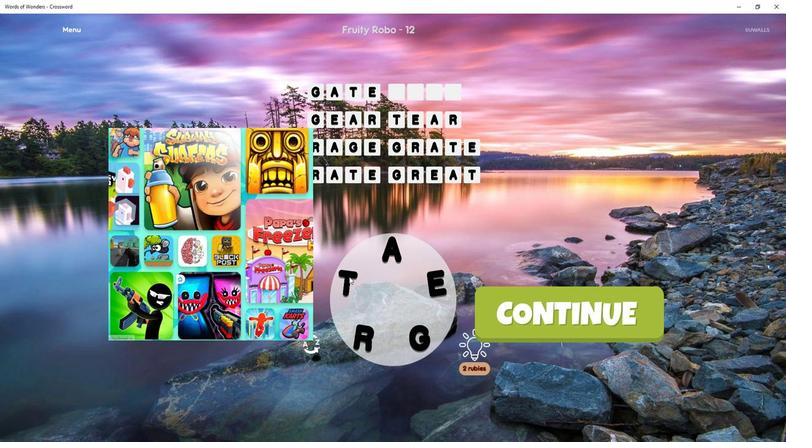
Action: Mouse moved to (380, 275)
Screenshot: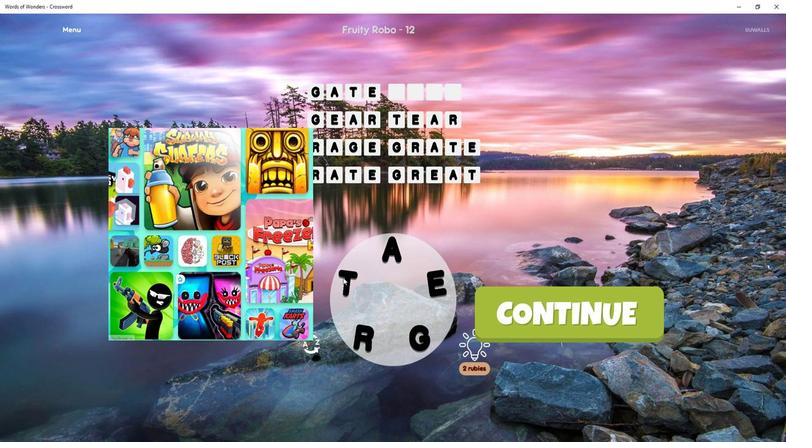 
Action: Mouse pressed left at (380, 275)
Screenshot: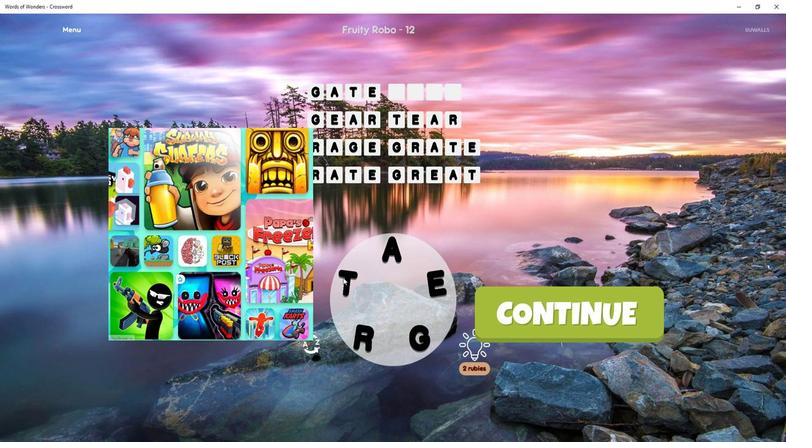 
Action: Mouse moved to (379, 275)
Screenshot: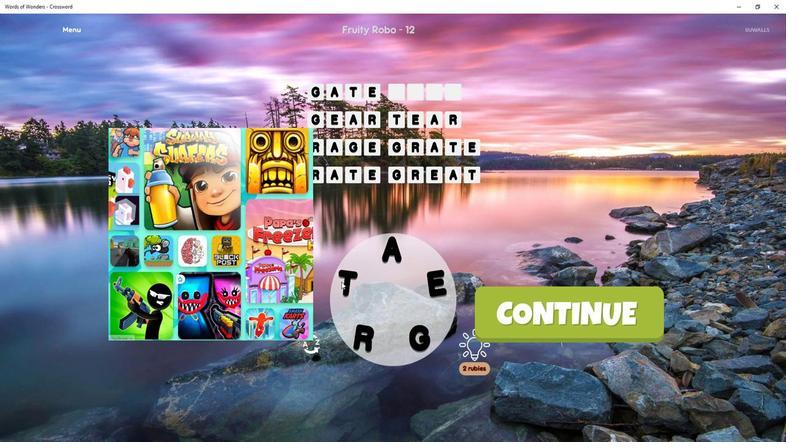 
Action: Mouse pressed left at (379, 275)
Screenshot: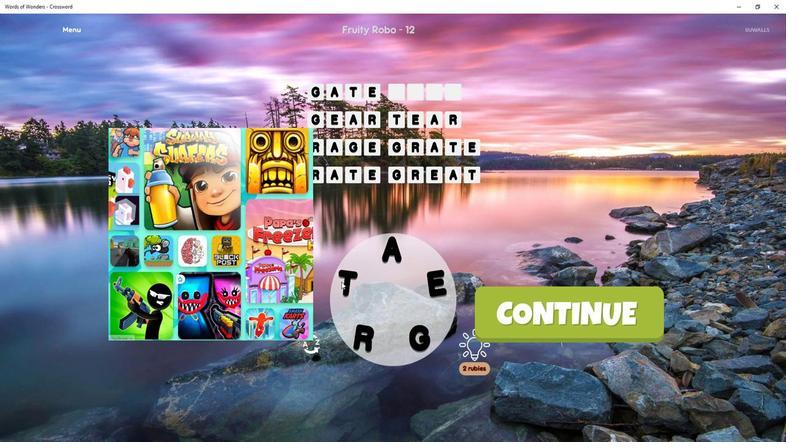 
Action: Mouse moved to (380, 275)
Screenshot: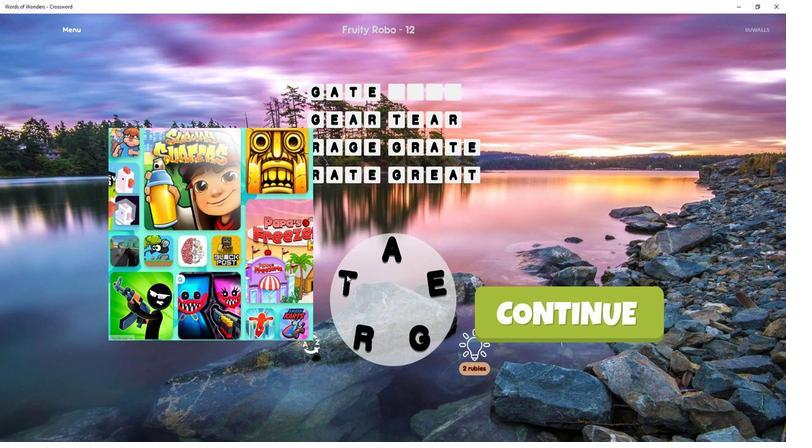 
Action: Mouse pressed left at (380, 275)
Screenshot: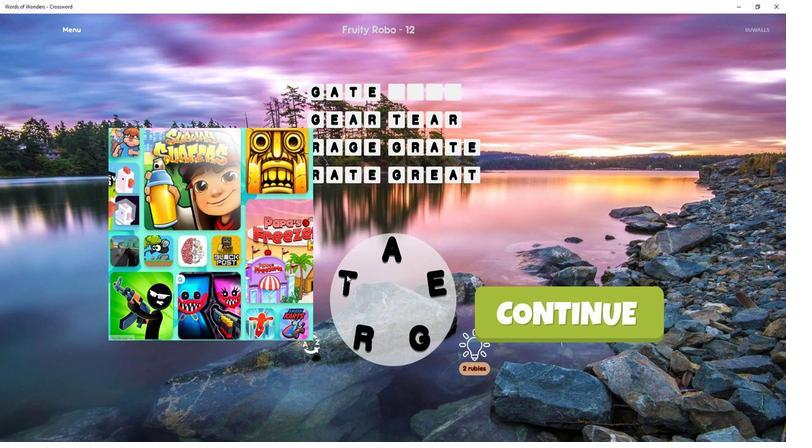 
Action: Mouse moved to (380, 275)
Screenshot: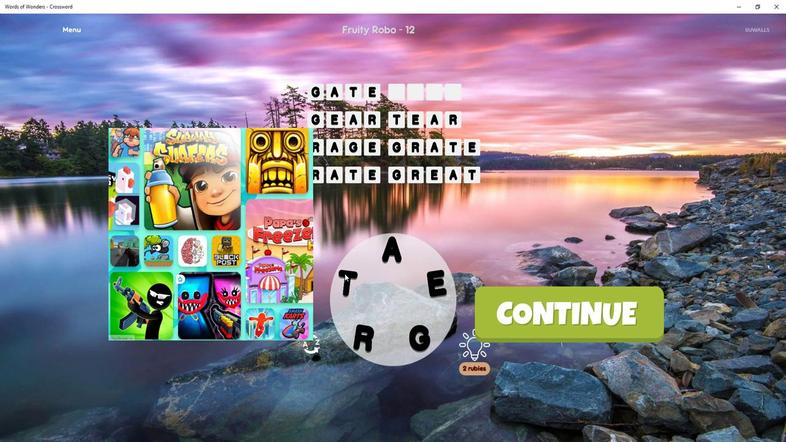 
Action: Mouse pressed left at (380, 275)
Screenshot: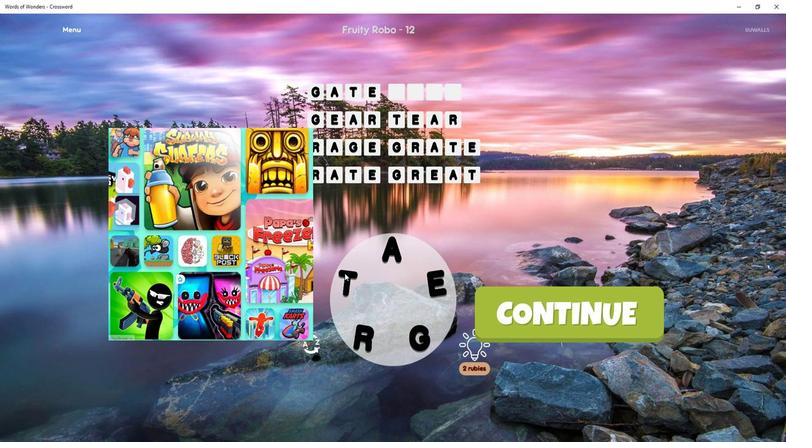 
Action: Mouse moved to (380, 275)
Screenshot: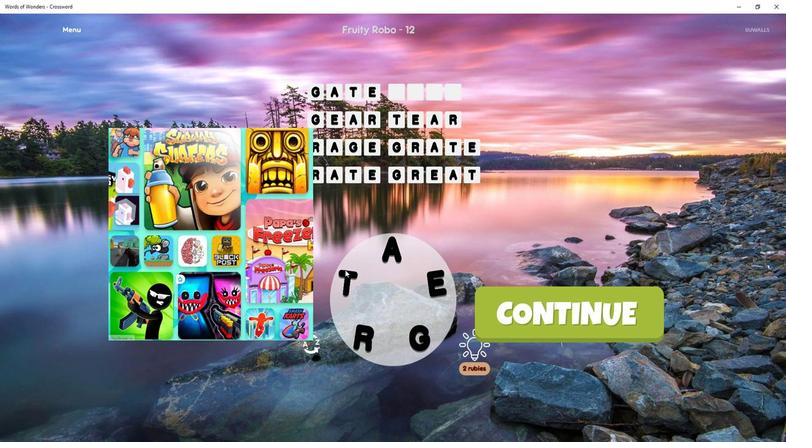
Action: Mouse pressed left at (380, 275)
Screenshot: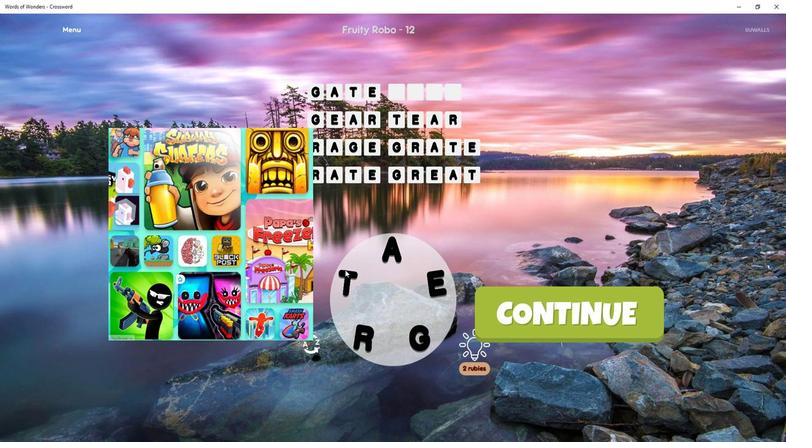 
Action: Mouse moved to (402, 276)
Screenshot: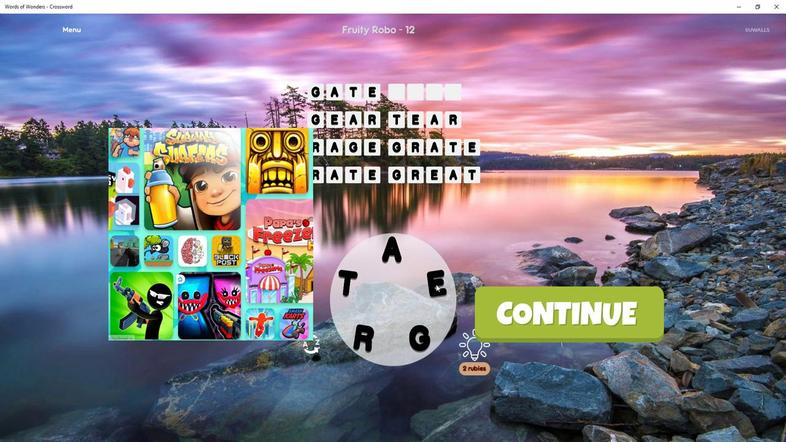 
Action: Mouse pressed left at (402, 276)
Screenshot: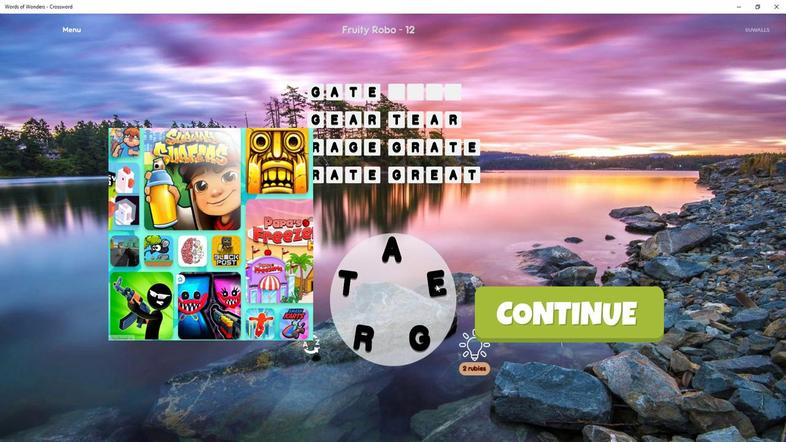 
Action: Mouse moved to (381, 275)
Screenshot: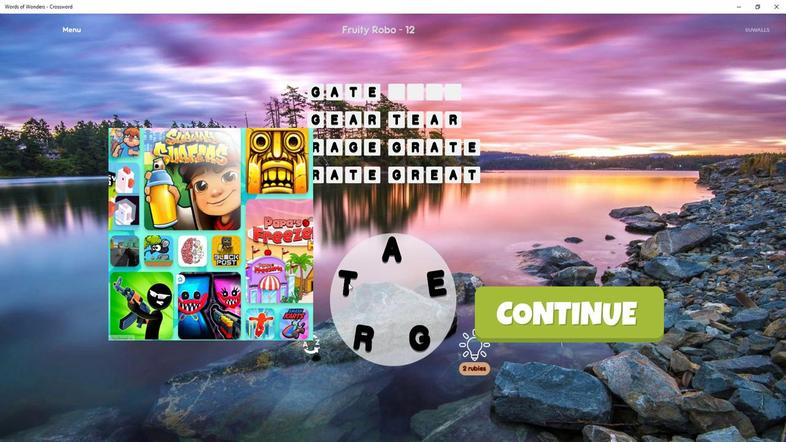 
Action: Mouse pressed left at (381, 275)
Screenshot: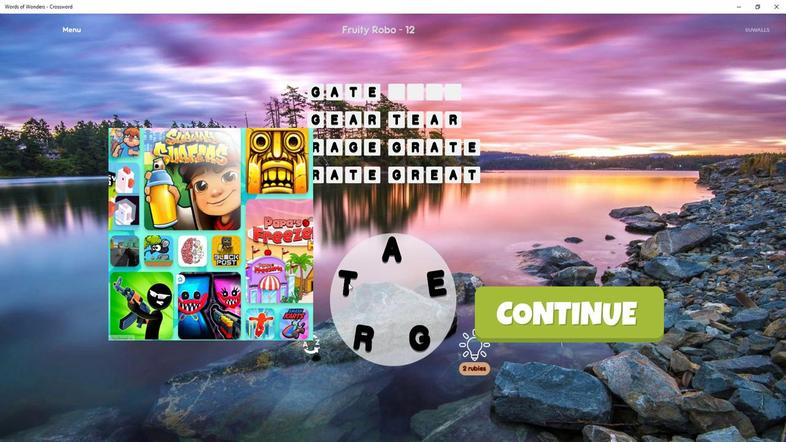 
Action: Mouse moved to (391, 274)
Screenshot: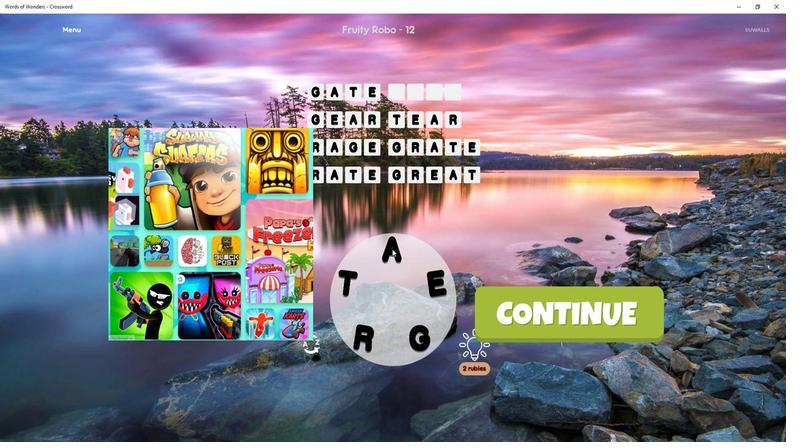 
Action: Mouse pressed left at (391, 274)
Screenshot: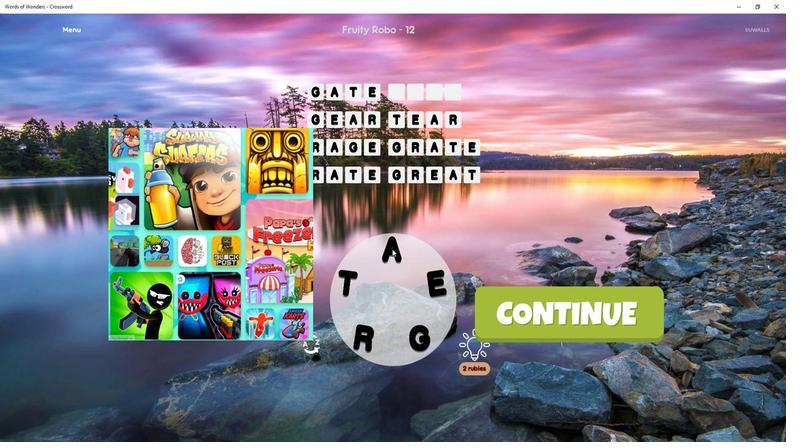 
Action: Mouse moved to (391, 274)
Screenshot: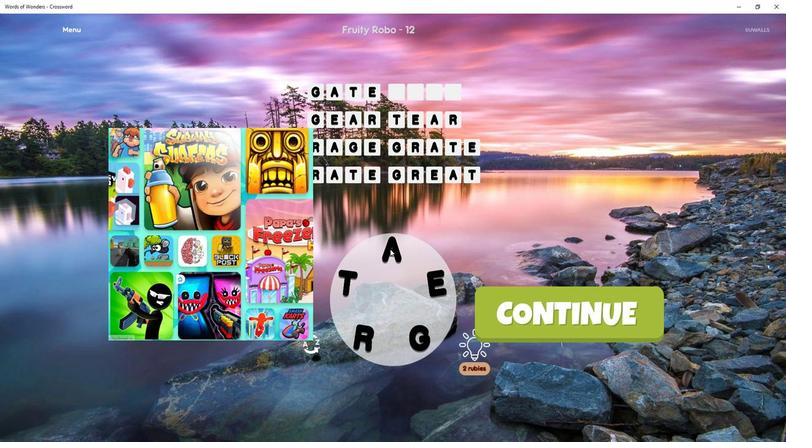 
Action: Mouse pressed left at (391, 274)
Screenshot: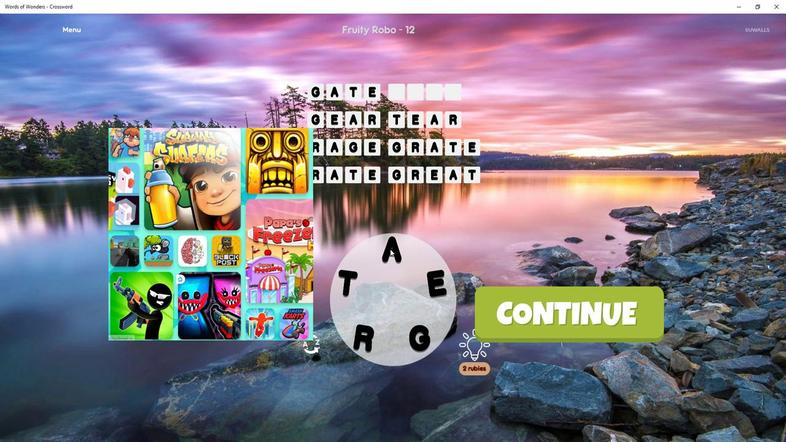 
Action: Mouse moved to (393, 274)
Screenshot: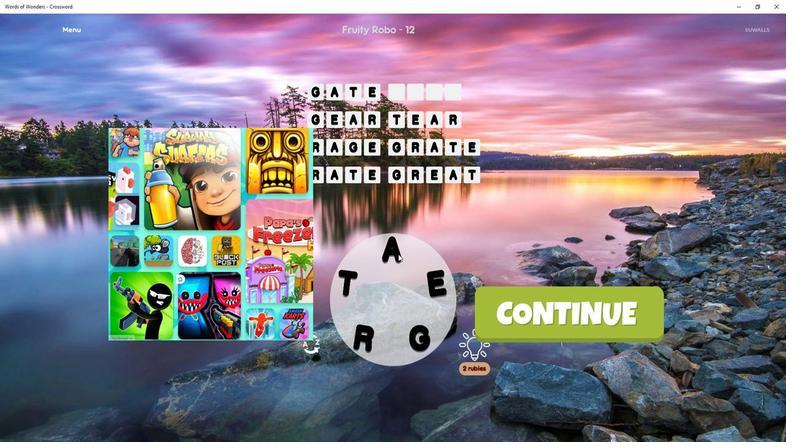 
Action: Mouse pressed left at (393, 274)
Screenshot: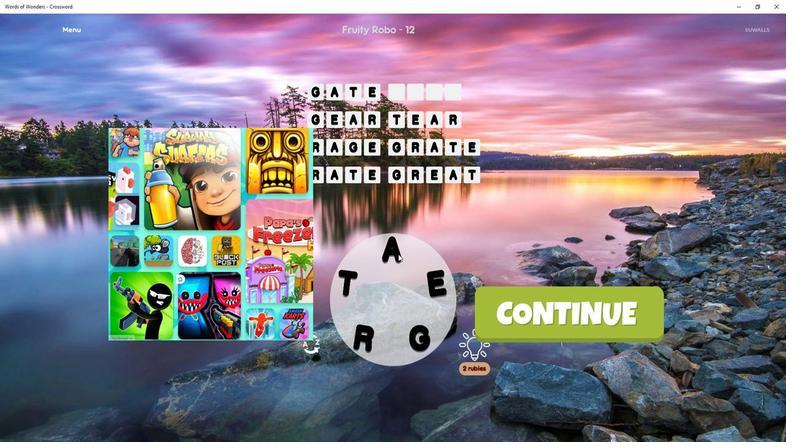 
Action: Mouse moved to (379, 275)
Screenshot: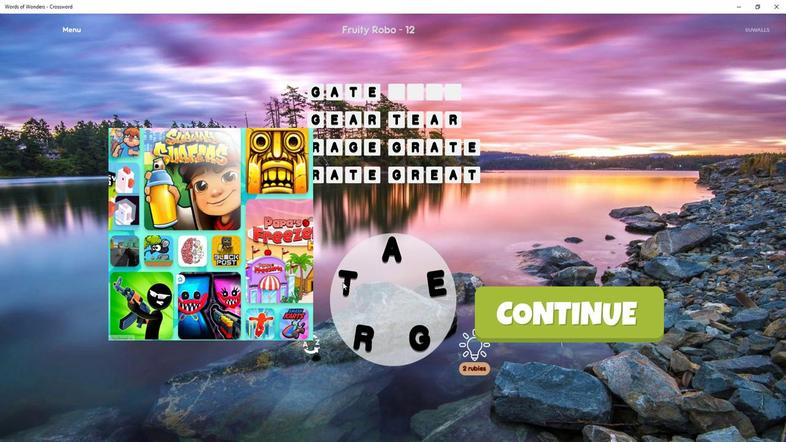 
Action: Mouse pressed left at (379, 275)
Screenshot: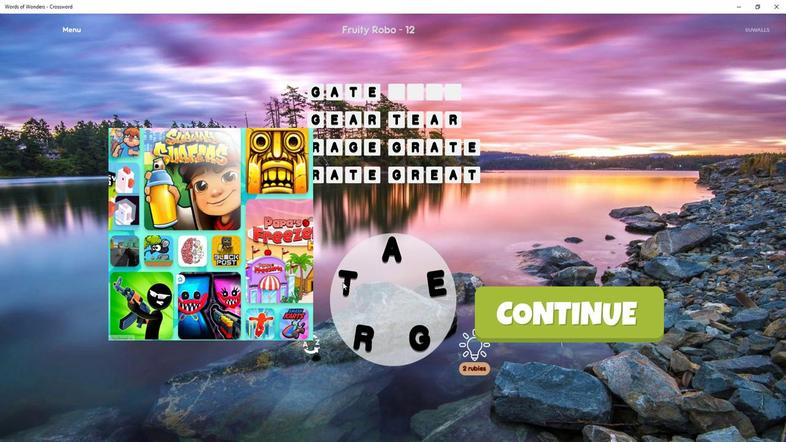 
Action: Mouse moved to (386, 278)
Screenshot: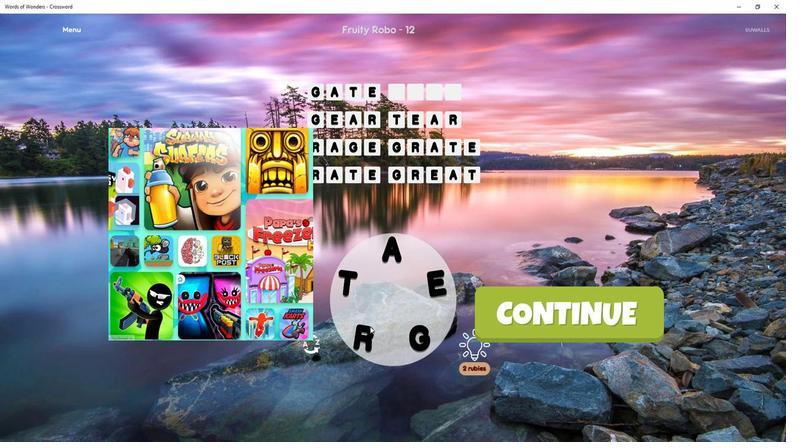 
Action: Mouse pressed left at (386, 278)
Screenshot: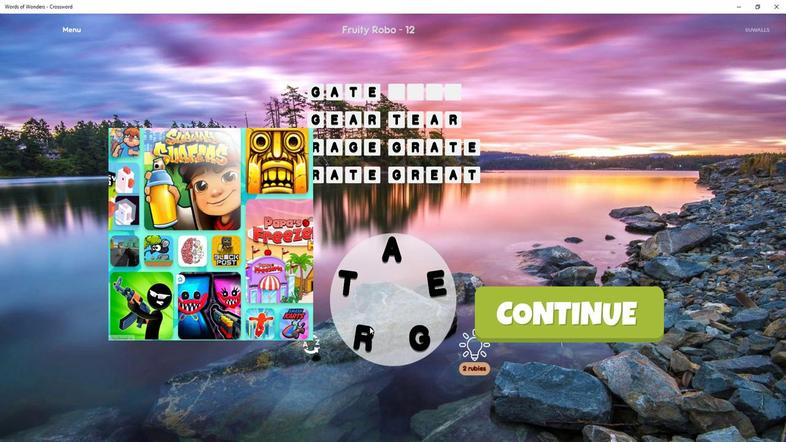 
Action: Mouse moved to (383, 278)
Screenshot: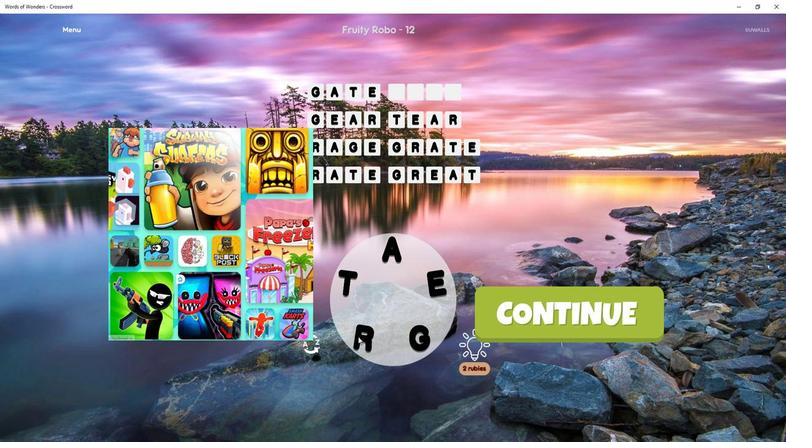 
Action: Mouse pressed left at (383, 278)
Screenshot: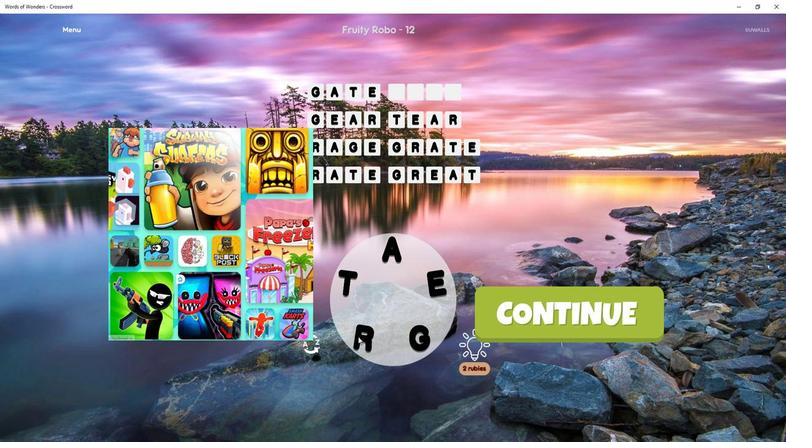 
Action: Mouse moved to (398, 278)
Screenshot: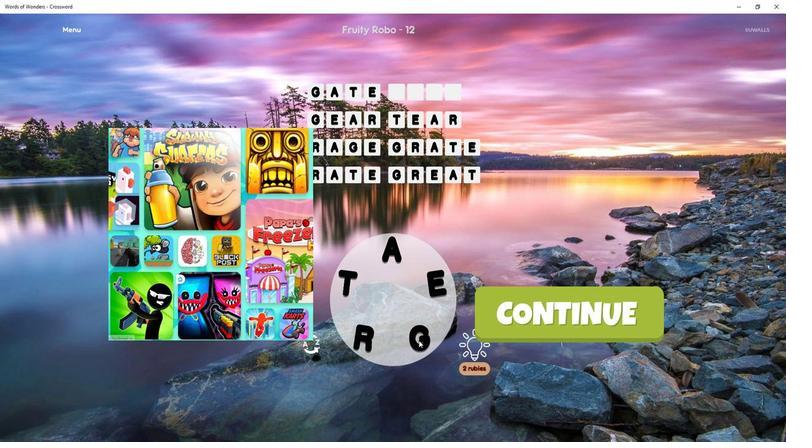 
Action: Mouse pressed left at (398, 278)
Screenshot: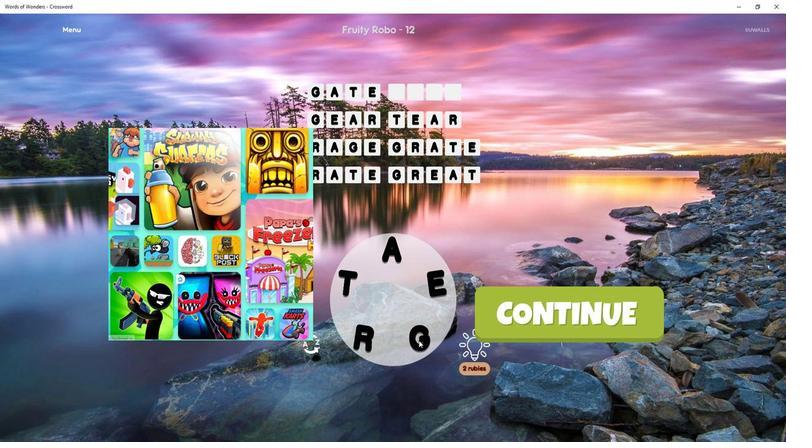 
Action: Mouse moved to (385, 278)
Screenshot: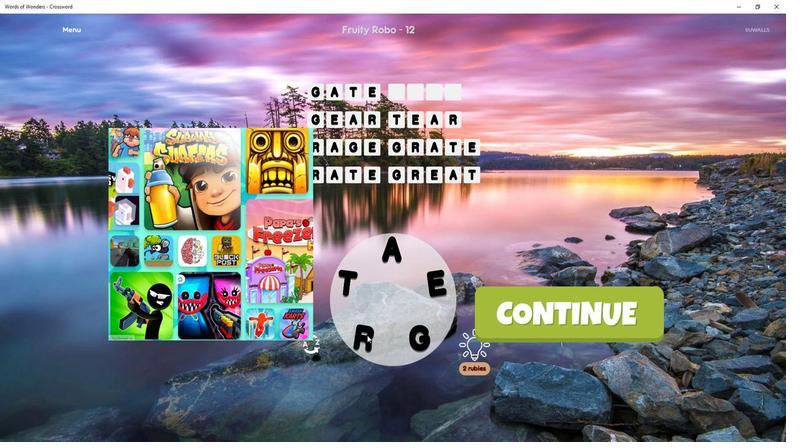 
Action: Mouse pressed left at (385, 278)
Screenshot: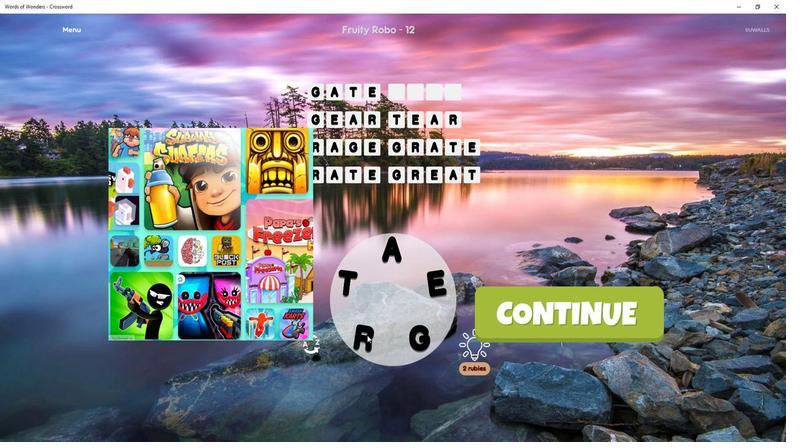 
Action: Mouse moved to (400, 275)
Screenshot: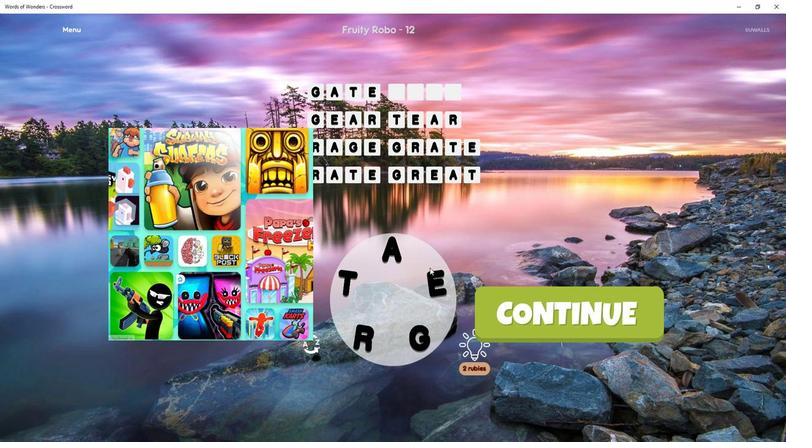 
Action: Mouse pressed left at (400, 275)
Screenshot: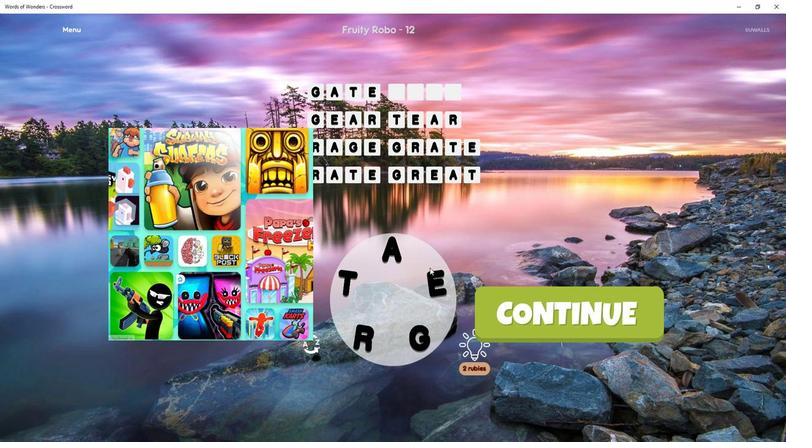 
Action: Mouse moved to (401, 276)
Screenshot: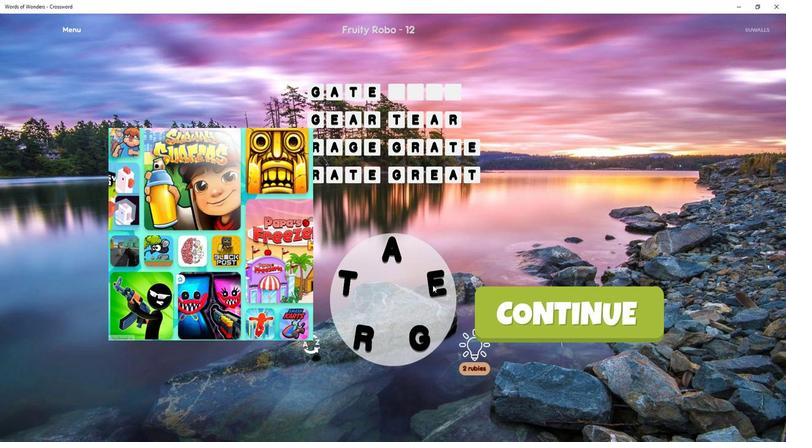 
Action: Mouse pressed left at (401, 276)
Screenshot: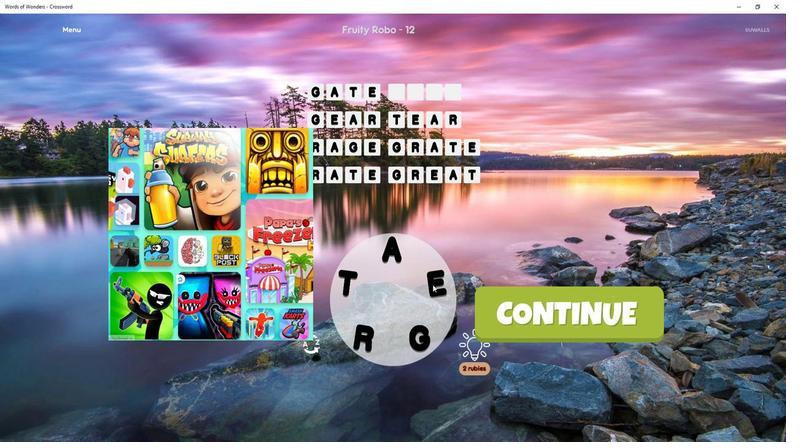 
Action: Mouse moved to (403, 275)
Screenshot: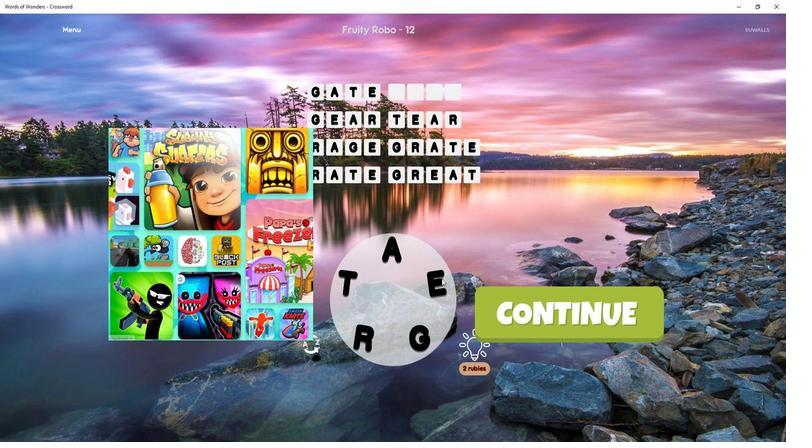 
Action: Mouse pressed left at (403, 275)
Screenshot: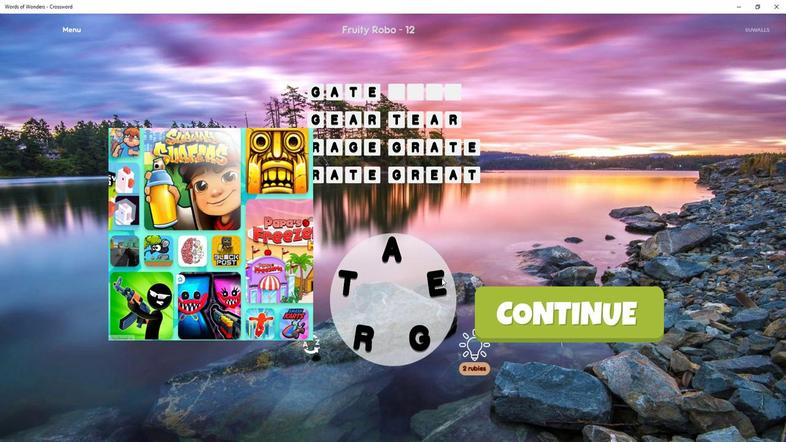 
Action: Mouse moved to (380, 275)
Screenshot: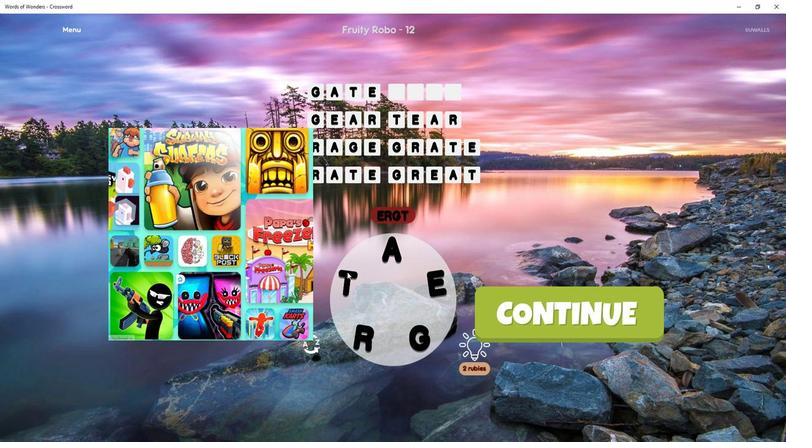 
Action: Mouse pressed left at (380, 275)
Screenshot: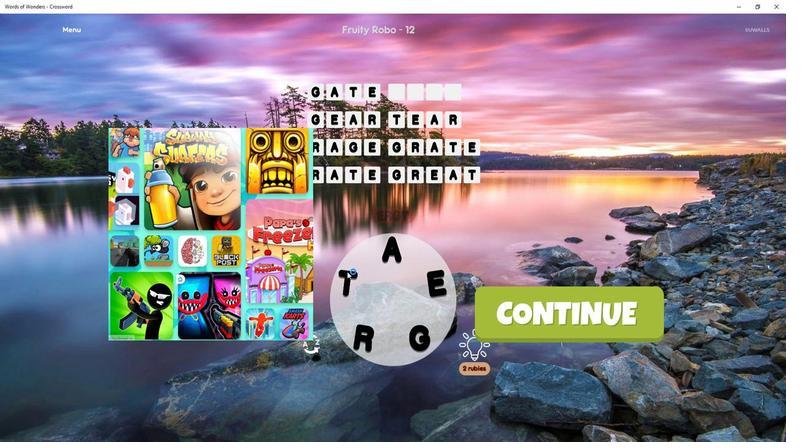 
Action: Mouse moved to (386, 278)
Screenshot: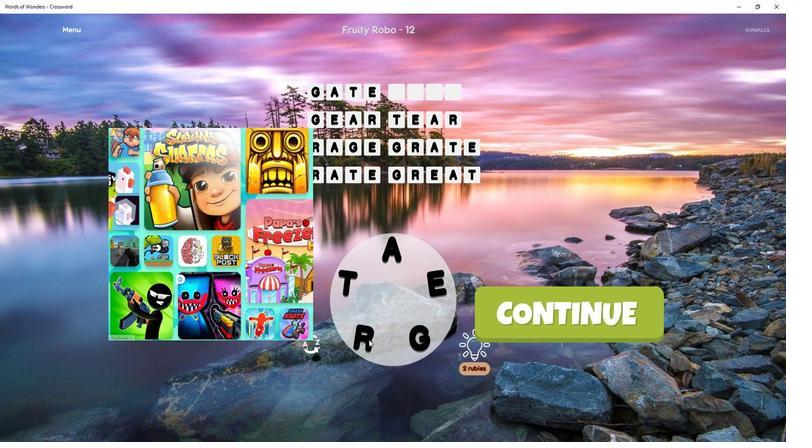 
Action: Mouse pressed left at (386, 278)
Screenshot: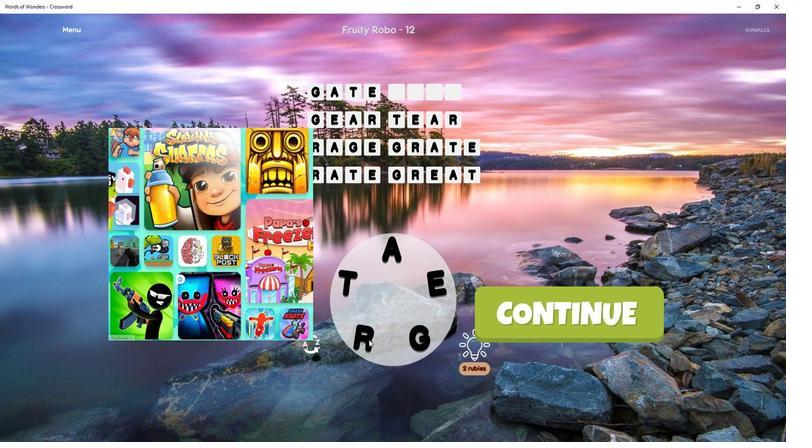 
Action: Mouse moved to (380, 275)
Screenshot: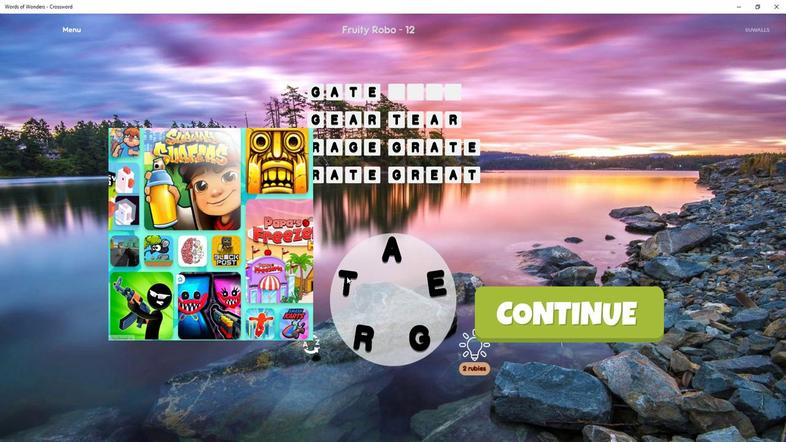 
Action: Mouse pressed left at (380, 275)
Screenshot: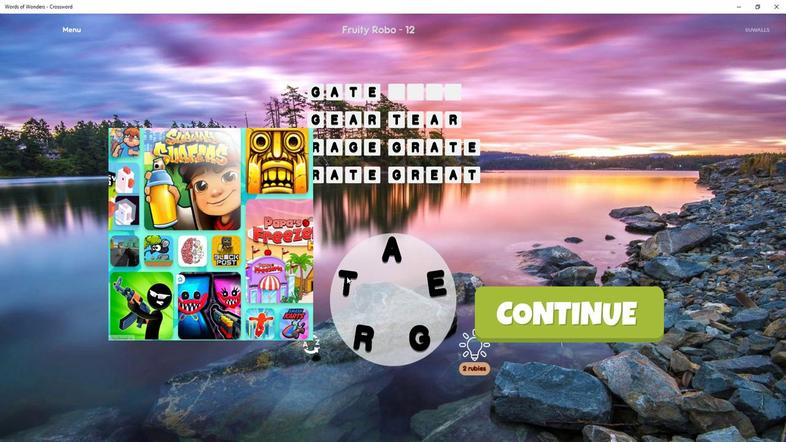 
Action: Mouse moved to (399, 278)
Screenshot: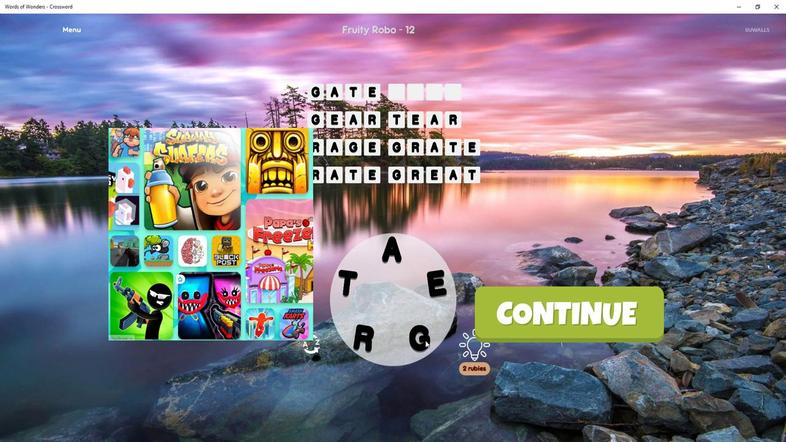 
Action: Mouse pressed left at (399, 278)
Screenshot: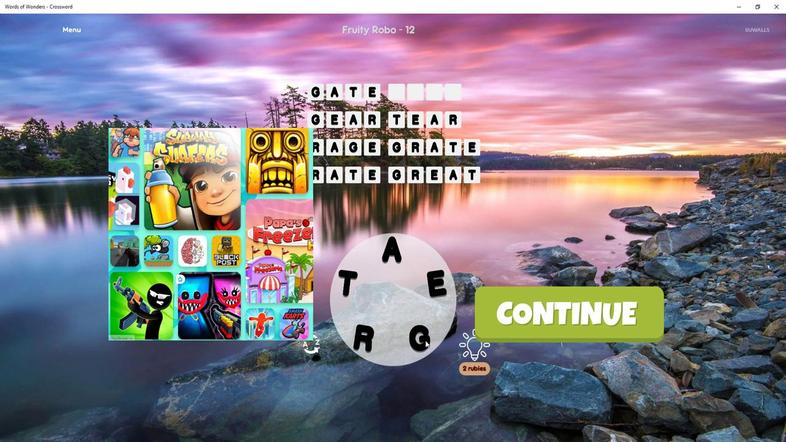 
Action: Mouse moved to (398, 278)
Screenshot: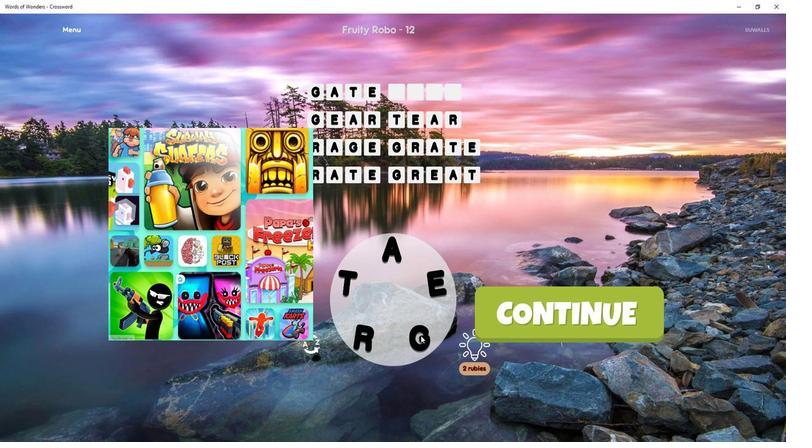 
Action: Mouse pressed left at (398, 278)
Screenshot: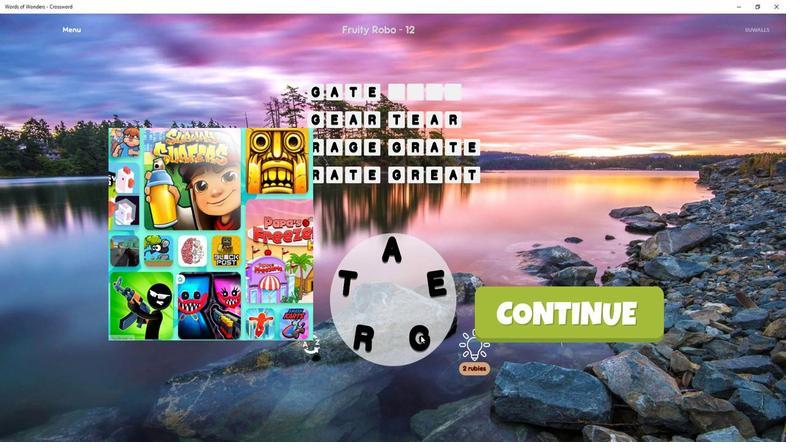
Action: Mouse moved to (390, 273)
Screenshot: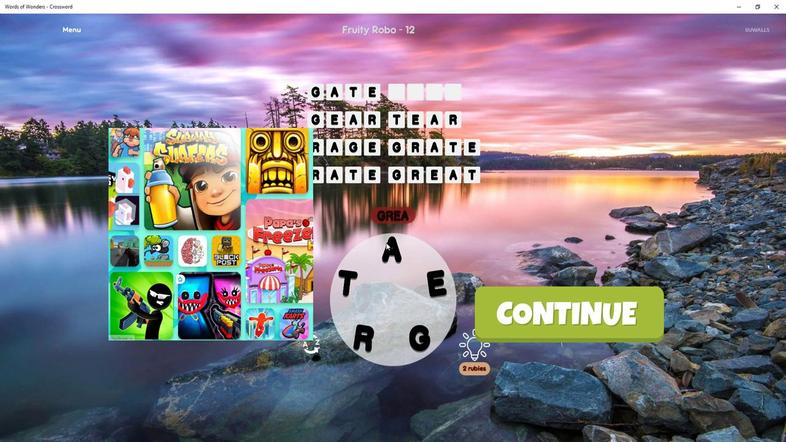 
Action: Mouse pressed left at (390, 273)
Screenshot: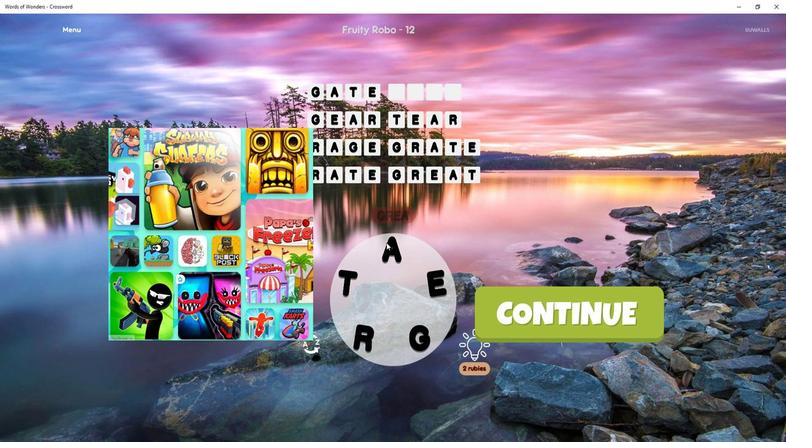 
Action: Mouse moved to (380, 275)
Screenshot: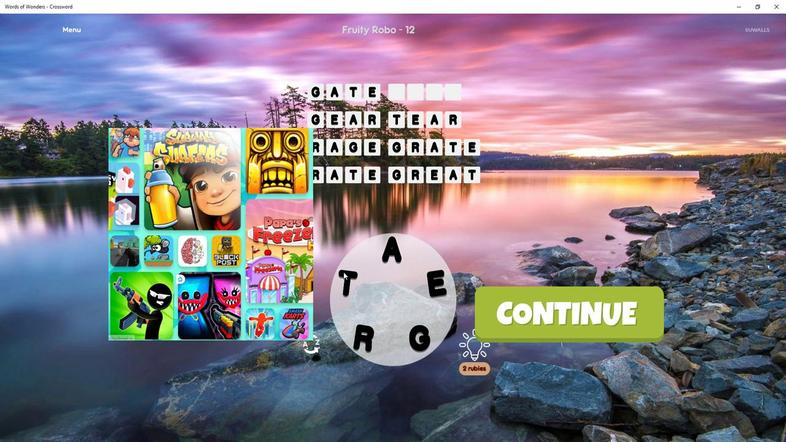 
Action: Mouse pressed left at (380, 275)
Screenshot: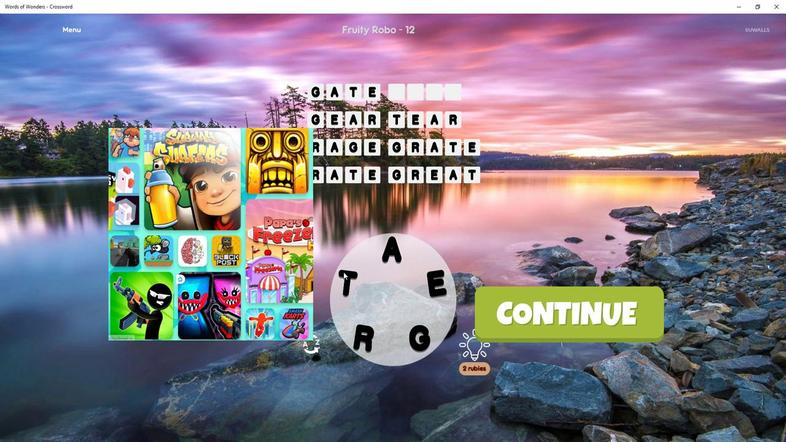 
Action: Mouse moved to (391, 274)
Screenshot: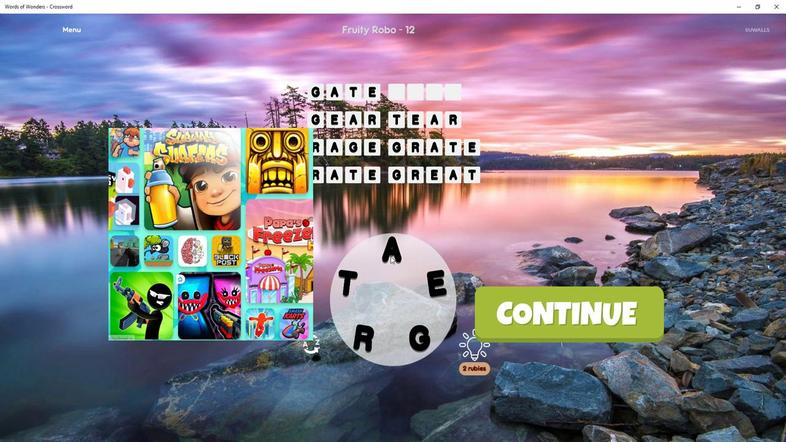 
Action: Mouse pressed left at (391, 274)
Screenshot: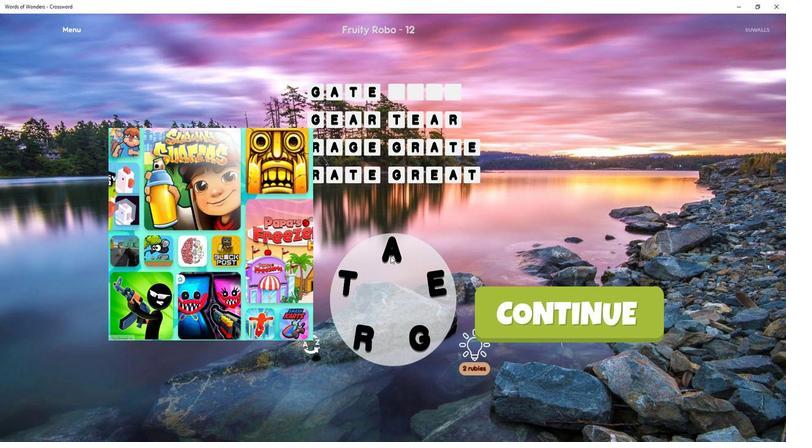 
Action: Mouse moved to (401, 276)
Screenshot: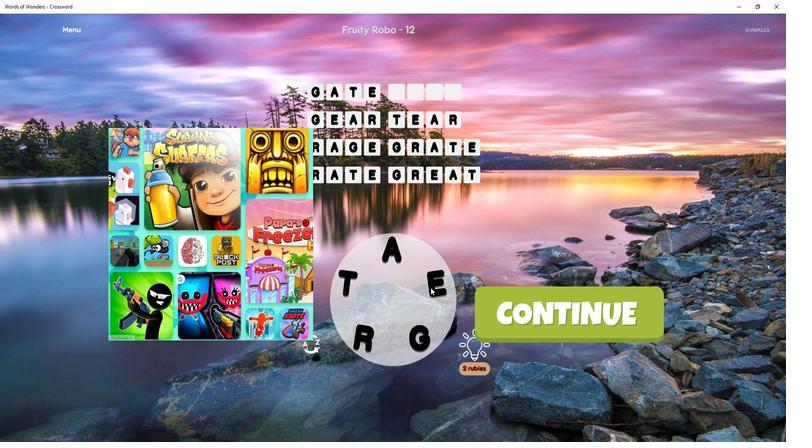 
Action: Mouse pressed left at (401, 276)
Screenshot: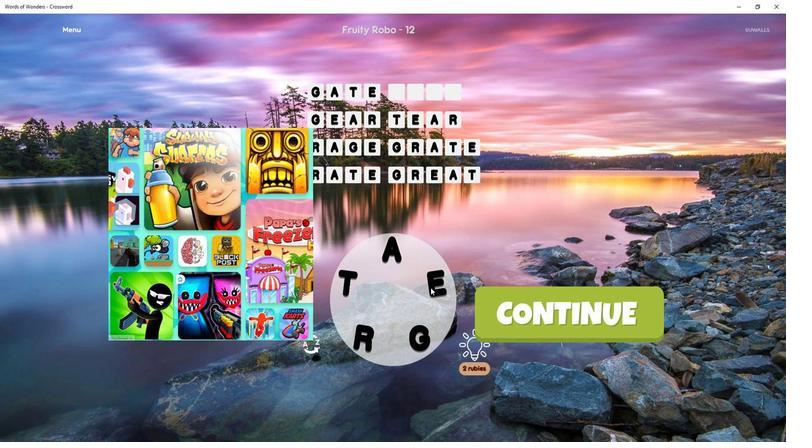 
Action: Mouse moved to (399, 278)
Screenshot: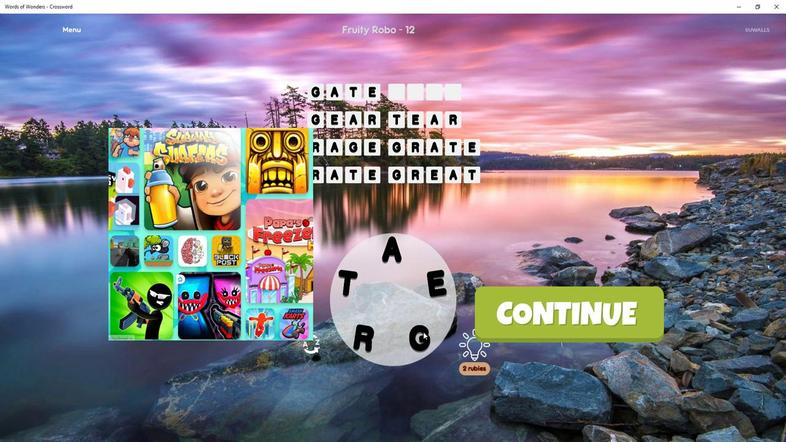 
Action: Mouse pressed left at (399, 278)
Screenshot: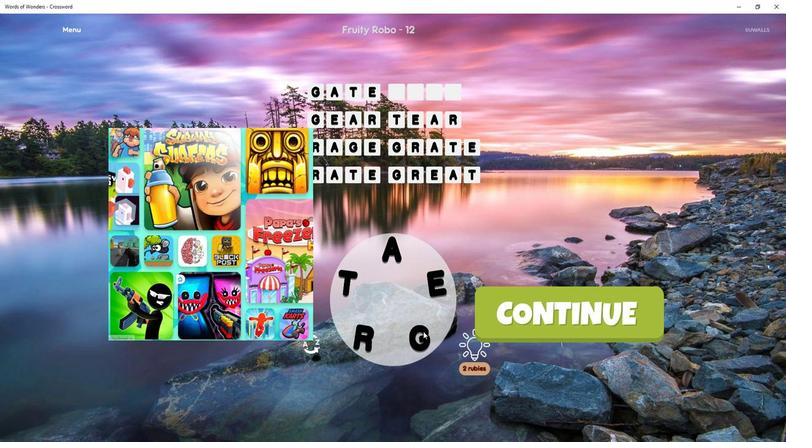 
Action: Mouse moved to (398, 278)
Screenshot: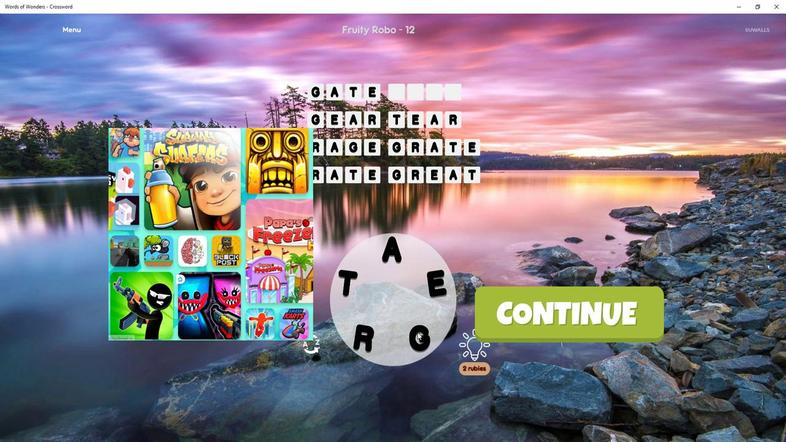 
Action: Mouse pressed left at (398, 278)
Screenshot: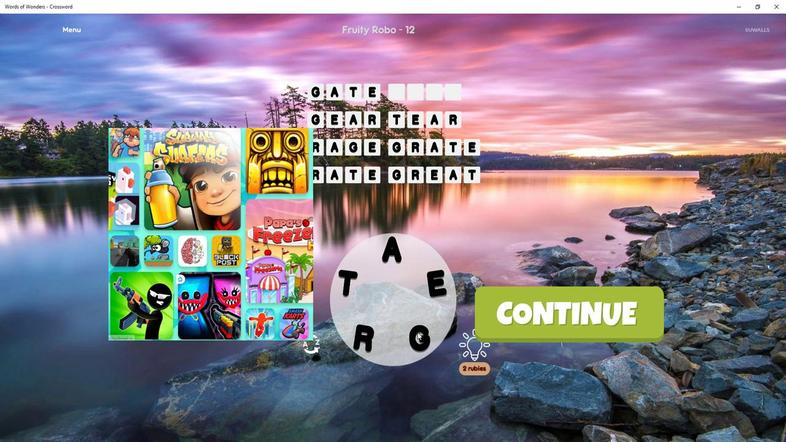 
Action: Mouse moved to (397, 278)
Screenshot: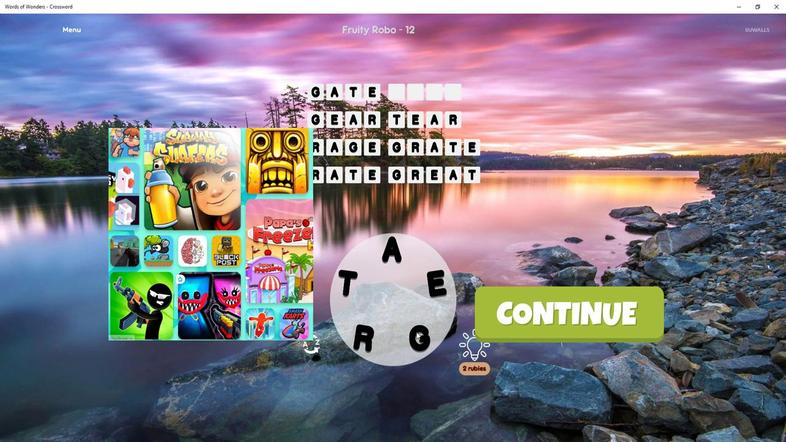 
Action: Mouse pressed left at (397, 278)
Screenshot: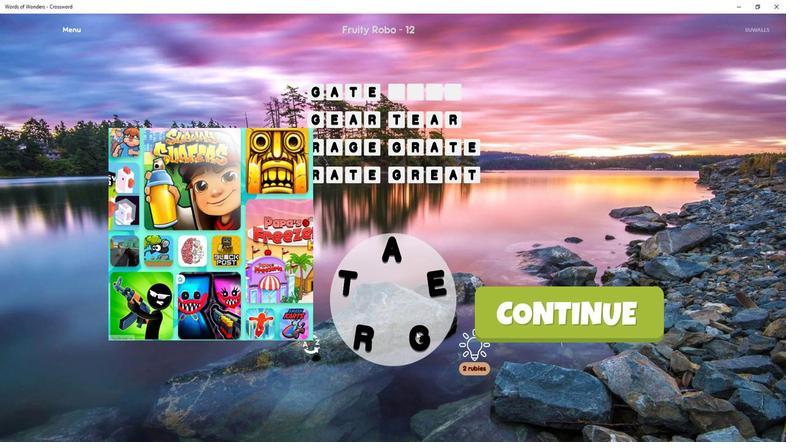 
Action: Mouse moved to (397, 278)
Screenshot: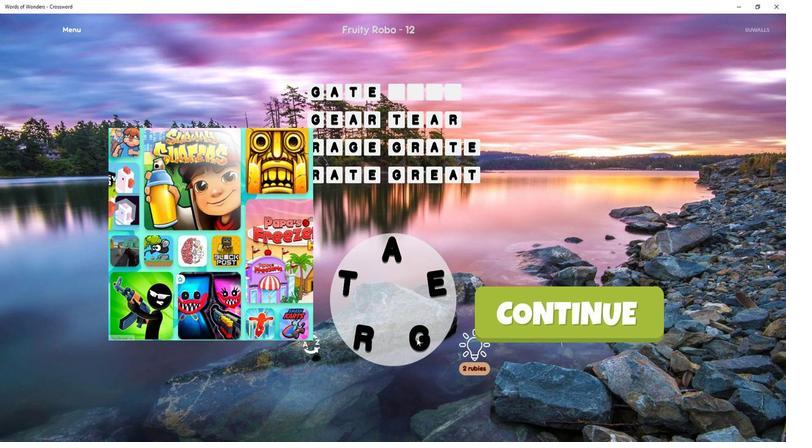 
Action: Mouse pressed left at (397, 278)
Screenshot: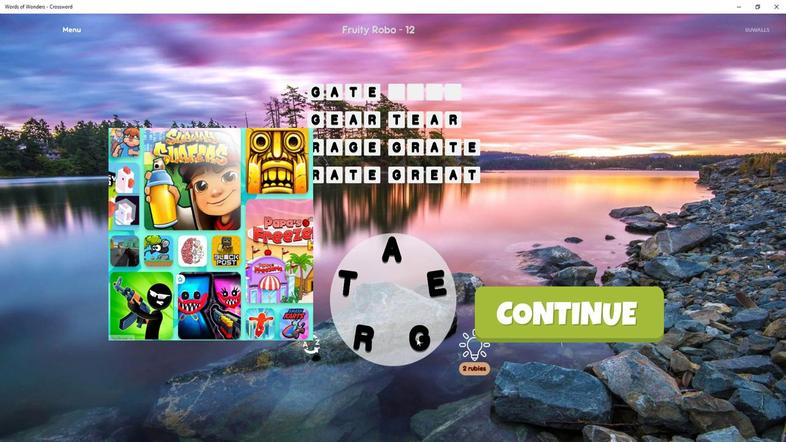 
Action: Mouse moved to (396, 278)
Screenshot: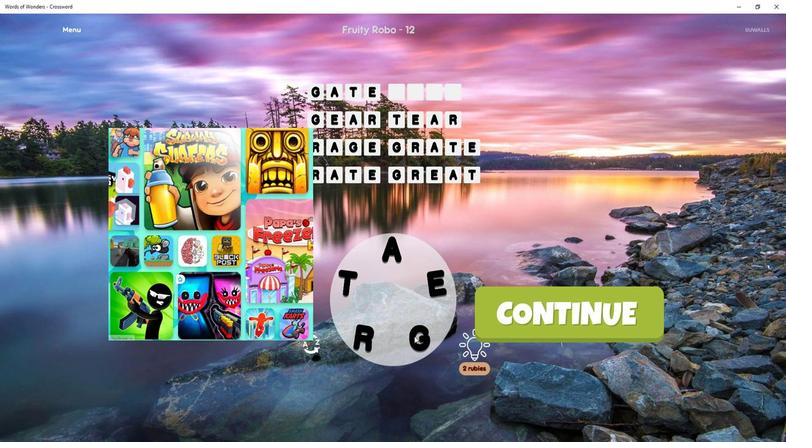 
Action: Mouse pressed left at (396, 278)
Screenshot: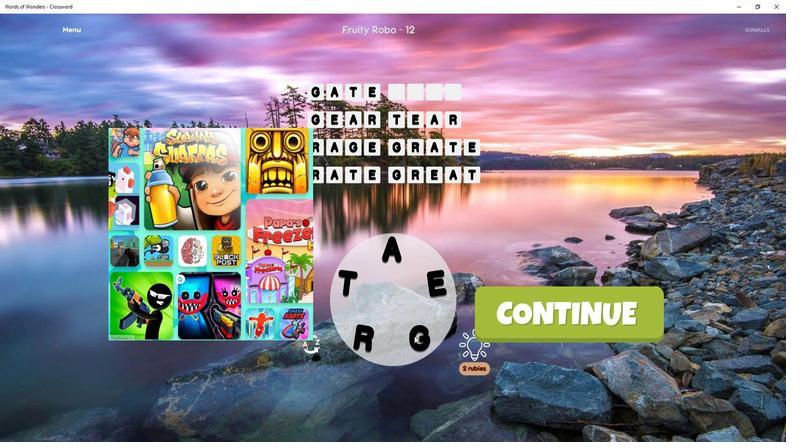 
Action: Mouse moved to (396, 278)
Screenshot: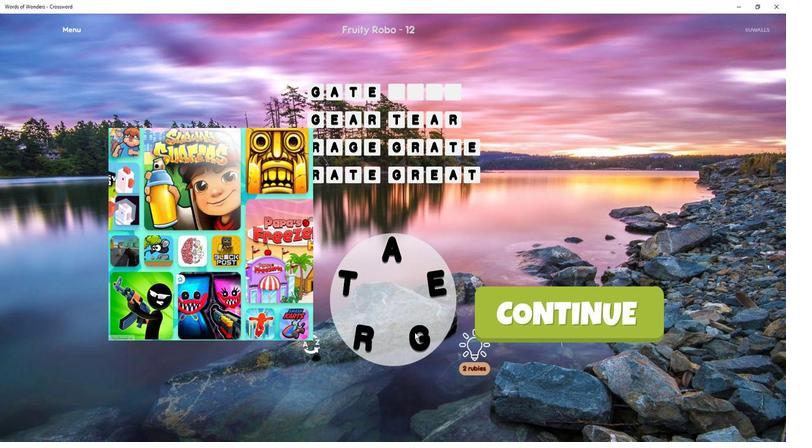 
Action: Mouse pressed left at (396, 278)
